 Task: Find connections with filter location Corbeil-Essonnes with filter topic #interviewwith filter profile language French with filter current company Prime Video & Amazon Studios with filter school Jorhat Engineering College with filter industry Meat Products Manufacturing with filter service category Financial Accounting with filter keywords title Customer Service
Action: Mouse moved to (690, 100)
Screenshot: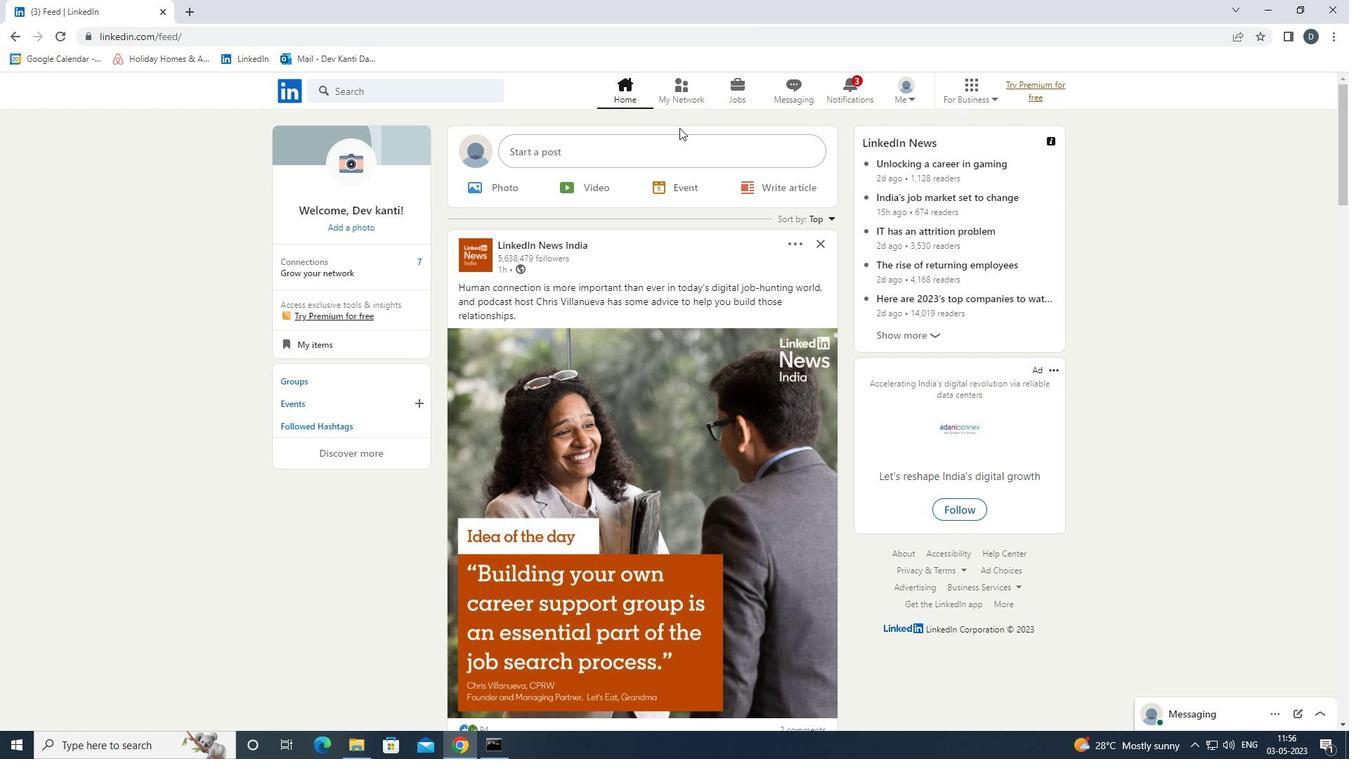 
Action: Mouse pressed left at (690, 100)
Screenshot: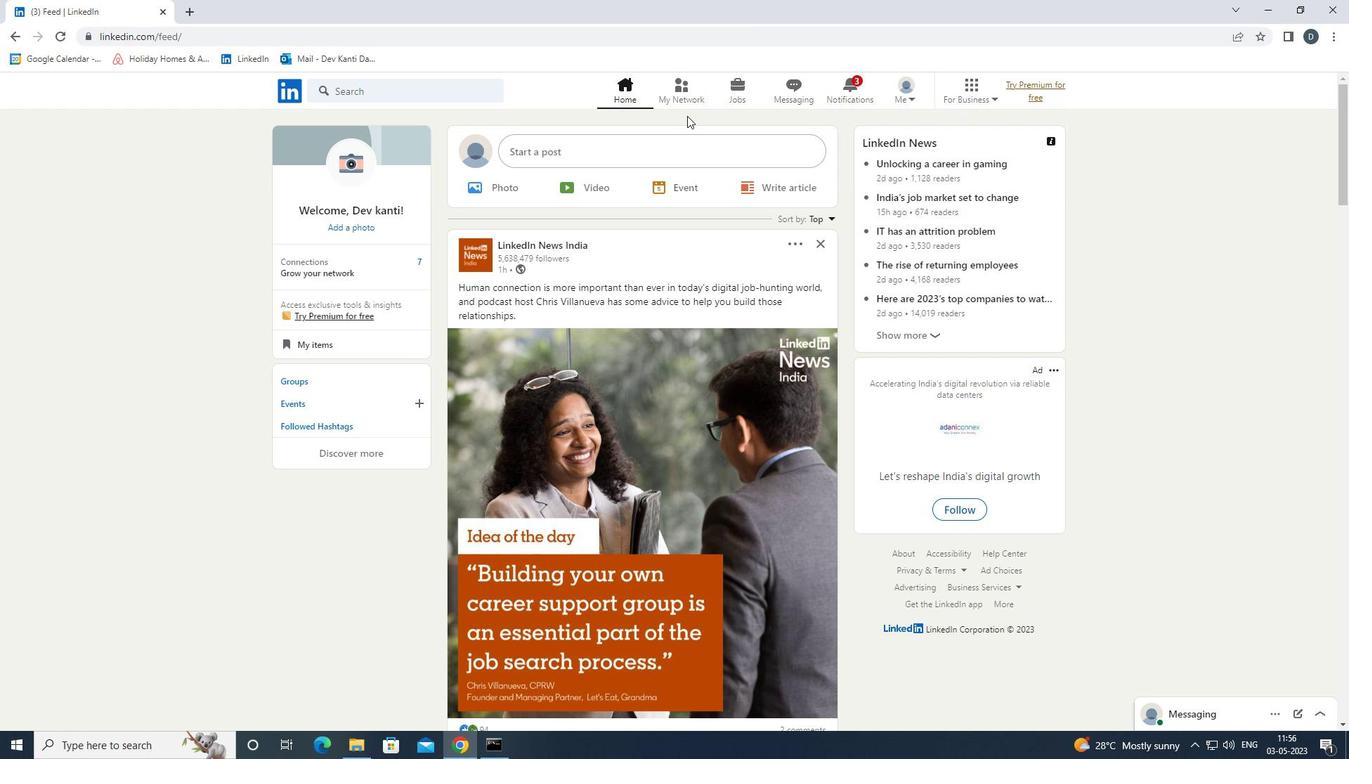 
Action: Mouse moved to (462, 163)
Screenshot: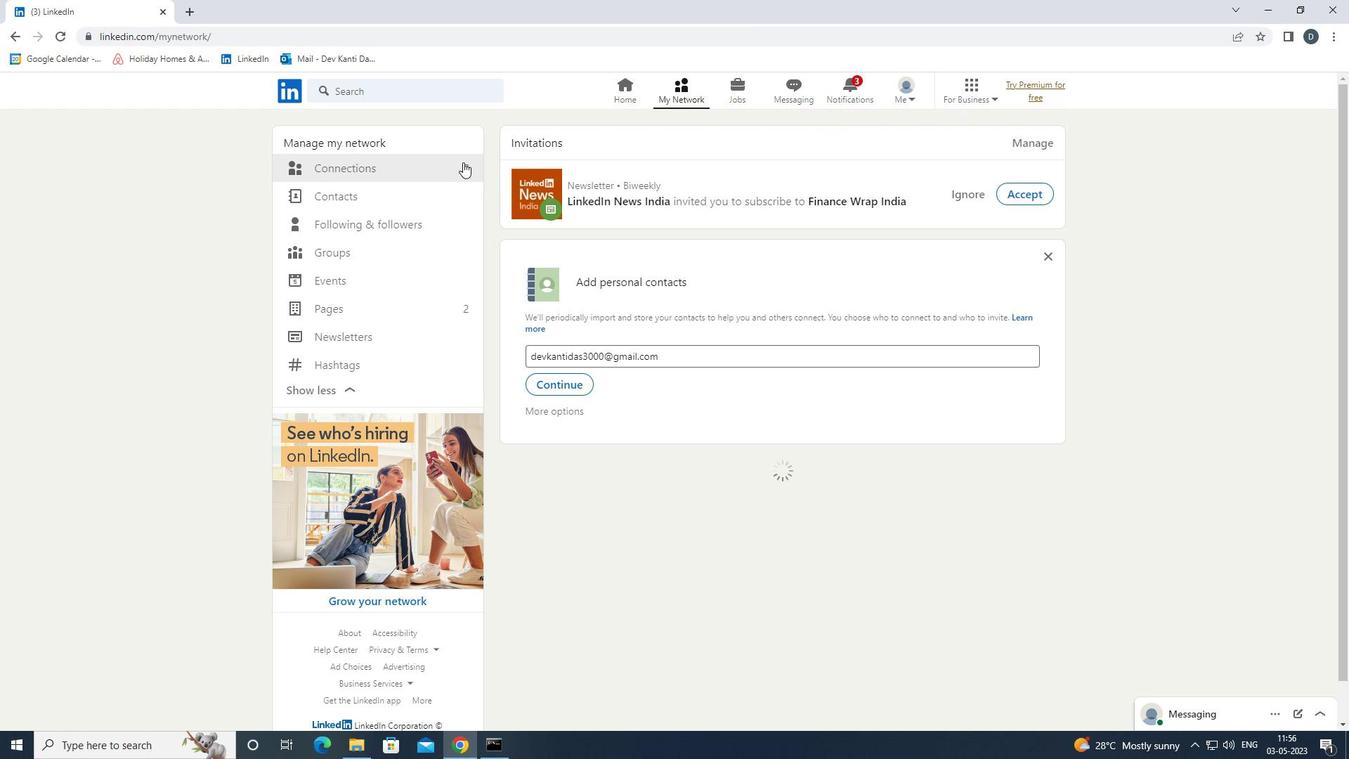 
Action: Mouse pressed left at (462, 163)
Screenshot: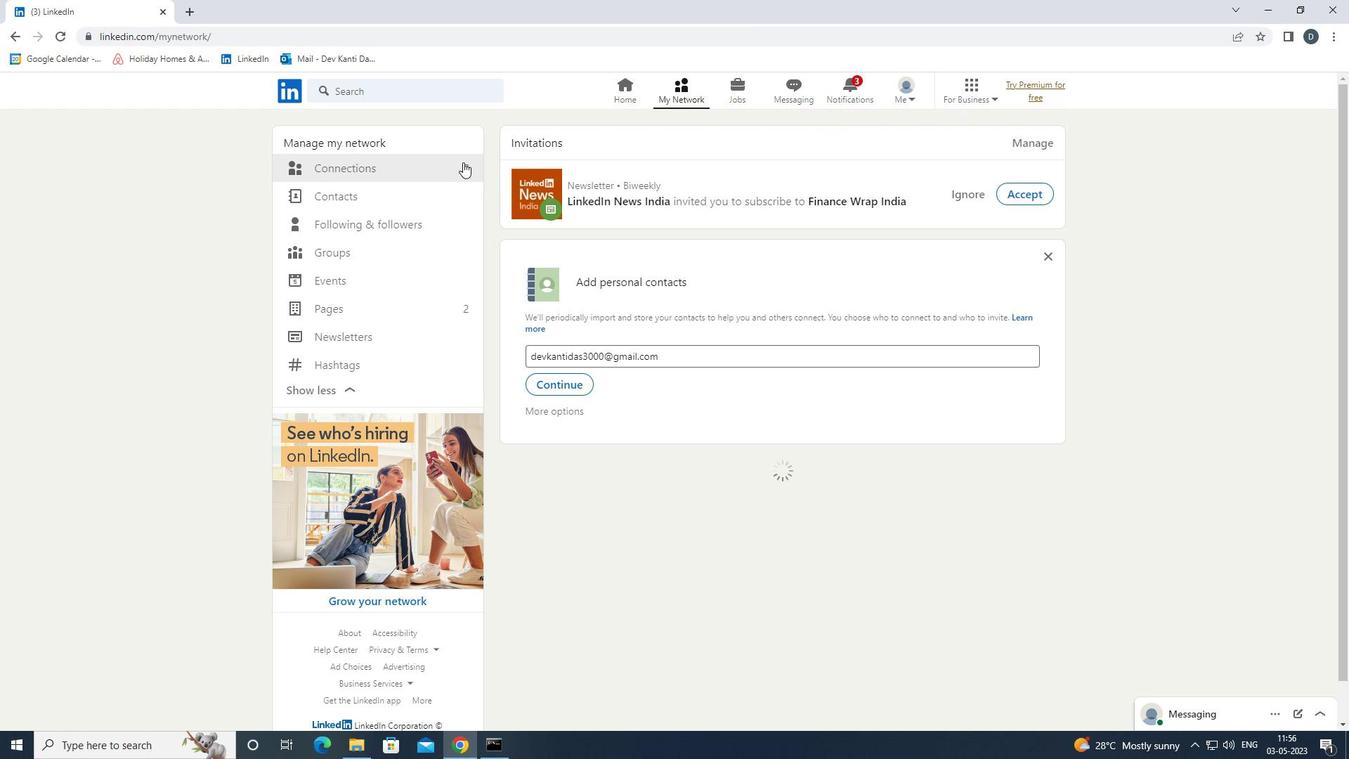 
Action: Mouse moved to (788, 163)
Screenshot: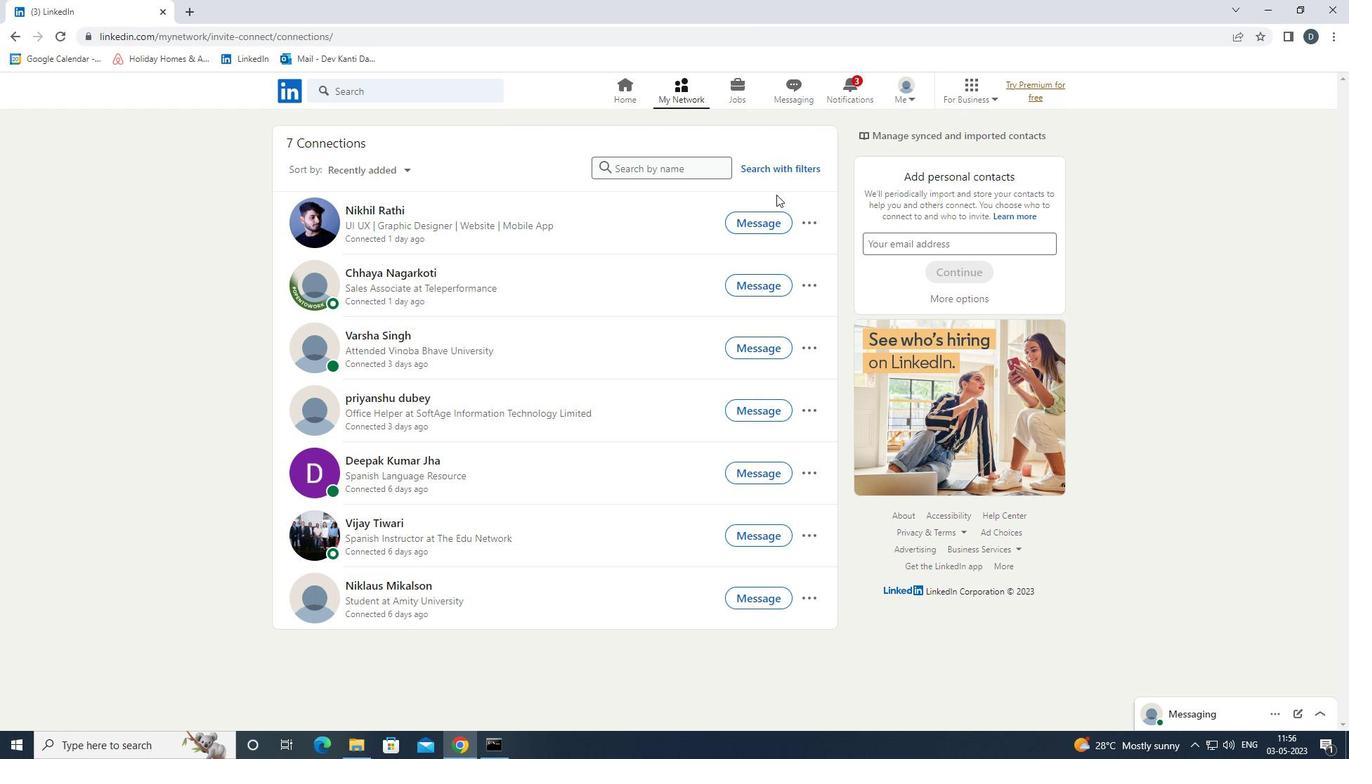 
Action: Mouse pressed left at (788, 163)
Screenshot: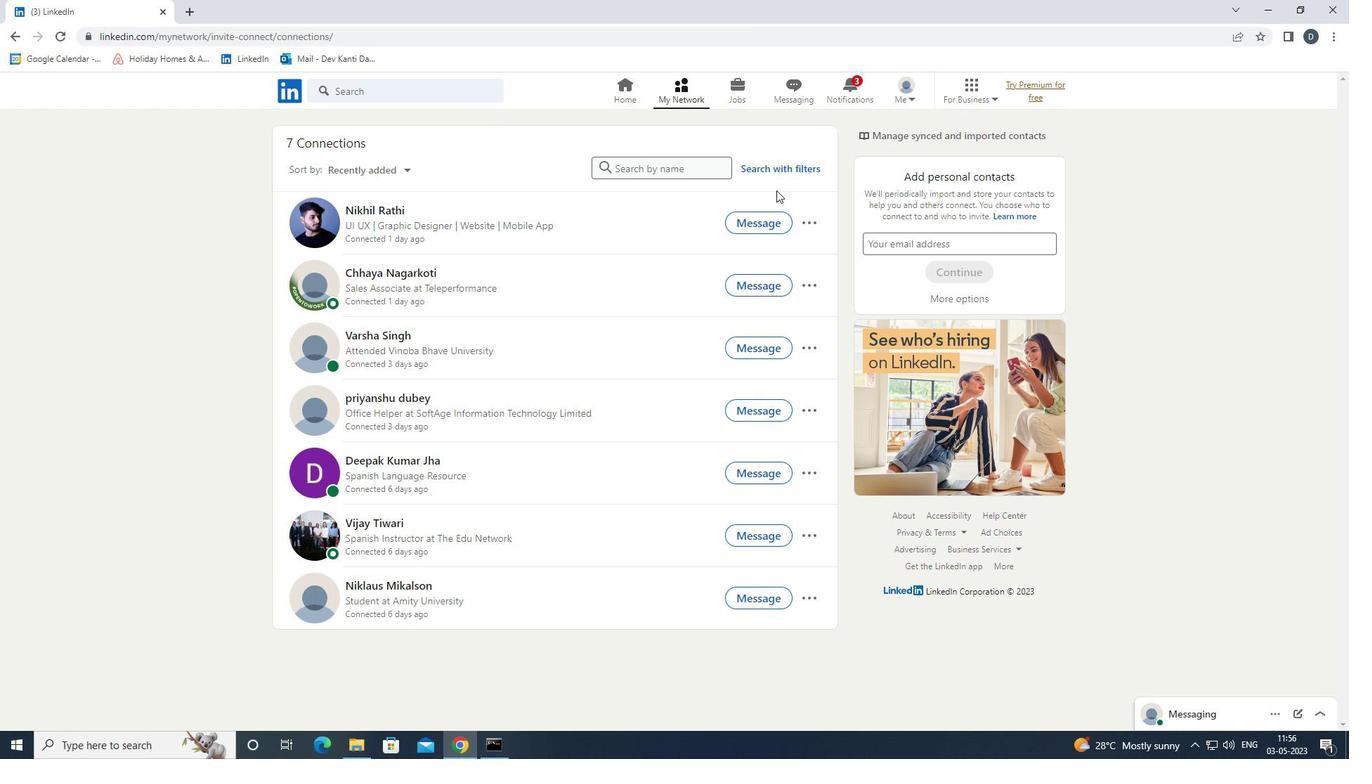 
Action: Mouse moved to (718, 128)
Screenshot: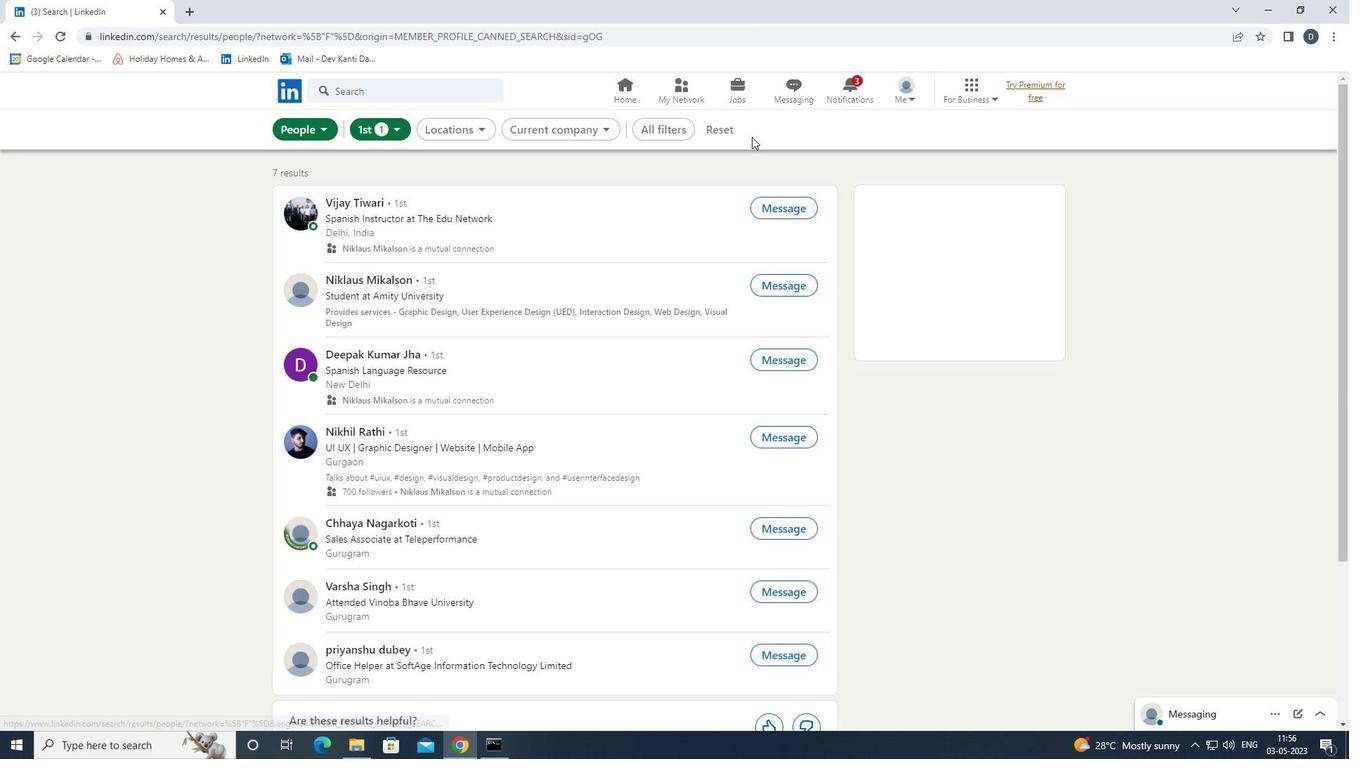 
Action: Mouse pressed left at (718, 128)
Screenshot: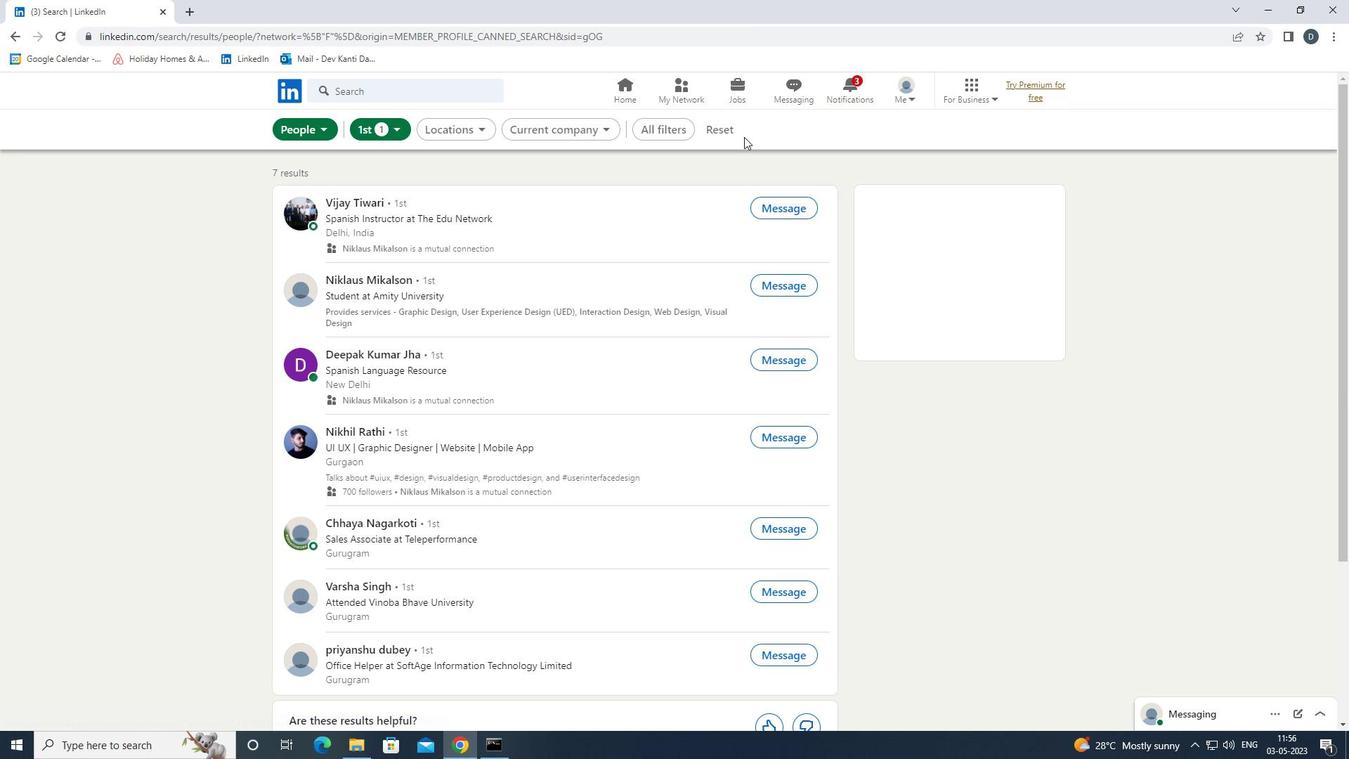 
Action: Mouse moved to (705, 124)
Screenshot: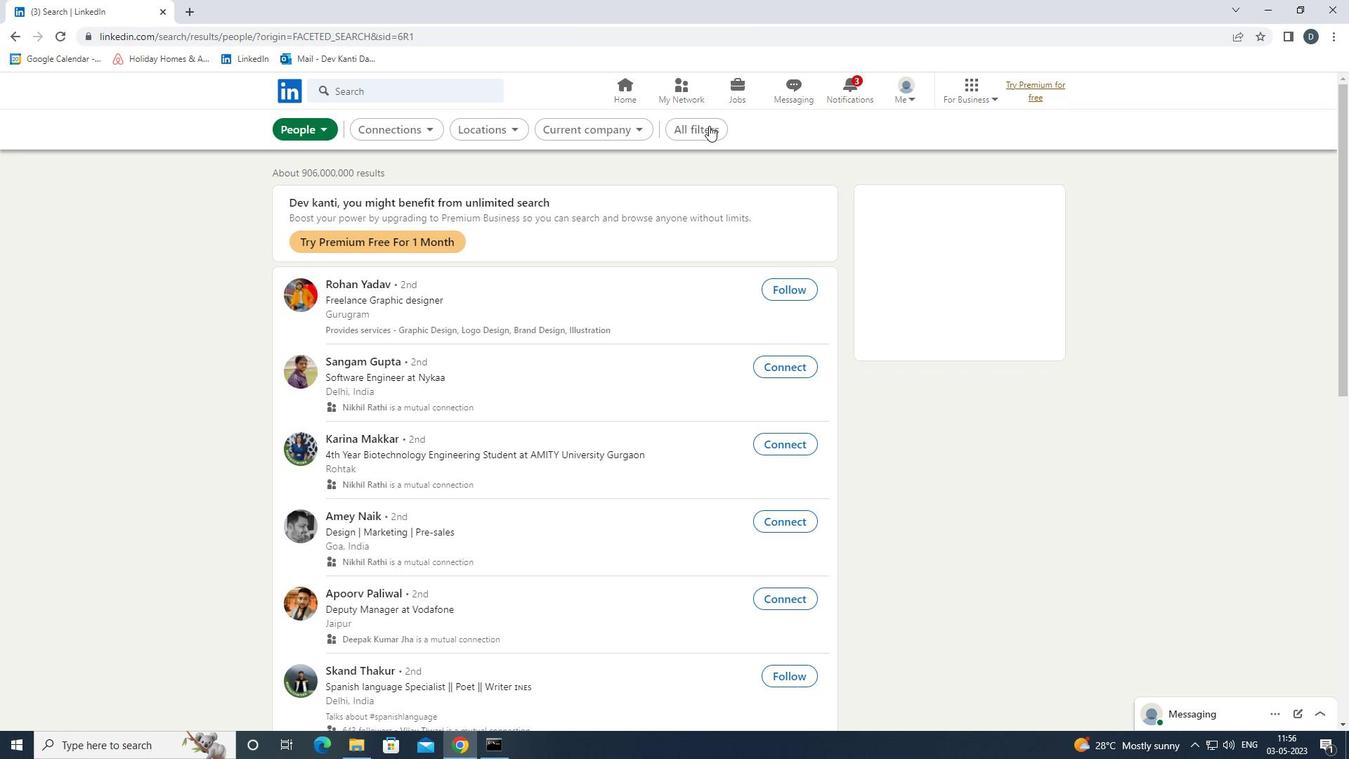 
Action: Mouse pressed left at (705, 124)
Screenshot: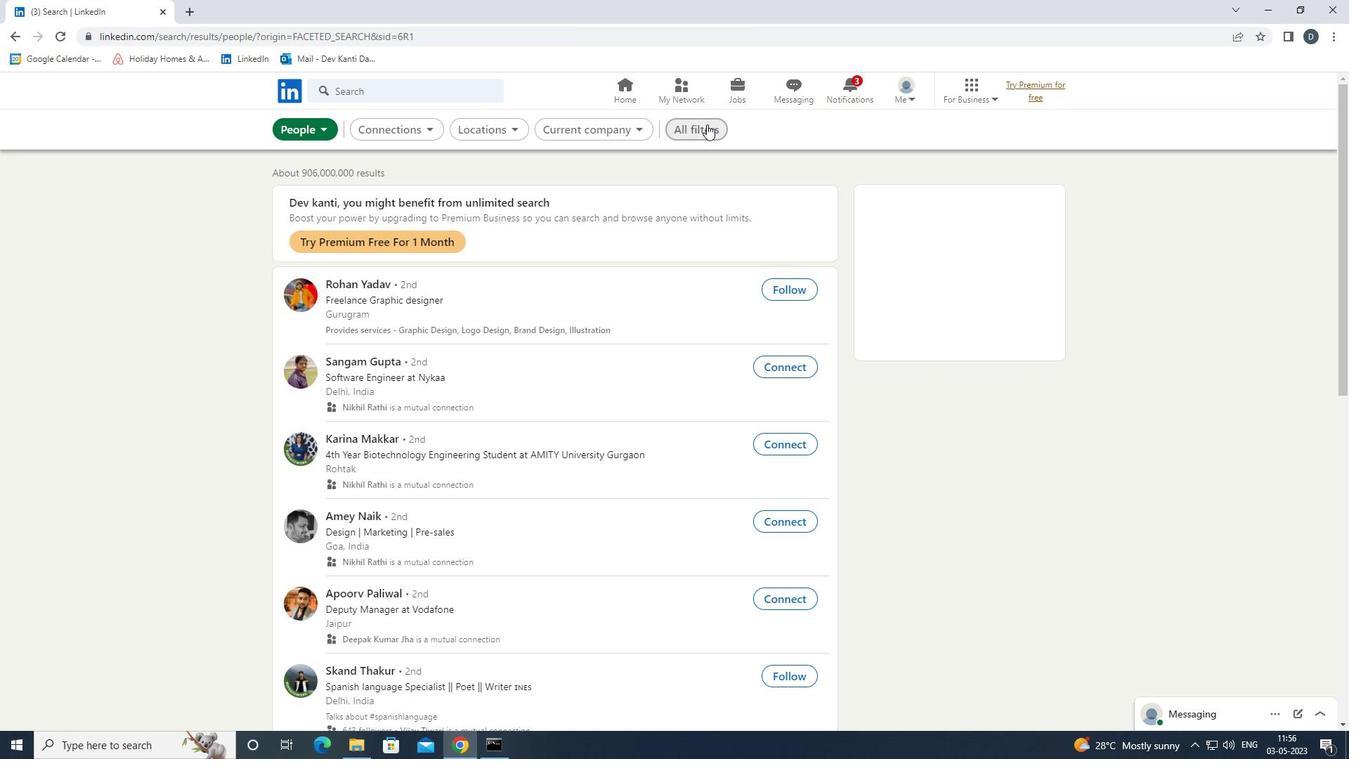 
Action: Mouse moved to (1089, 428)
Screenshot: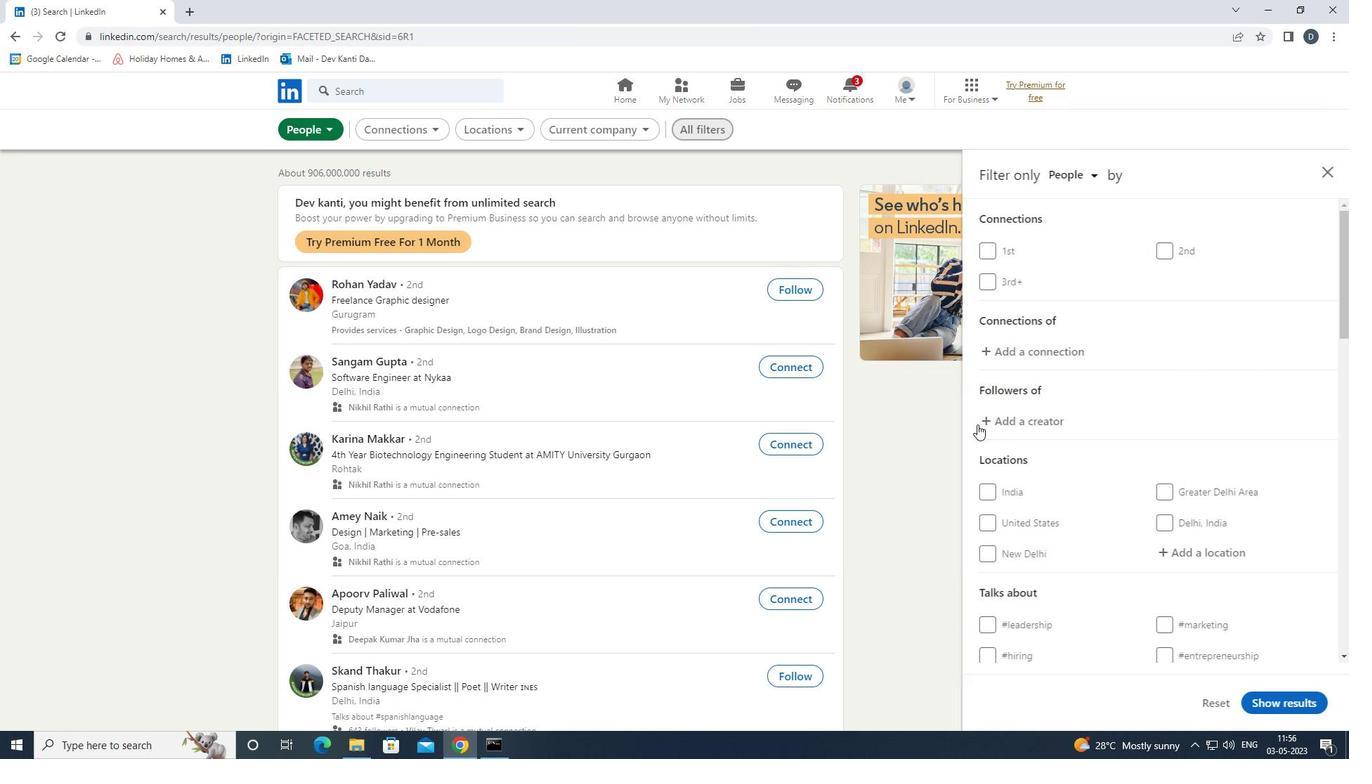 
Action: Mouse scrolled (1089, 427) with delta (0, 0)
Screenshot: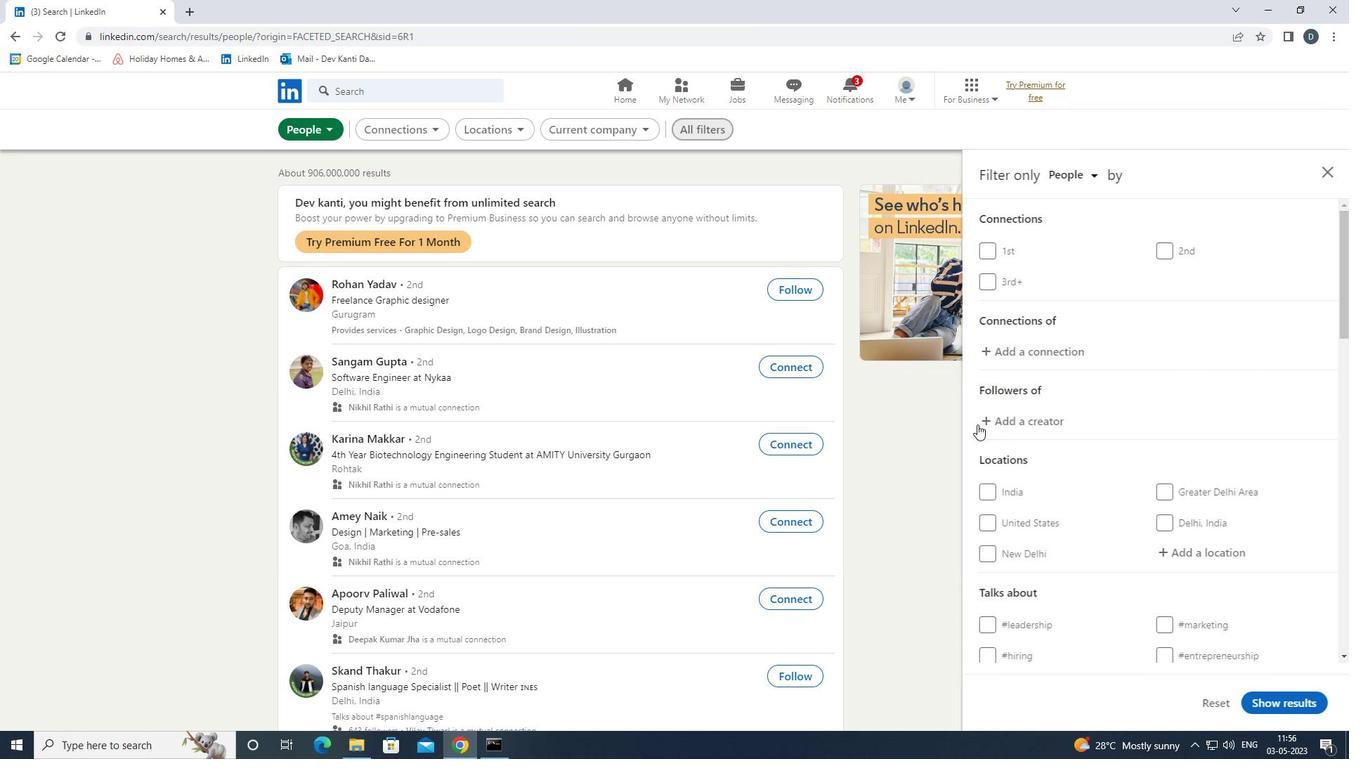 
Action: Mouse scrolled (1089, 427) with delta (0, 0)
Screenshot: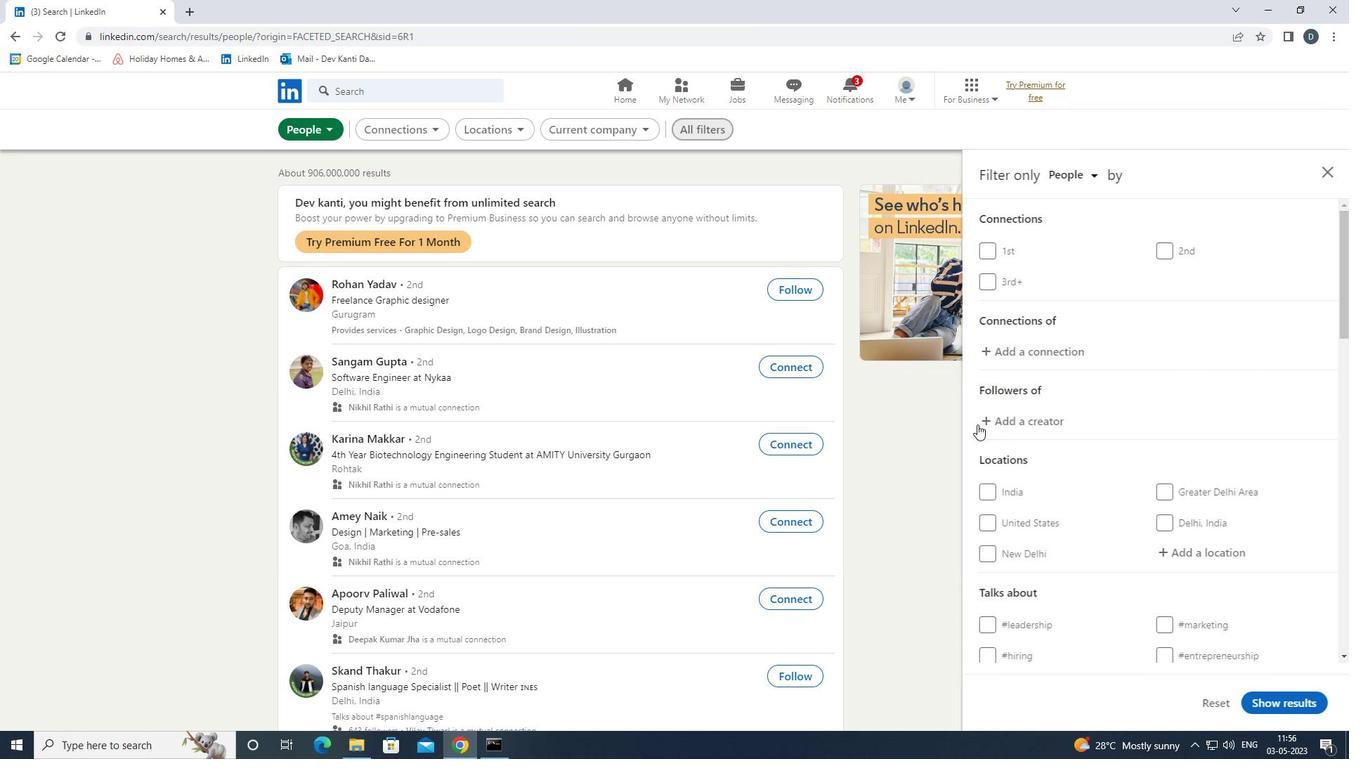 
Action: Mouse moved to (1089, 428)
Screenshot: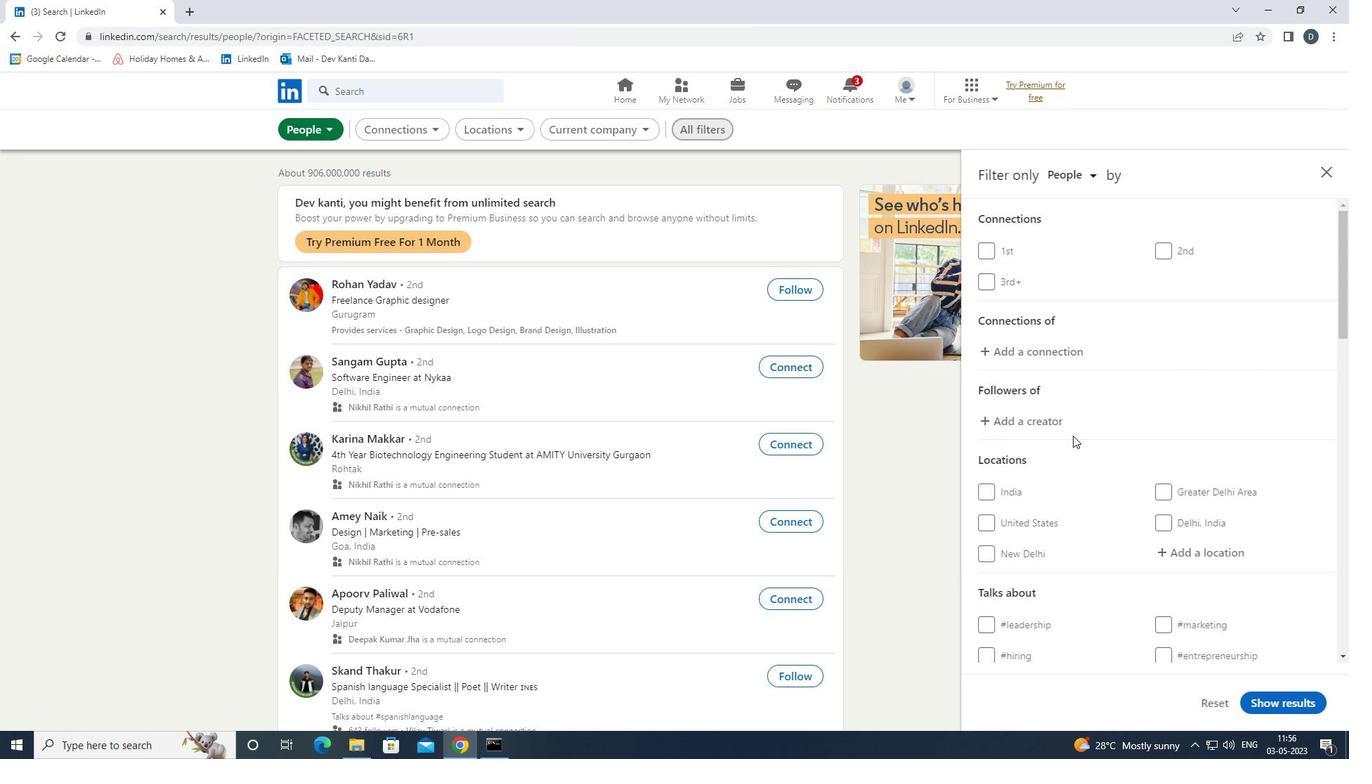 
Action: Mouse scrolled (1089, 427) with delta (0, 0)
Screenshot: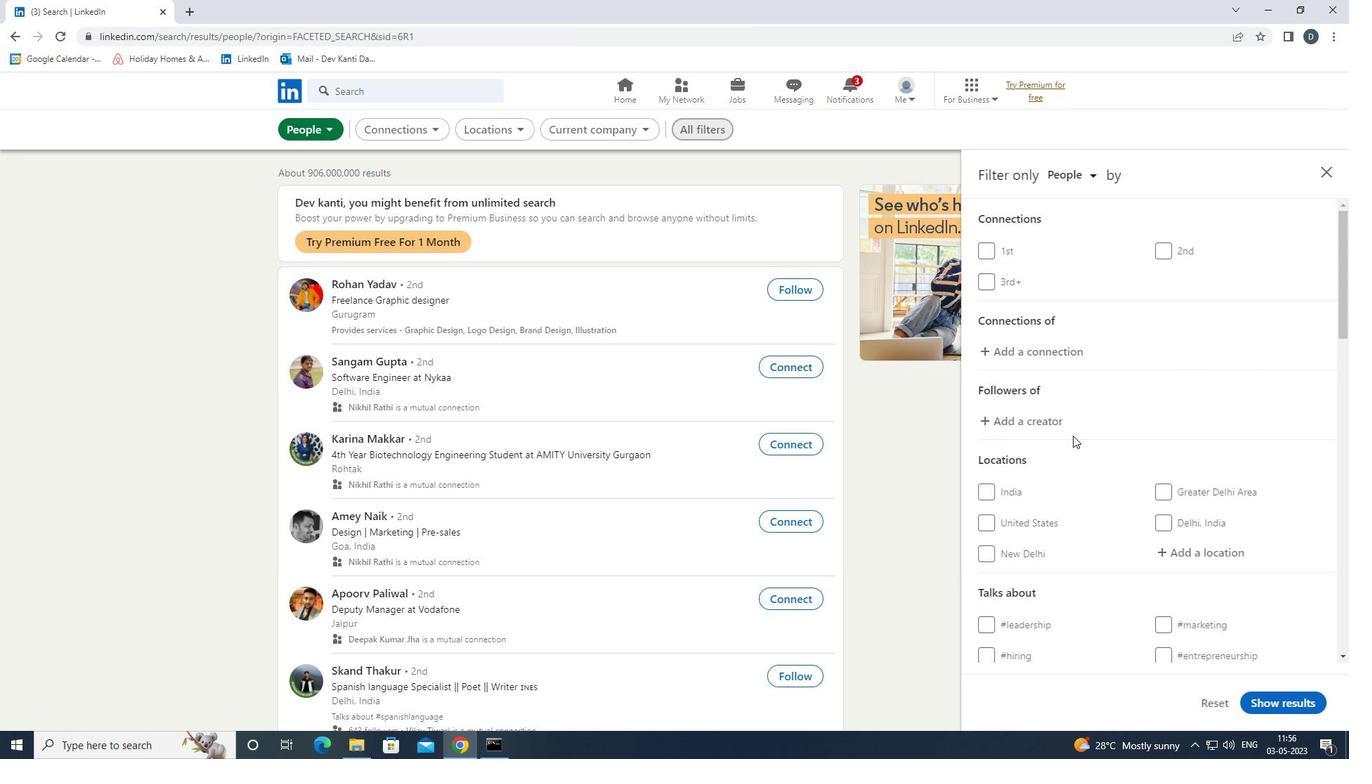 
Action: Mouse moved to (1205, 342)
Screenshot: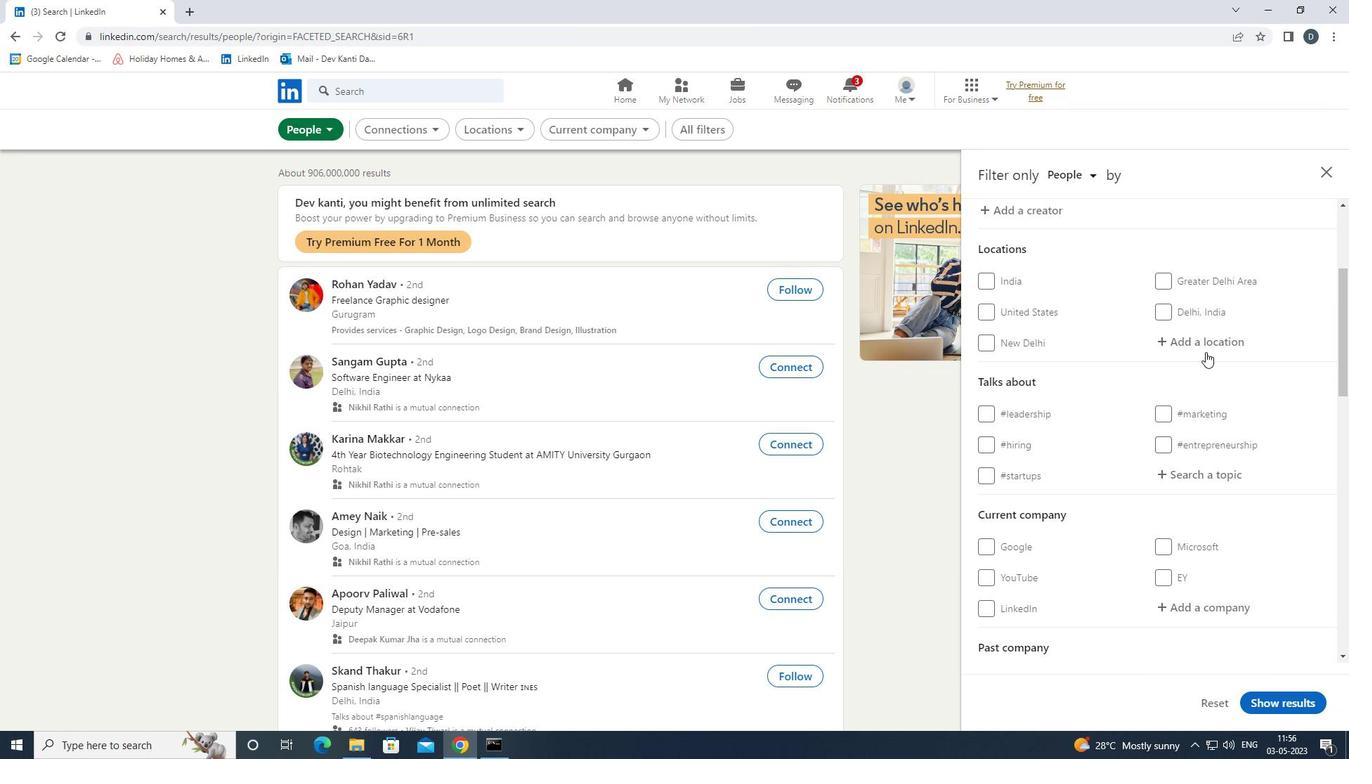 
Action: Mouse pressed left at (1205, 342)
Screenshot: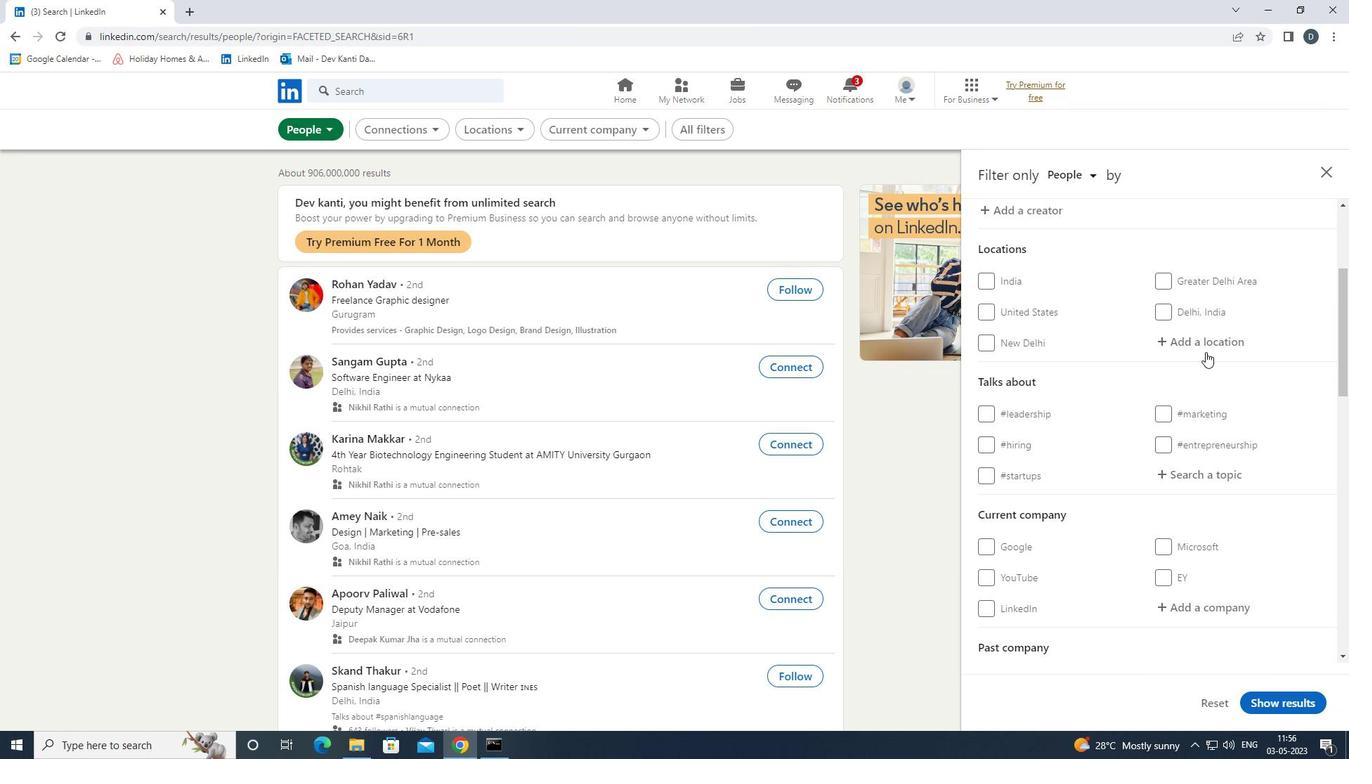 
Action: Key pressed <Key.shift>CORBEIL<Key.down><Key.enter>
Screenshot: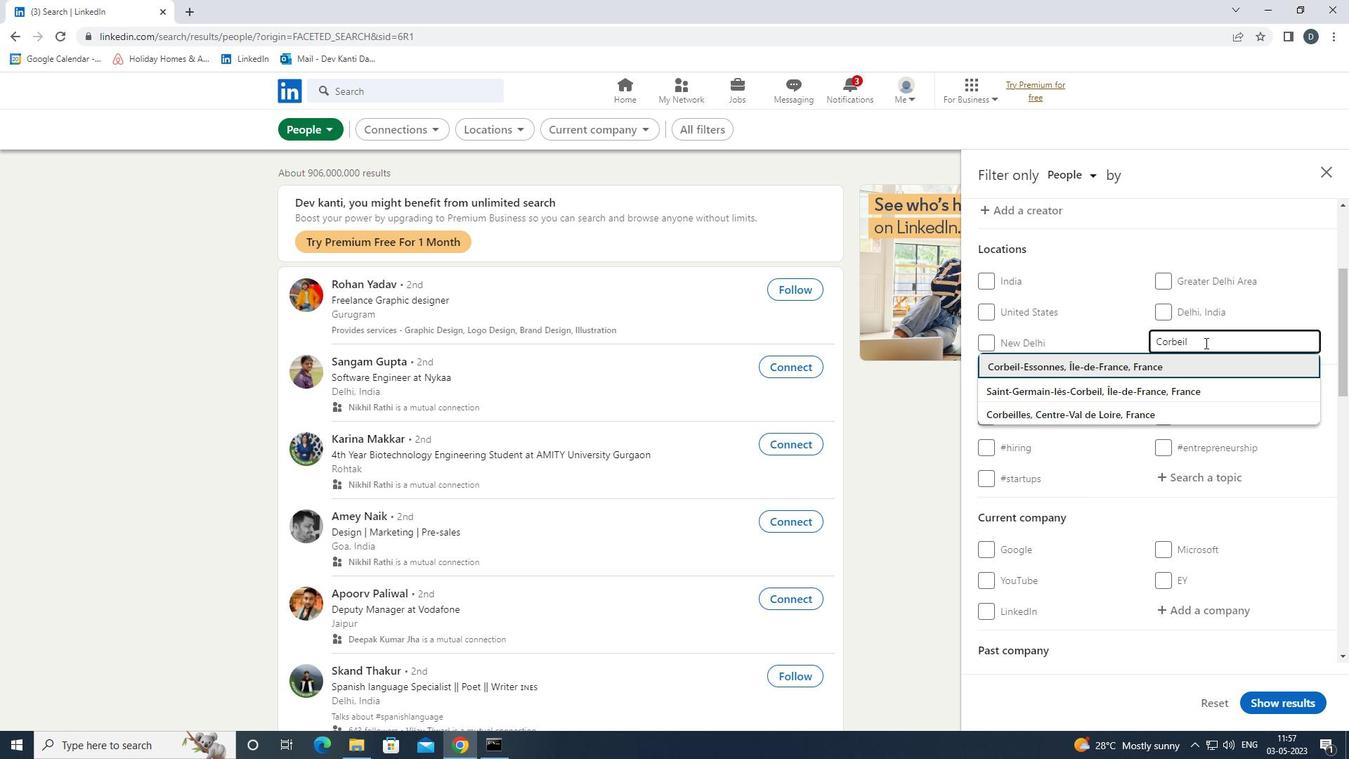 
Action: Mouse moved to (1210, 343)
Screenshot: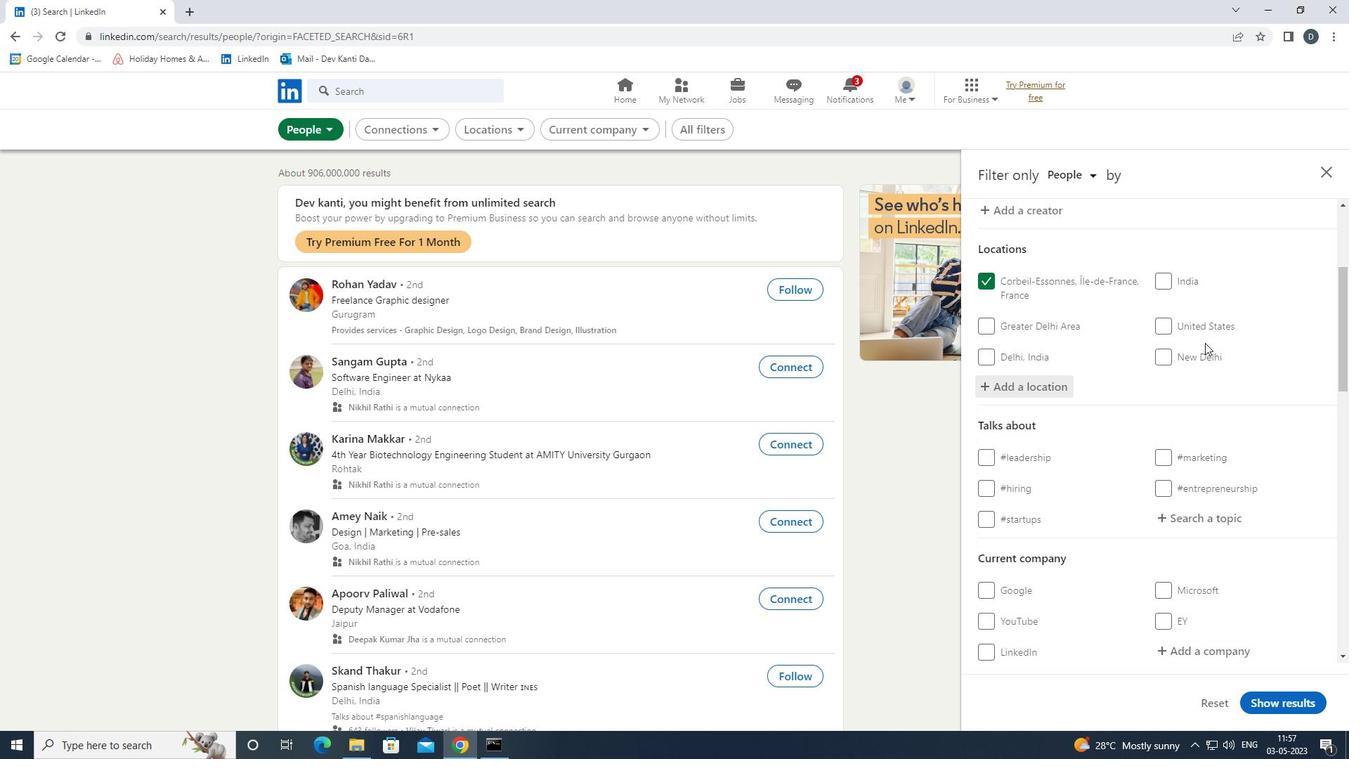 
Action: Mouse scrolled (1210, 342) with delta (0, 0)
Screenshot: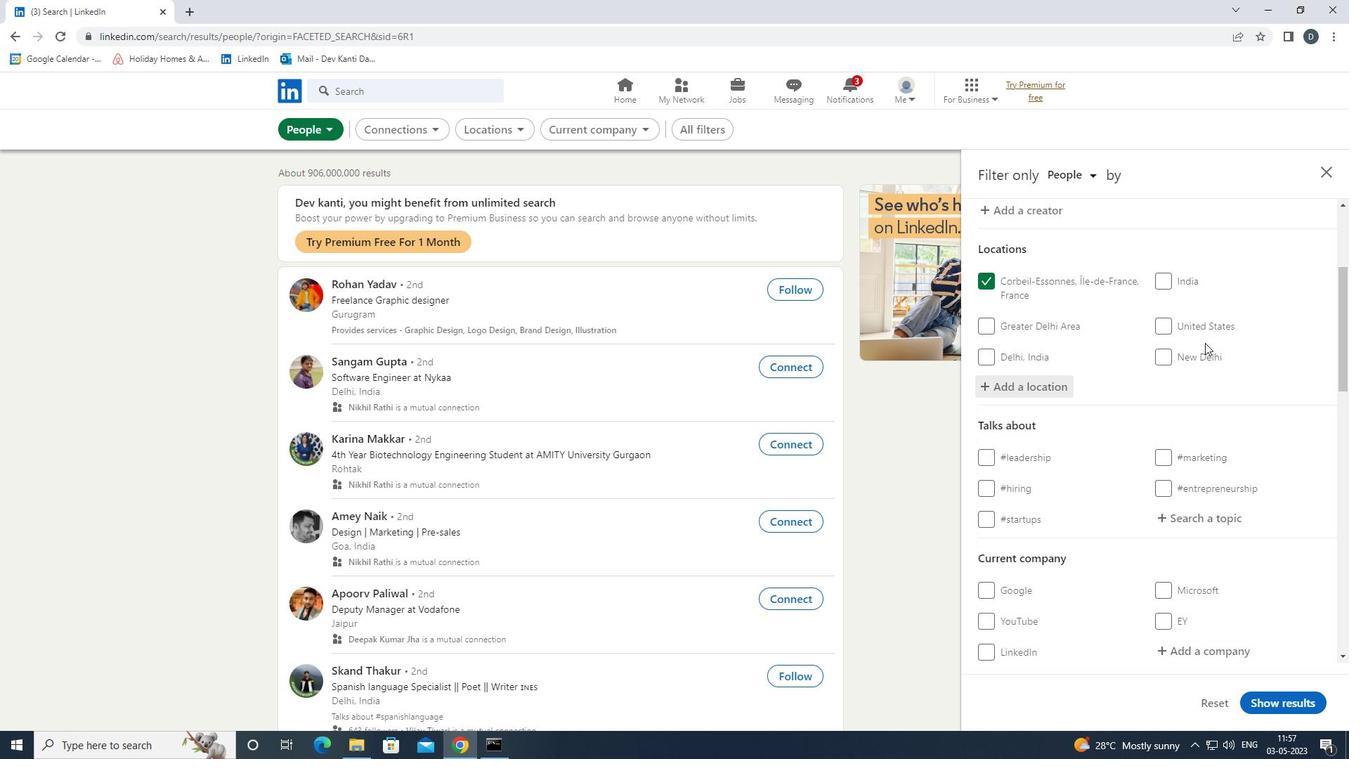 
Action: Mouse moved to (1210, 344)
Screenshot: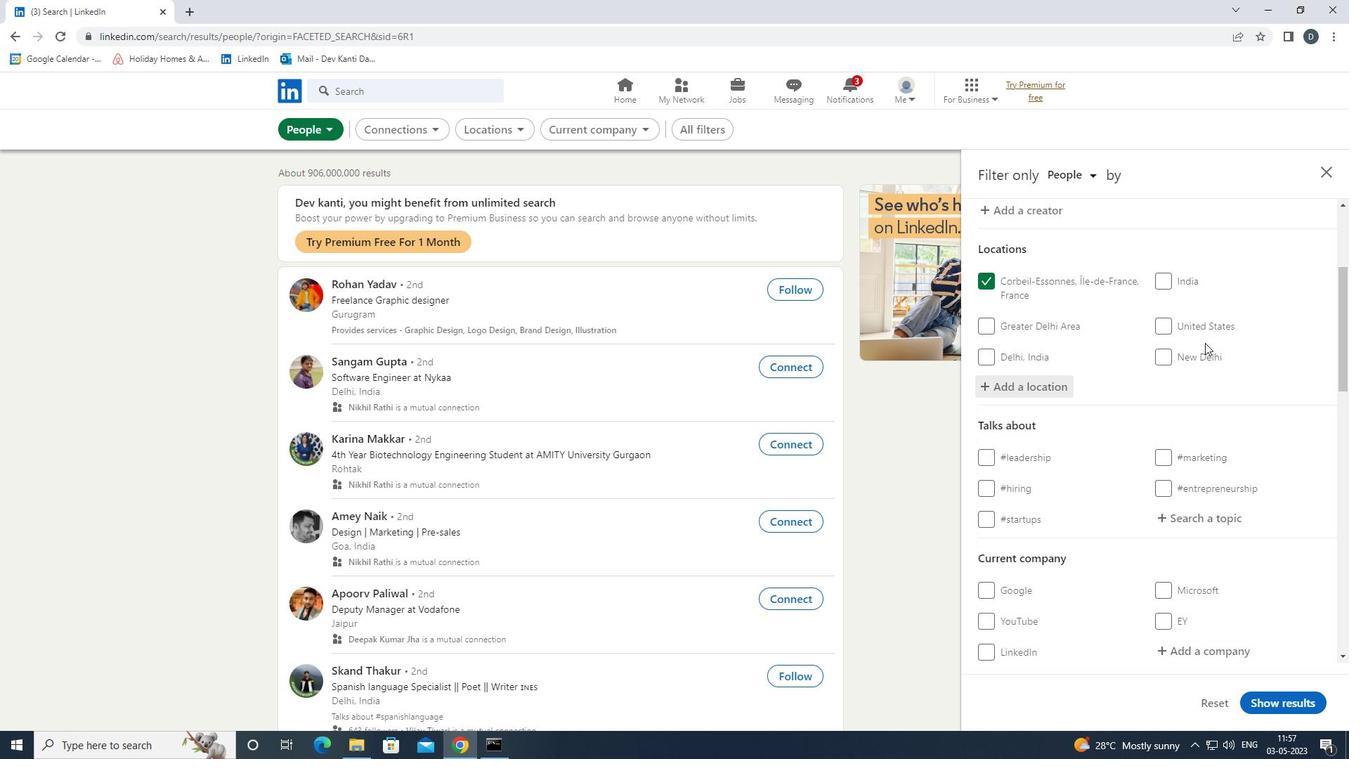 
Action: Mouse scrolled (1210, 343) with delta (0, 0)
Screenshot: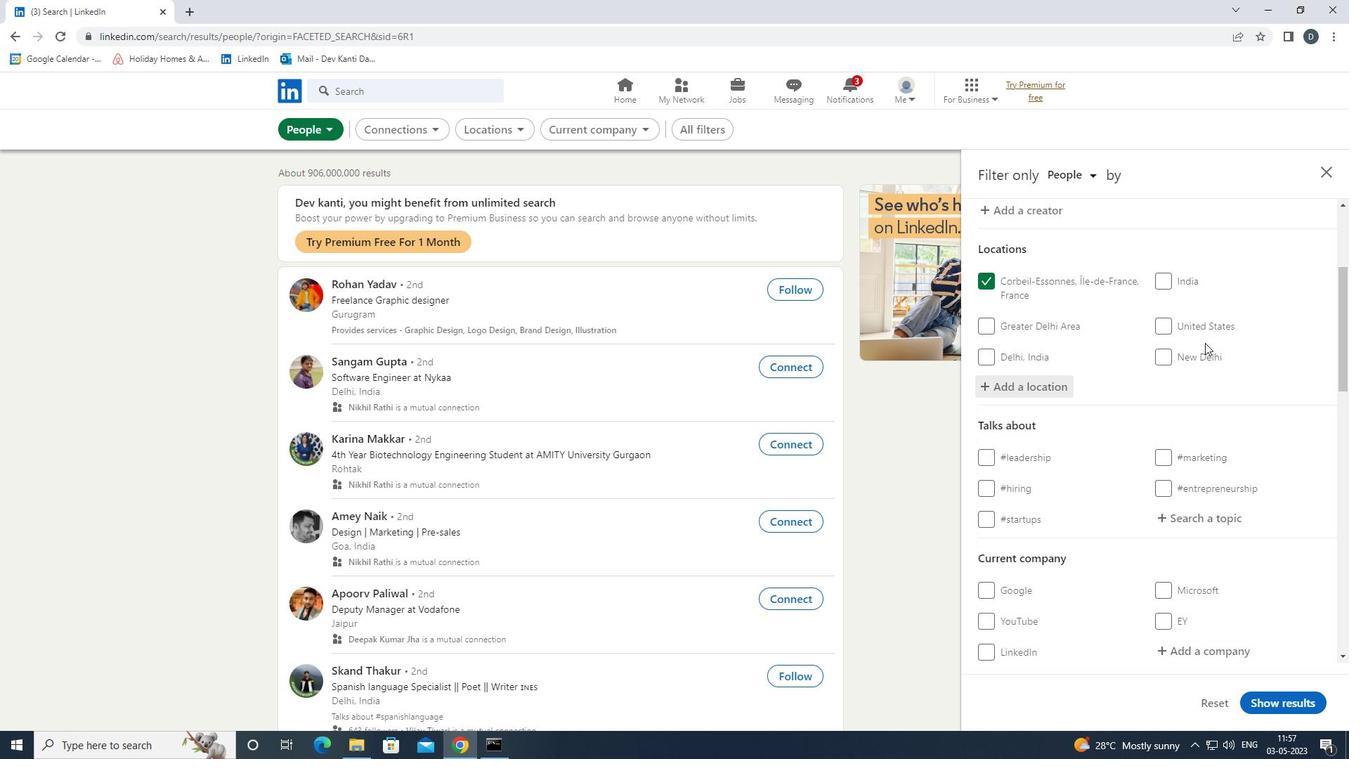 
Action: Mouse moved to (1206, 382)
Screenshot: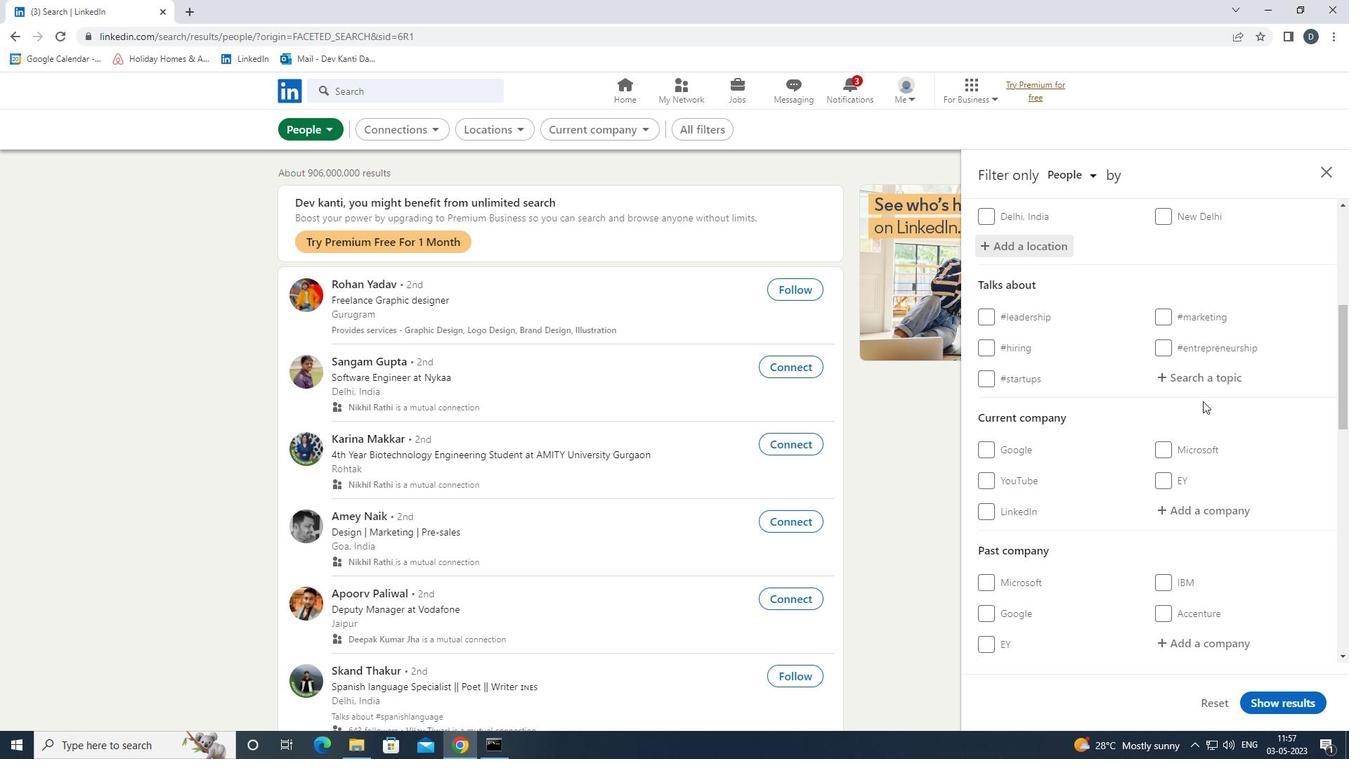 
Action: Mouse pressed left at (1206, 382)
Screenshot: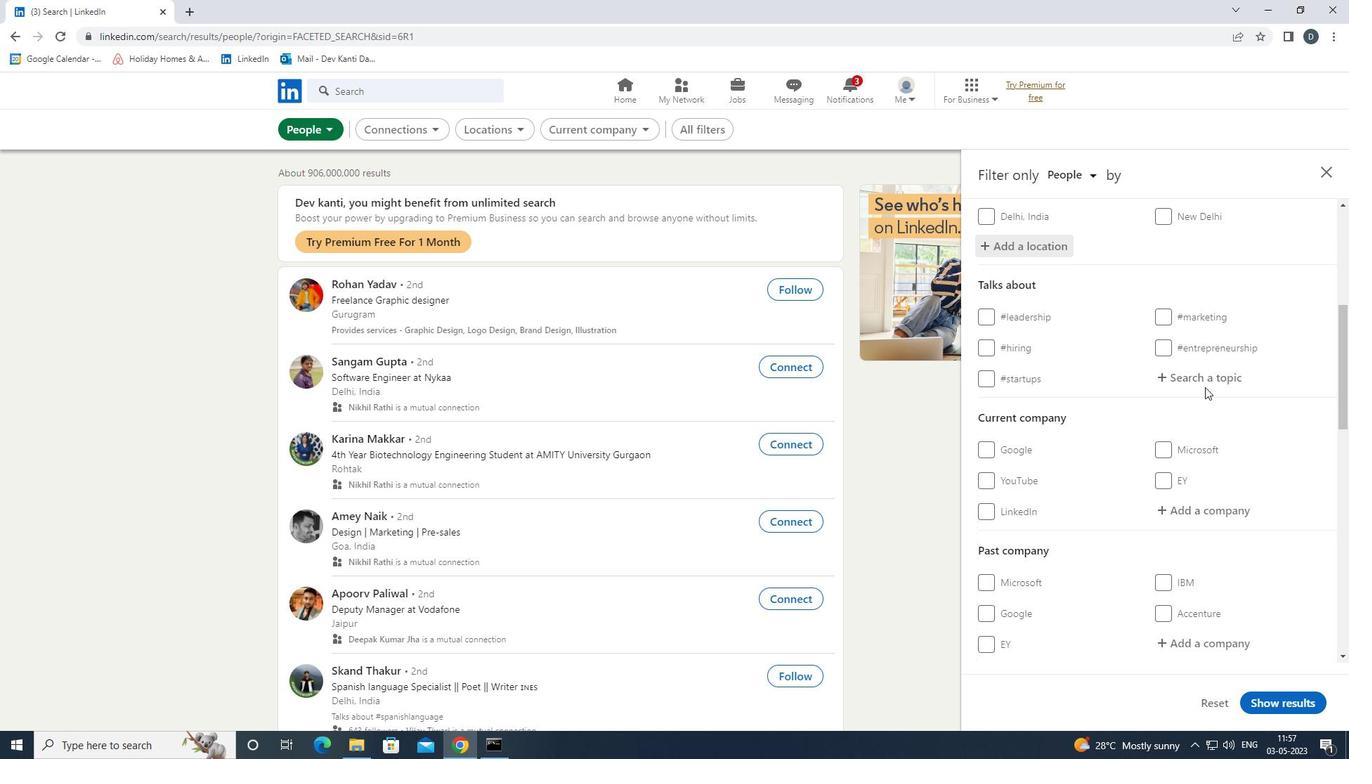 
Action: Key pressed INTERVIEW<Key.down><Key.enter>
Screenshot: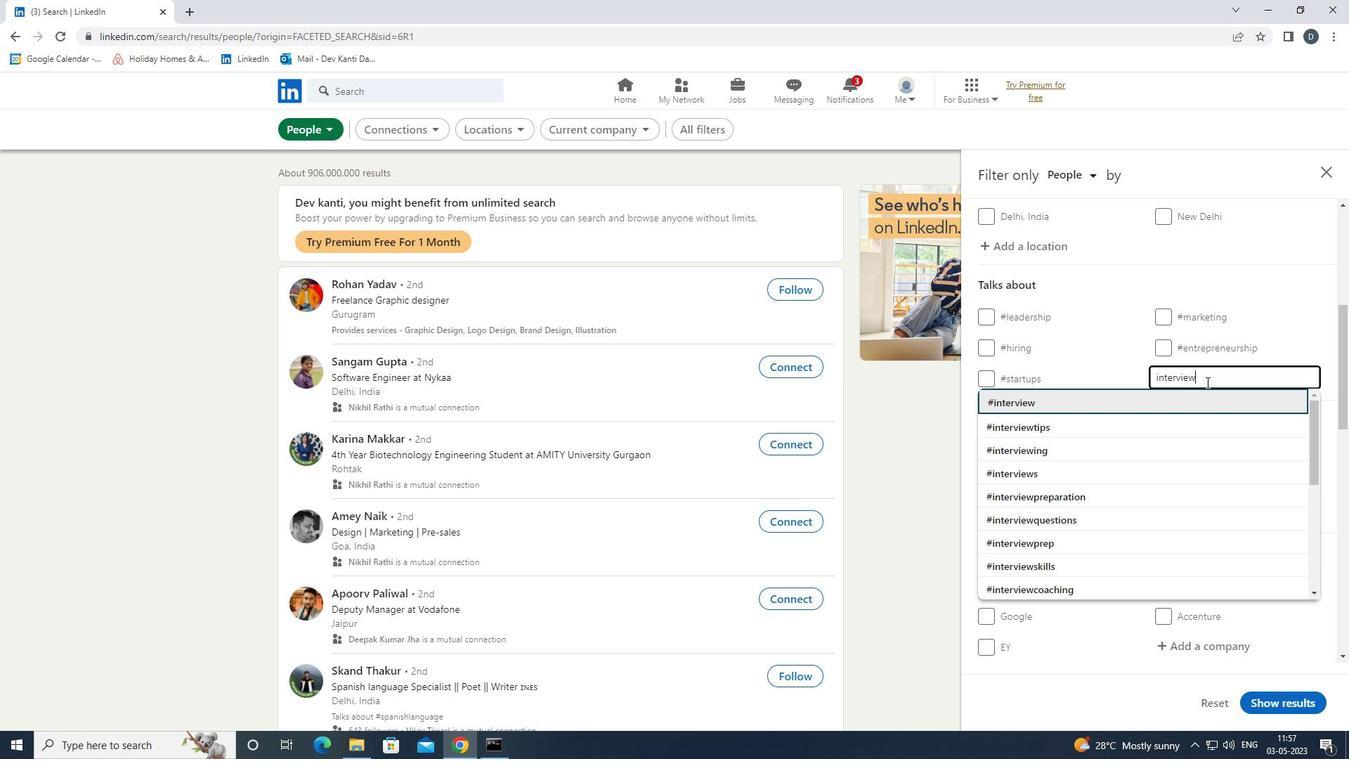 
Action: Mouse scrolled (1206, 381) with delta (0, 0)
Screenshot: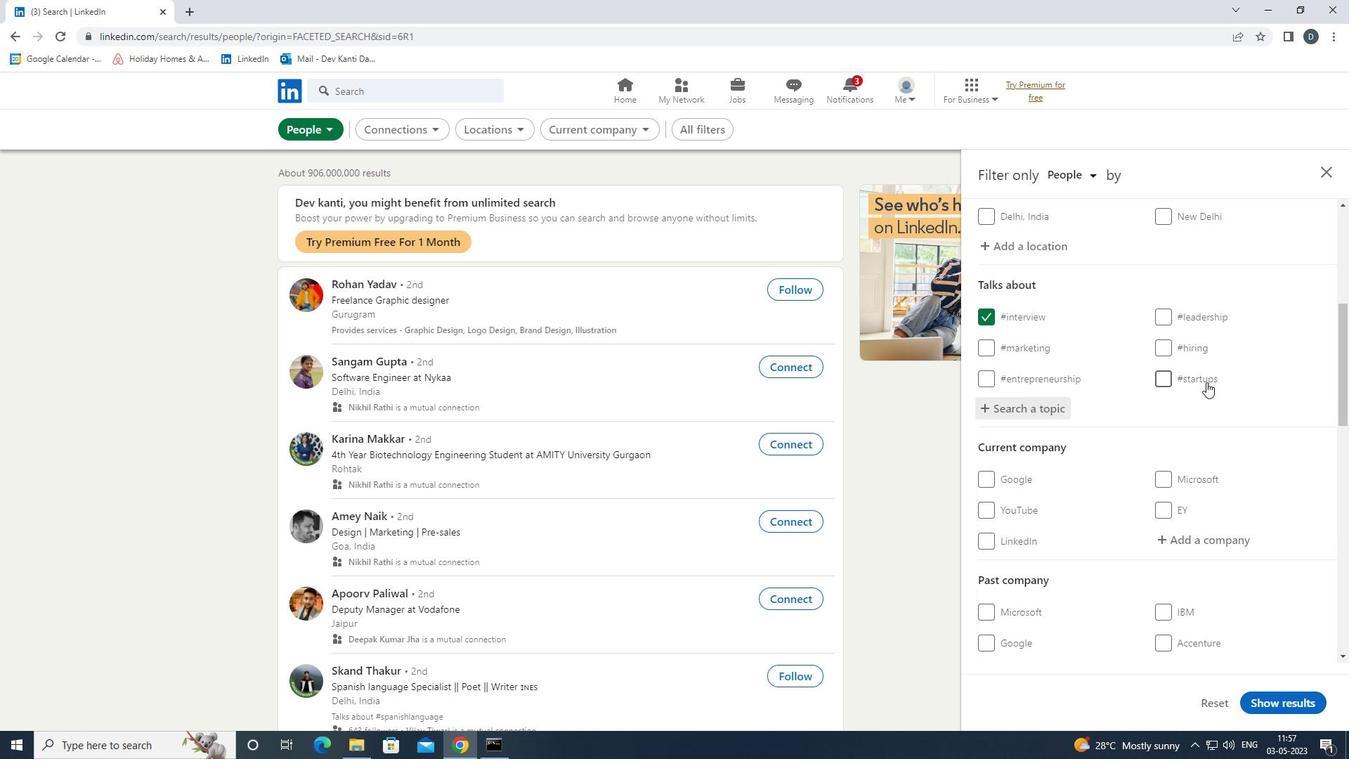 
Action: Mouse moved to (1209, 382)
Screenshot: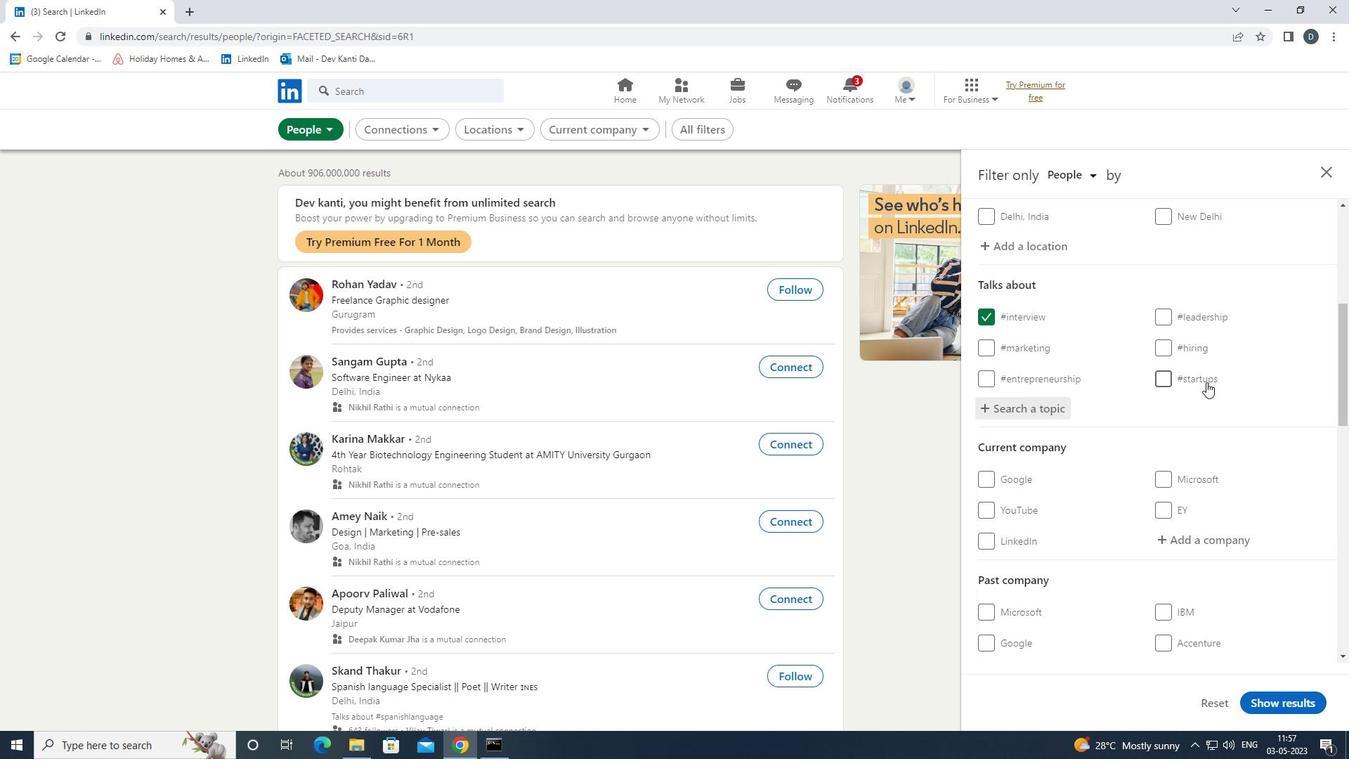 
Action: Mouse scrolled (1209, 381) with delta (0, 0)
Screenshot: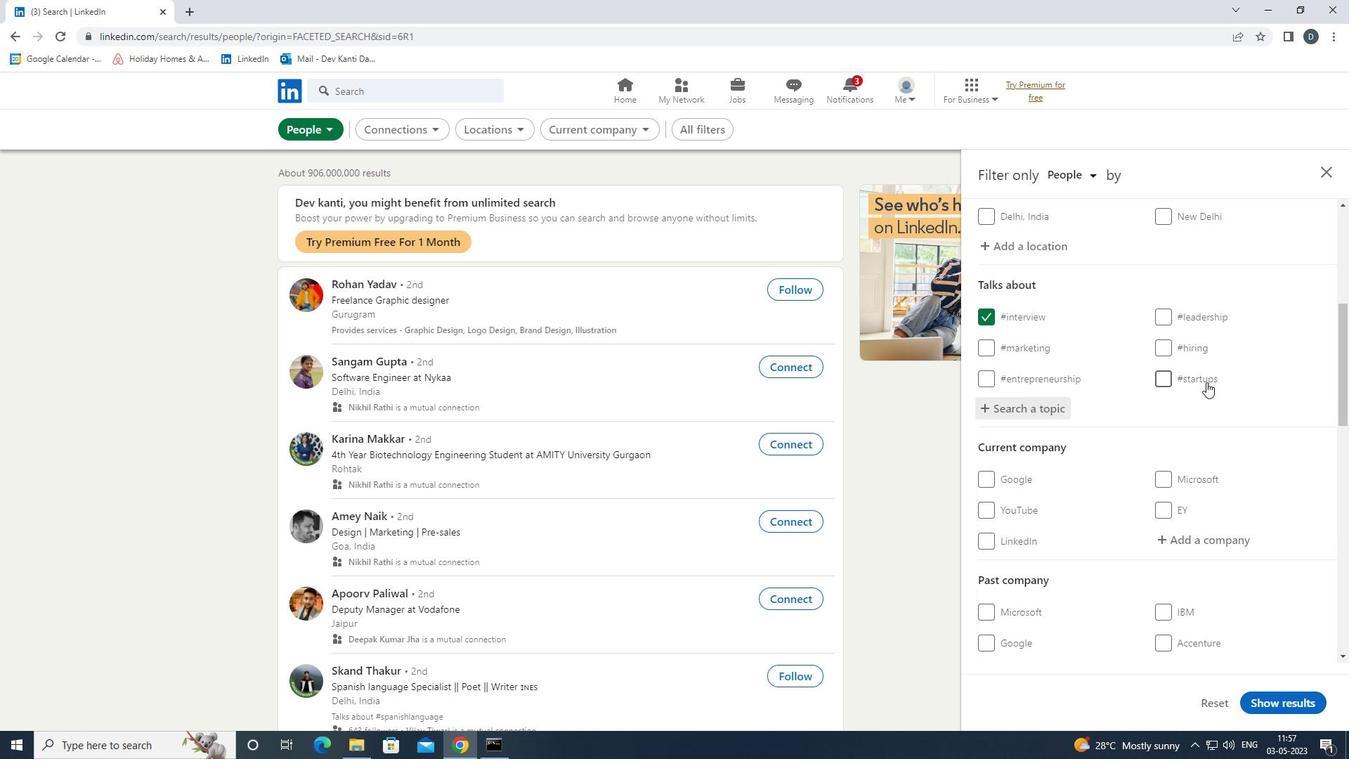 
Action: Mouse scrolled (1209, 381) with delta (0, 0)
Screenshot: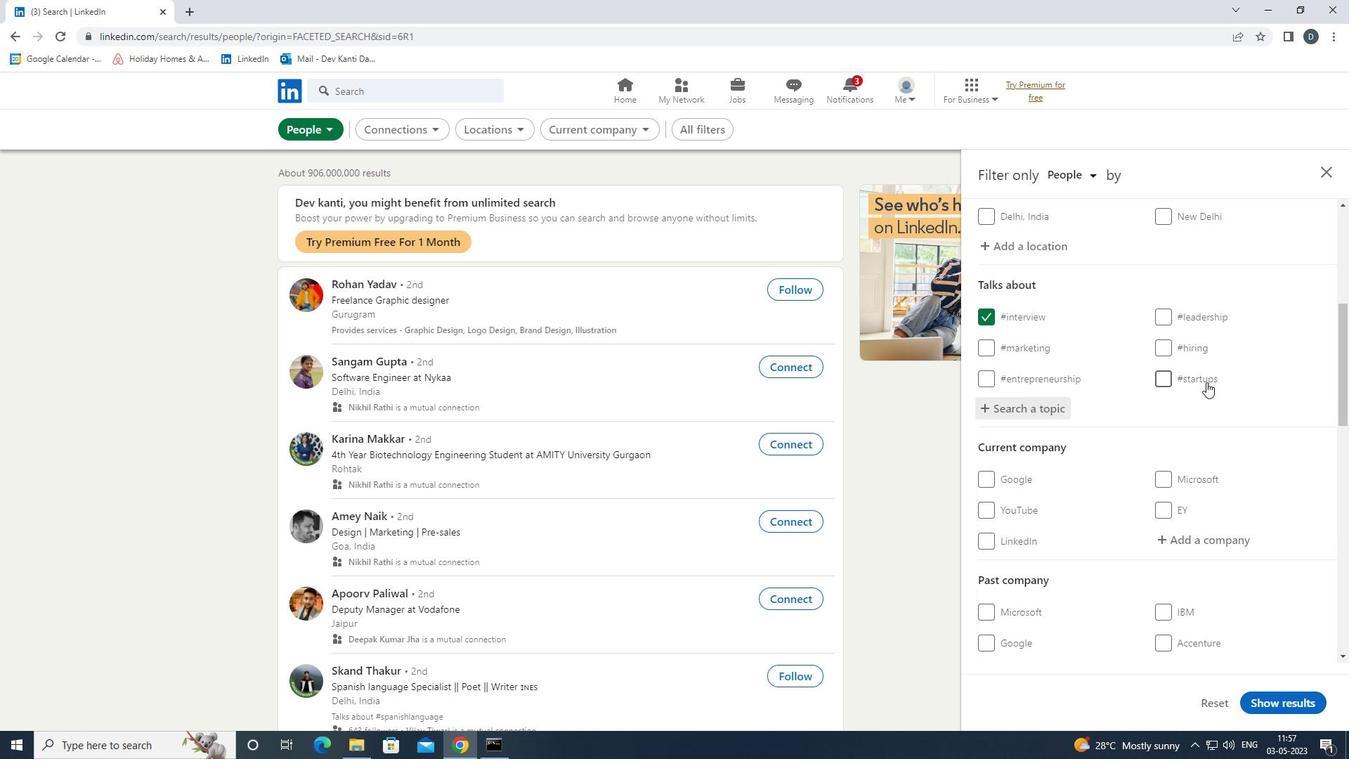 
Action: Mouse scrolled (1209, 381) with delta (0, 0)
Screenshot: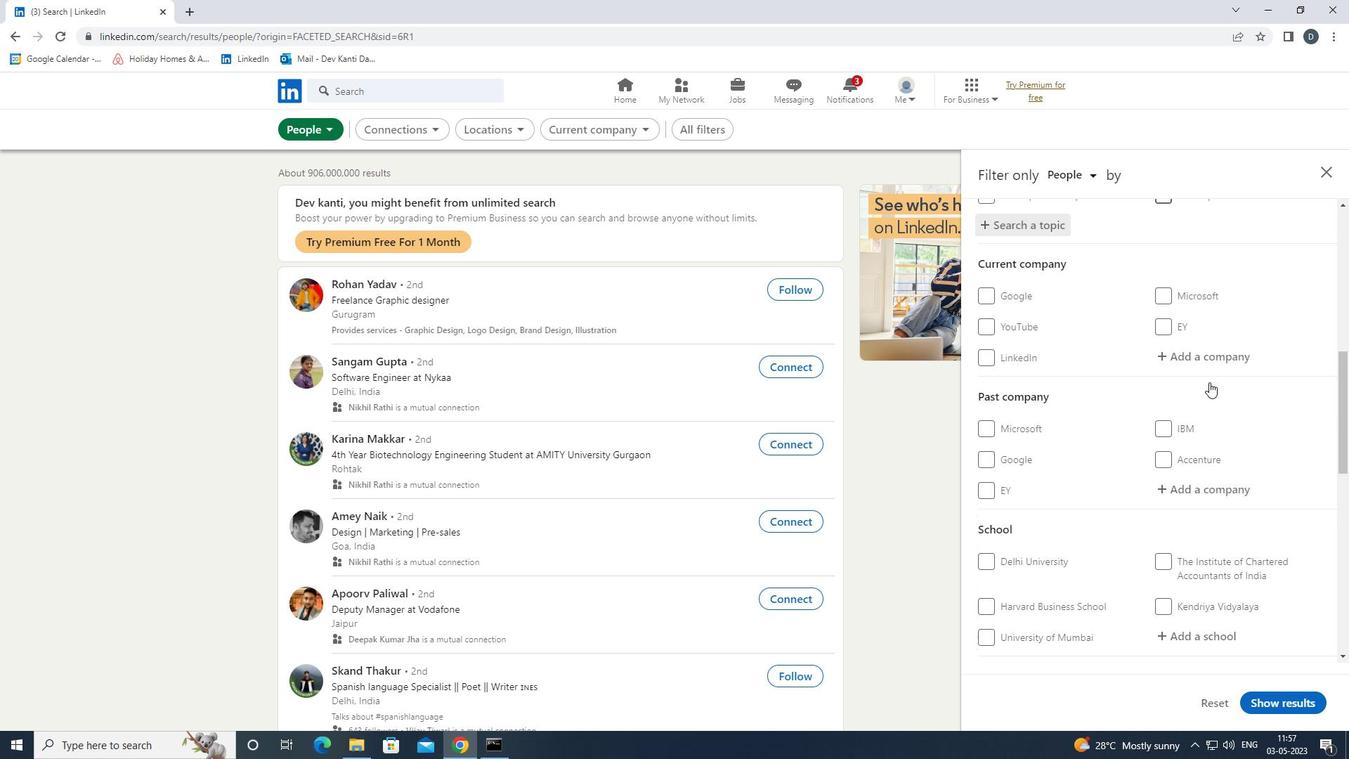 
Action: Mouse moved to (1201, 346)
Screenshot: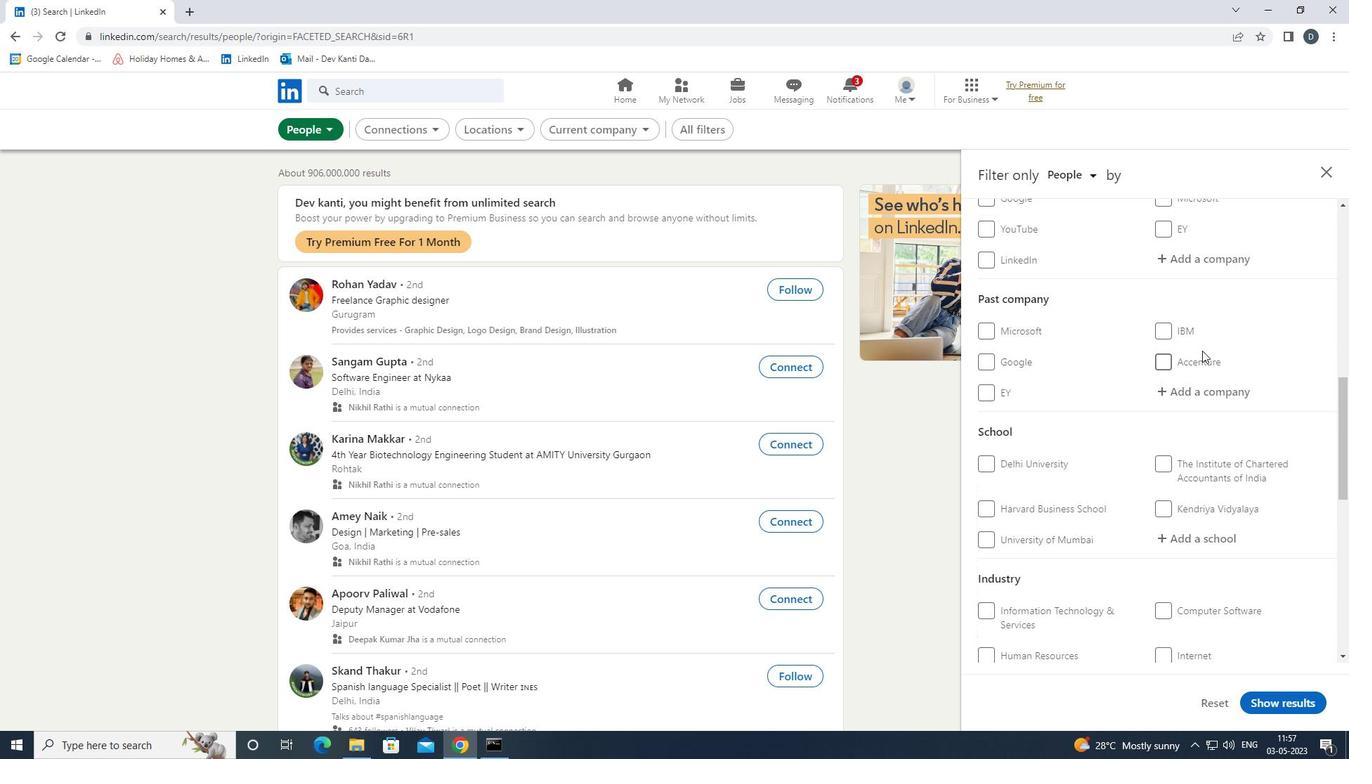 
Action: Mouse scrolled (1201, 345) with delta (0, 0)
Screenshot: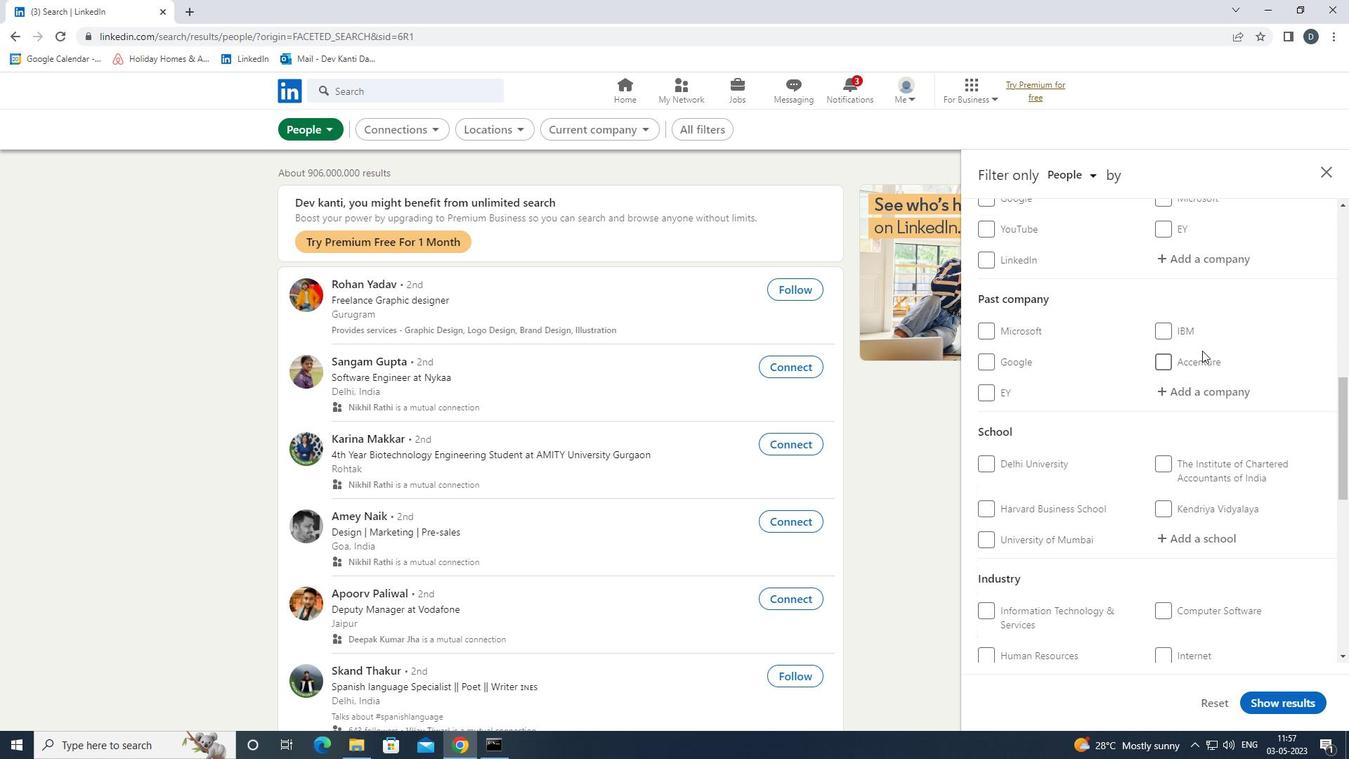 
Action: Mouse scrolled (1201, 345) with delta (0, 0)
Screenshot: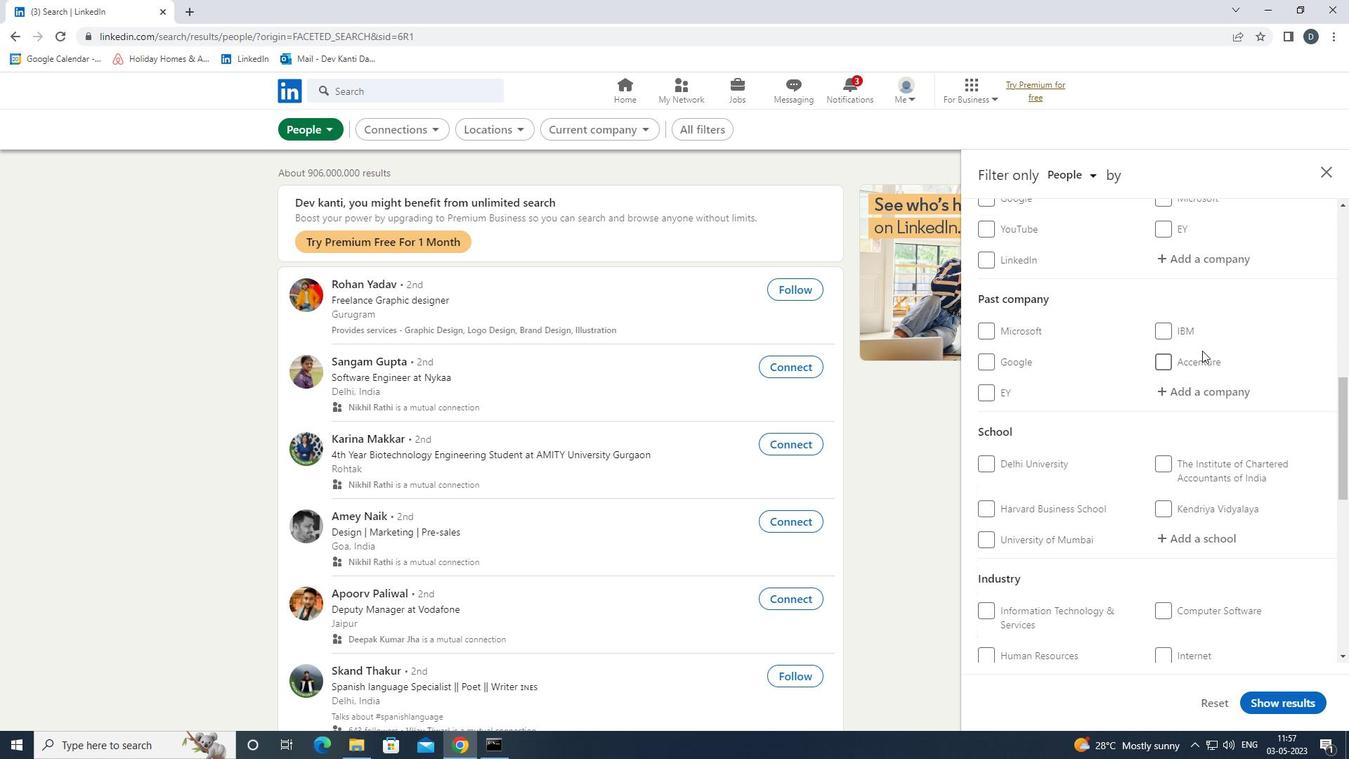 
Action: Mouse scrolled (1201, 345) with delta (0, 0)
Screenshot: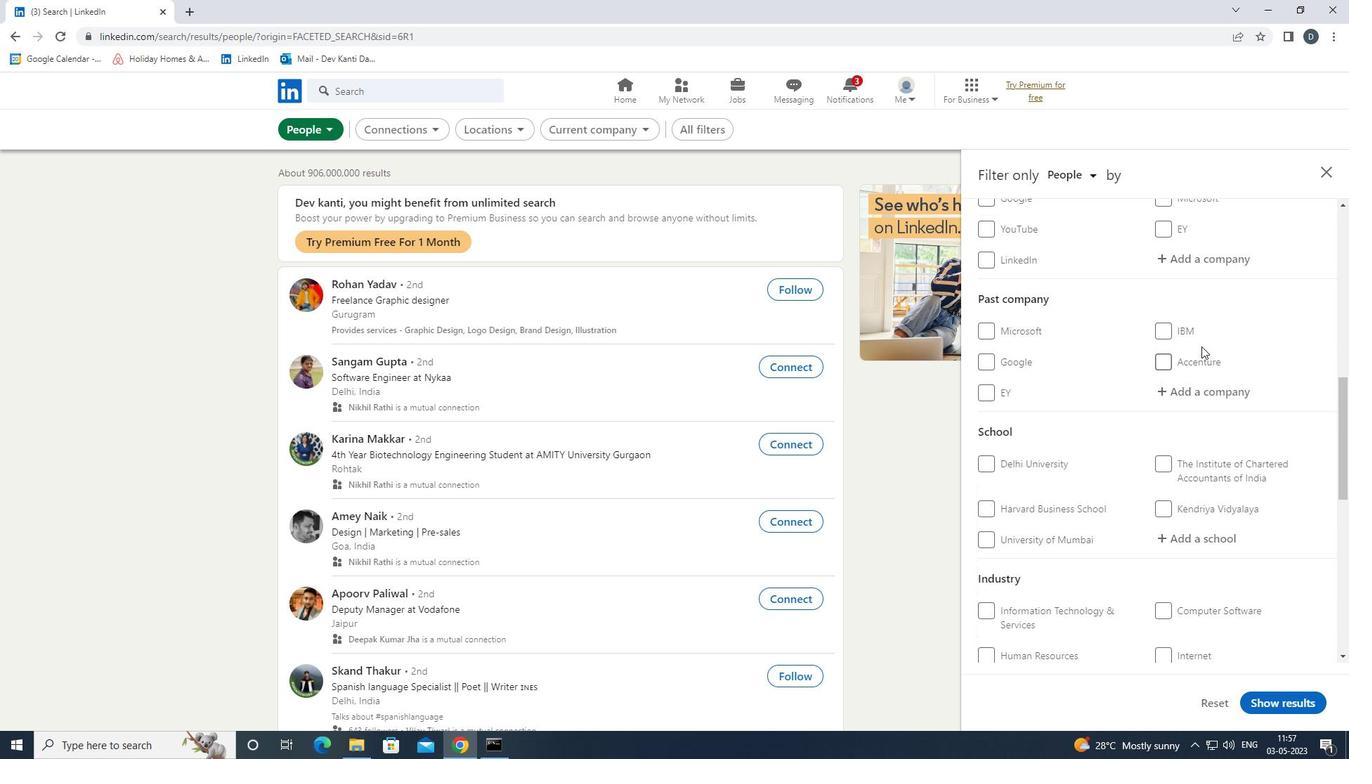 
Action: Mouse moved to (1183, 486)
Screenshot: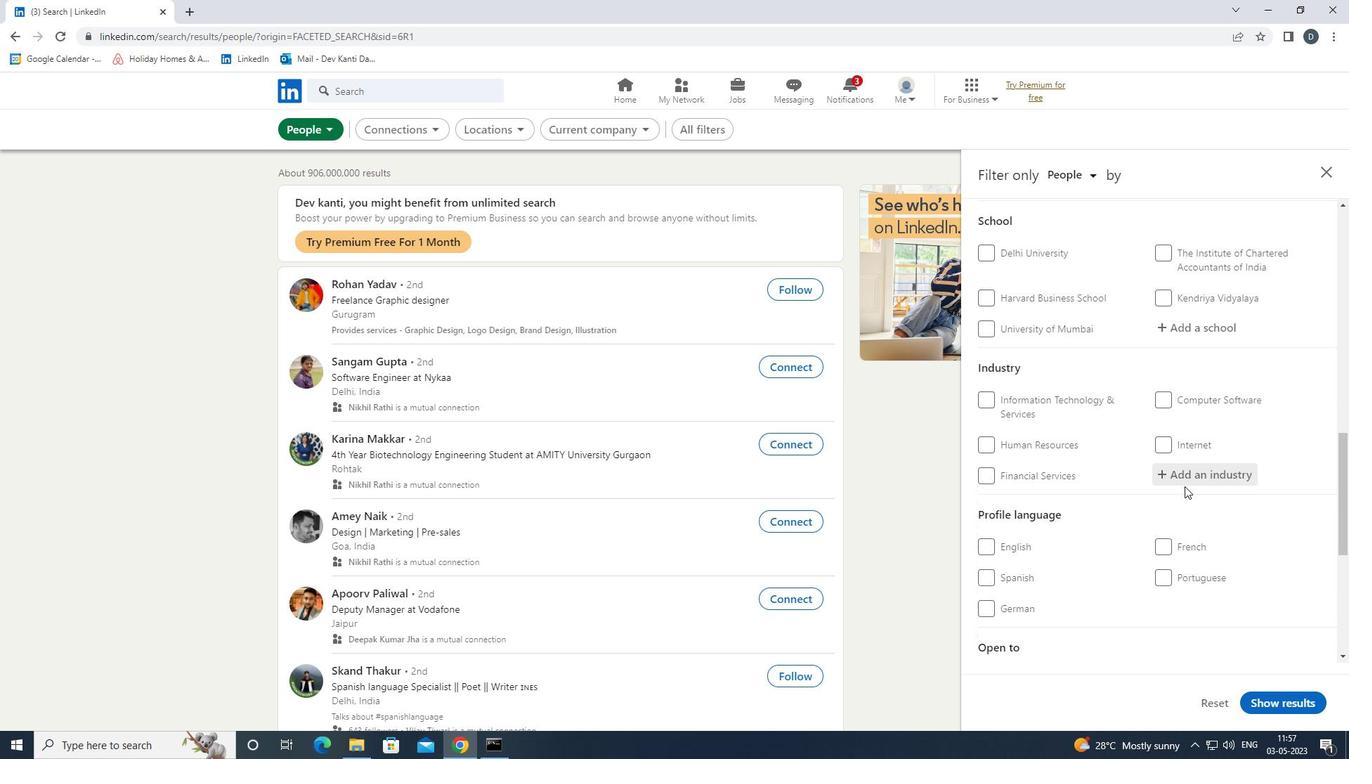 
Action: Mouse scrolled (1183, 485) with delta (0, 0)
Screenshot: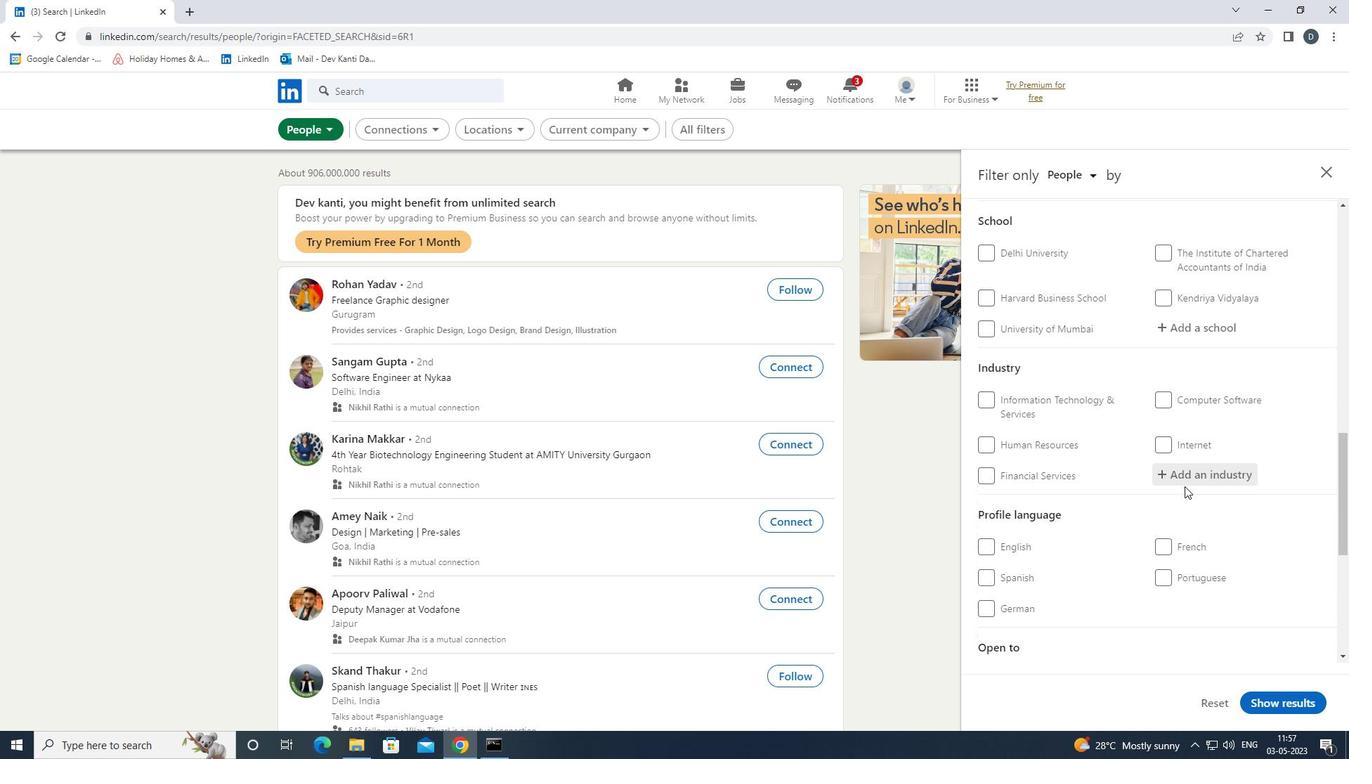 
Action: Mouse moved to (1194, 474)
Screenshot: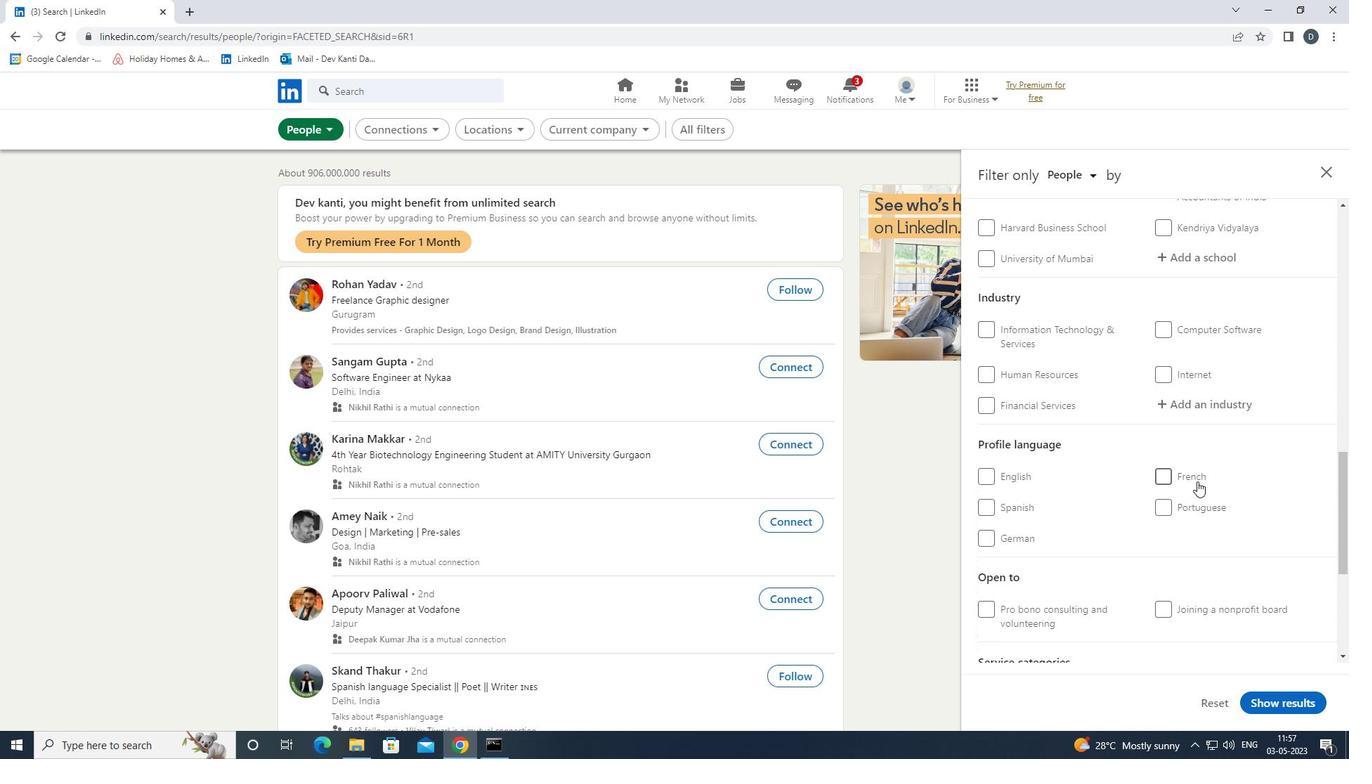 
Action: Mouse pressed left at (1194, 474)
Screenshot: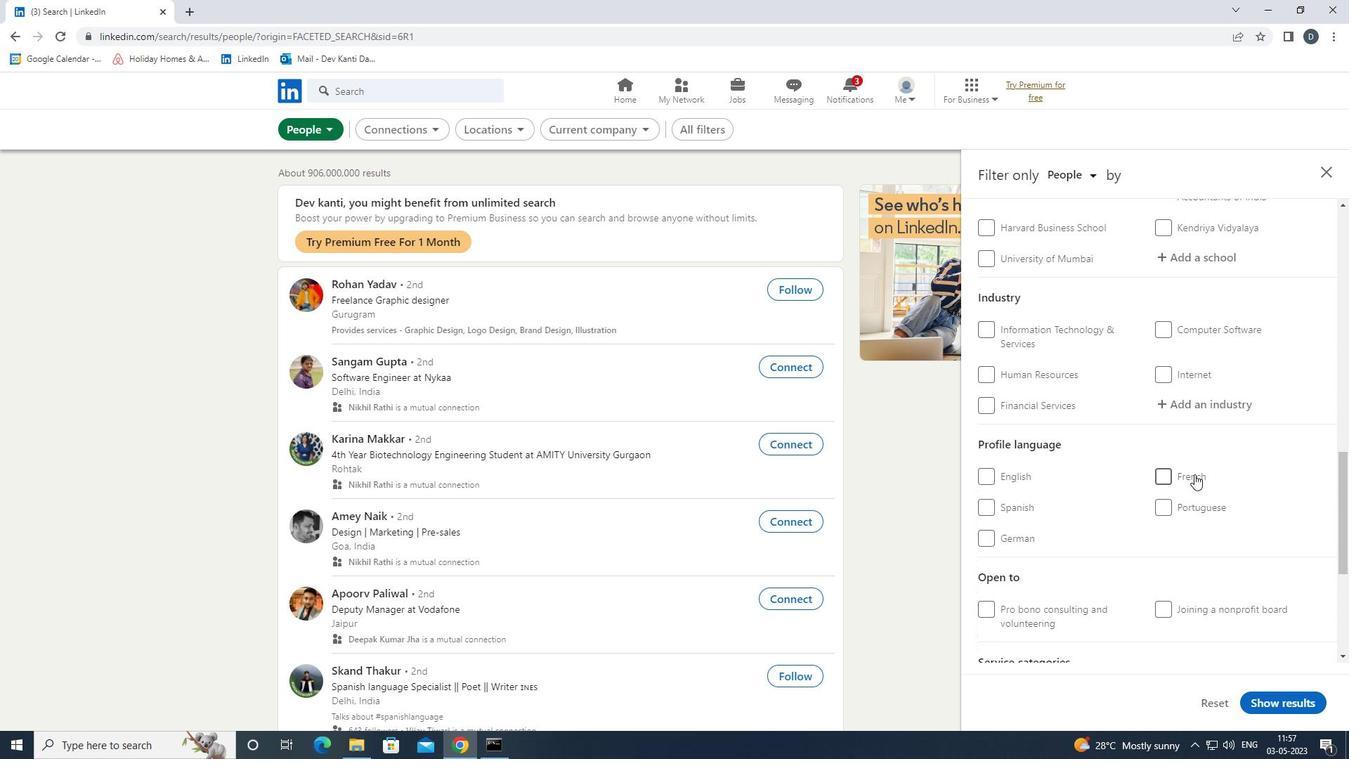 
Action: Mouse moved to (1194, 473)
Screenshot: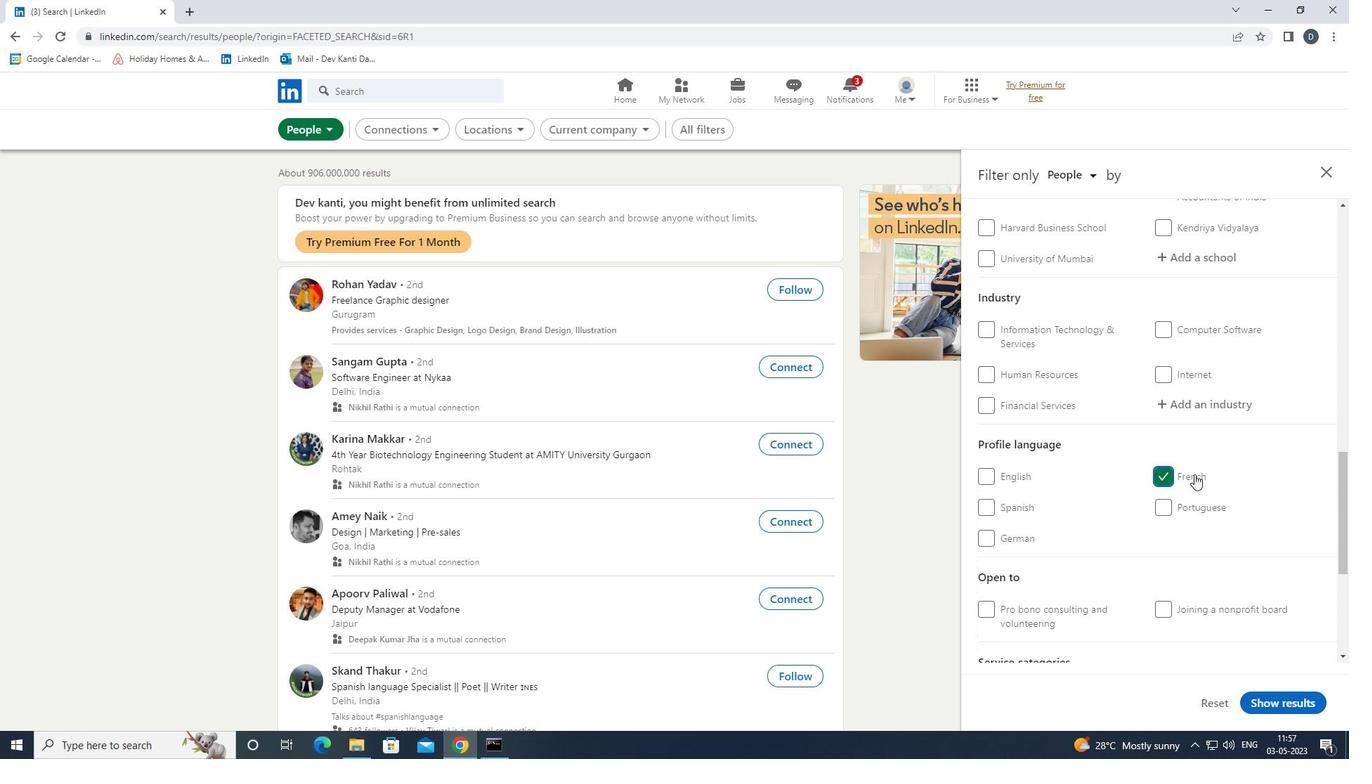 
Action: Mouse scrolled (1194, 474) with delta (0, 0)
Screenshot: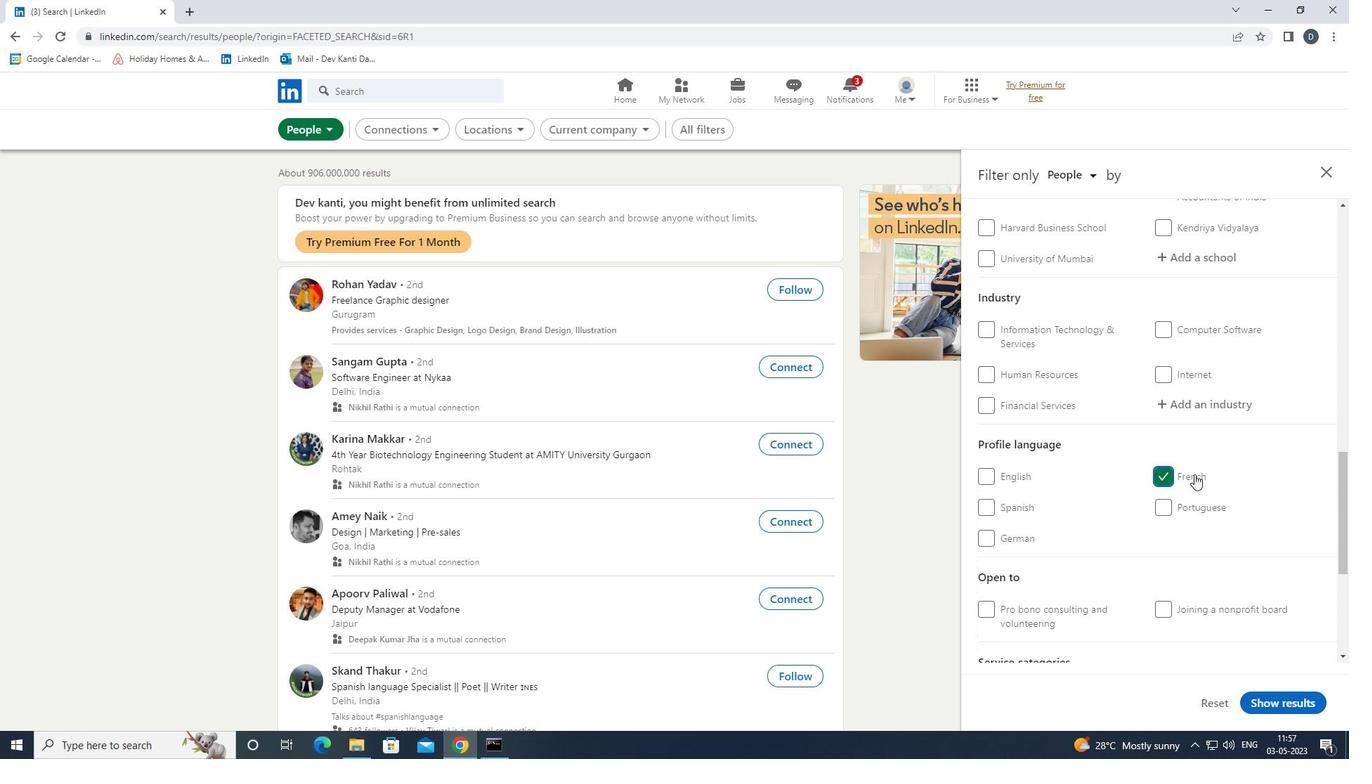 
Action: Mouse scrolled (1194, 474) with delta (0, 0)
Screenshot: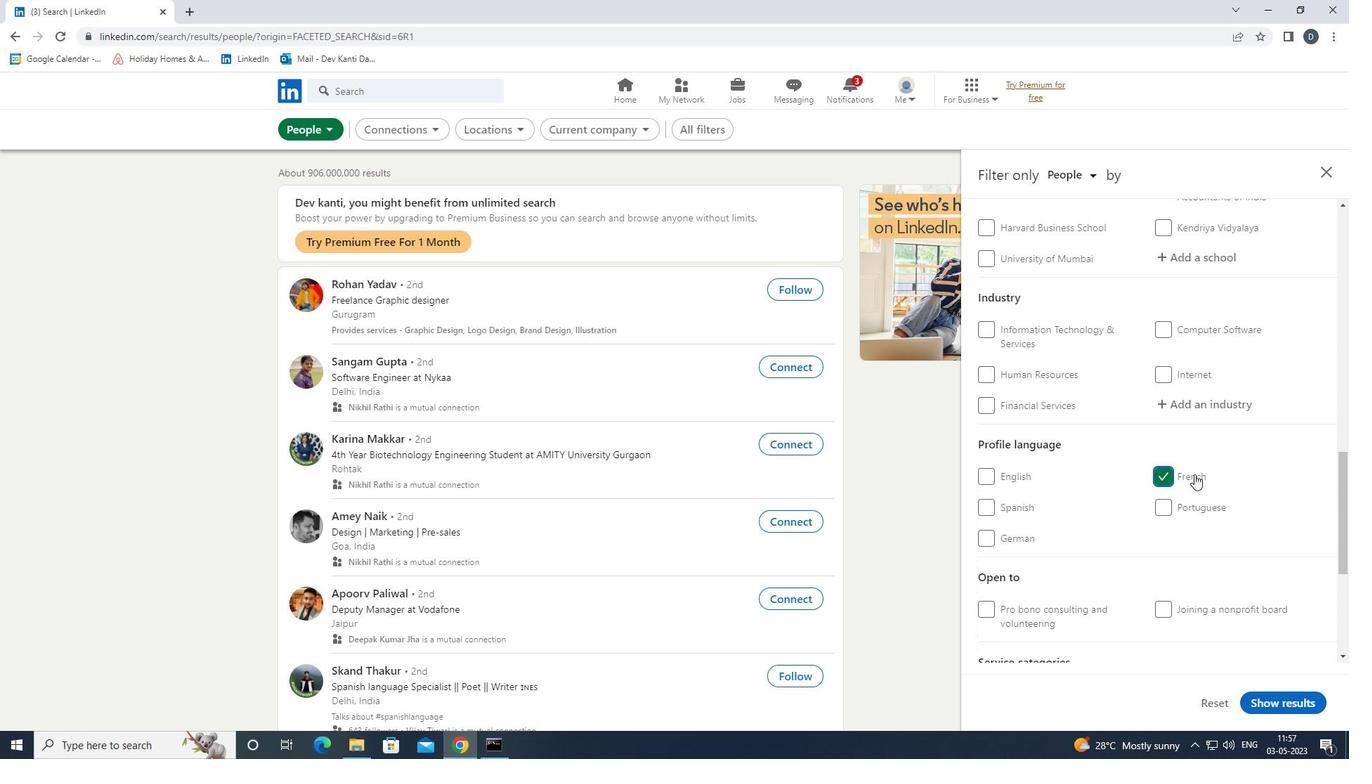 
Action: Mouse scrolled (1194, 474) with delta (0, 0)
Screenshot: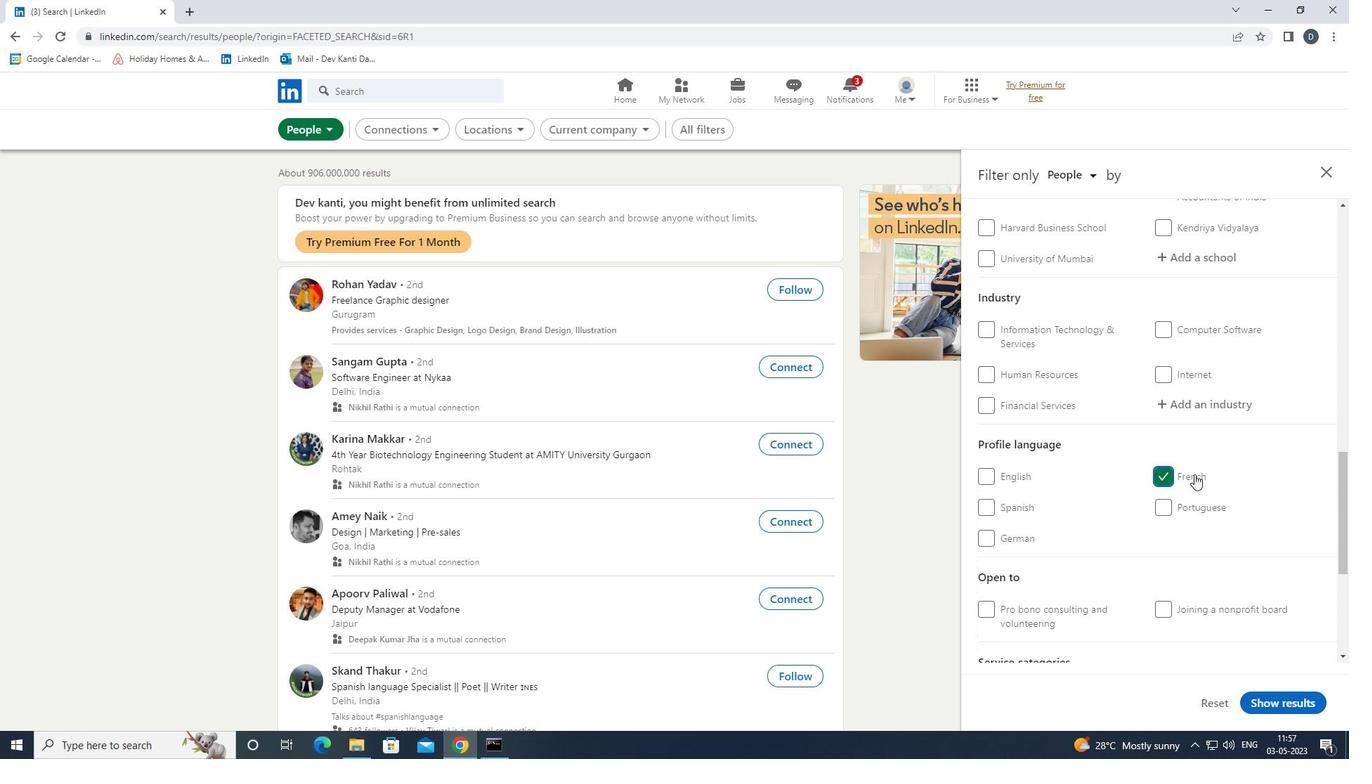 
Action: Mouse scrolled (1194, 474) with delta (0, 0)
Screenshot: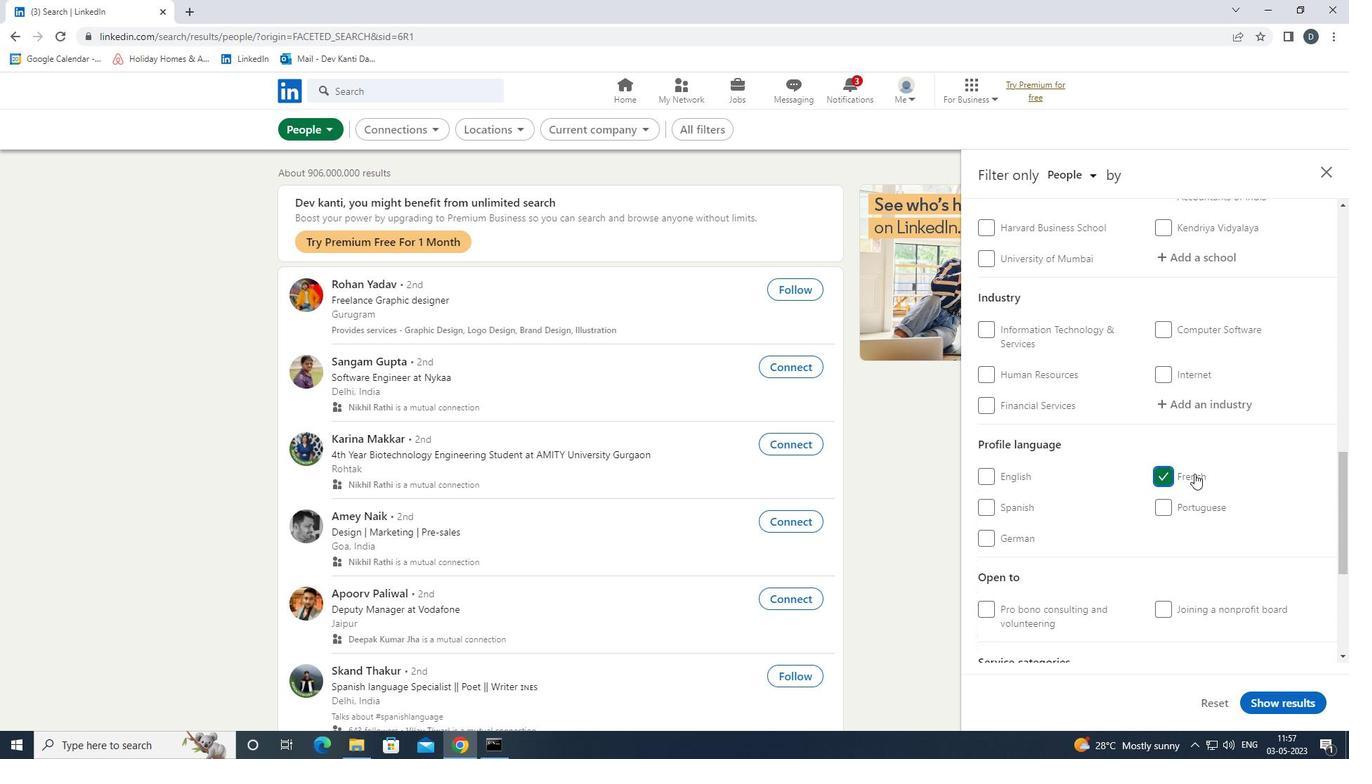 
Action: Mouse scrolled (1194, 474) with delta (0, 0)
Screenshot: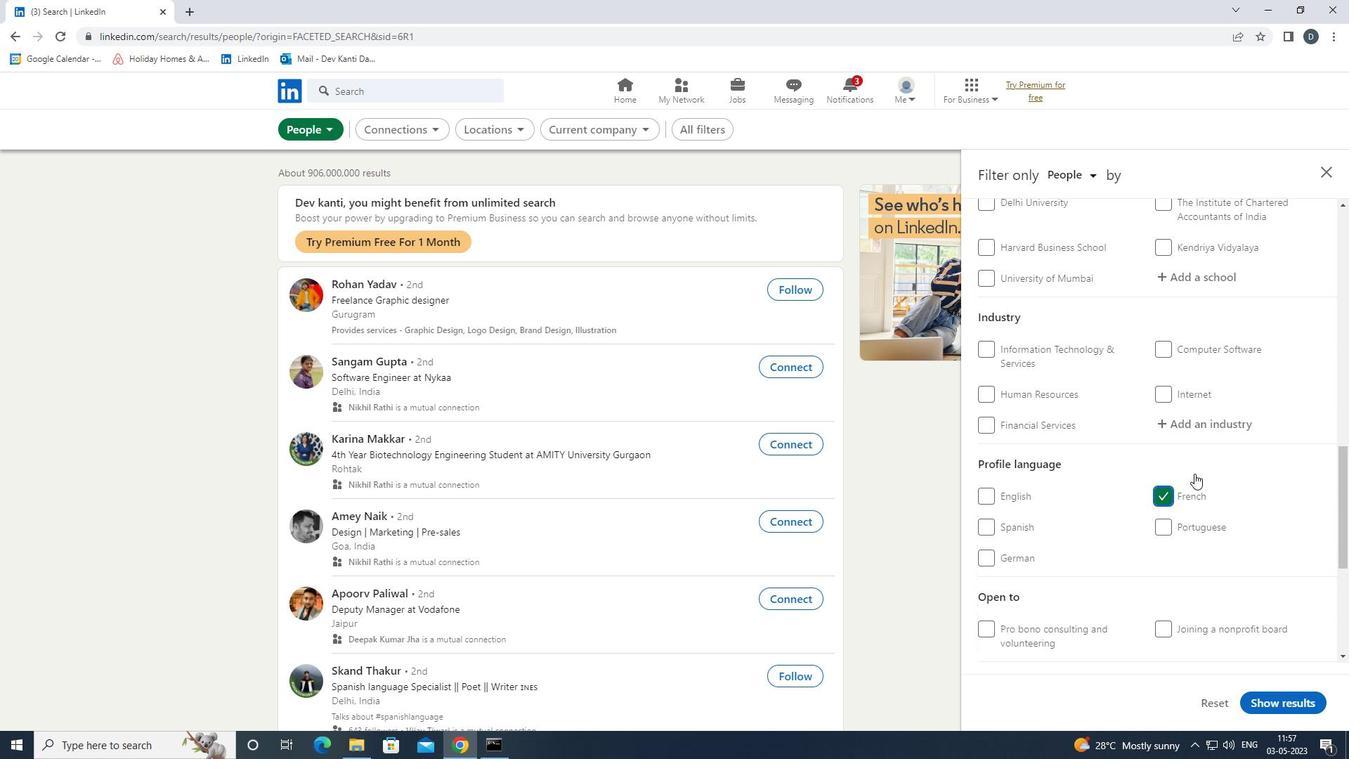 
Action: Mouse scrolled (1194, 474) with delta (0, 0)
Screenshot: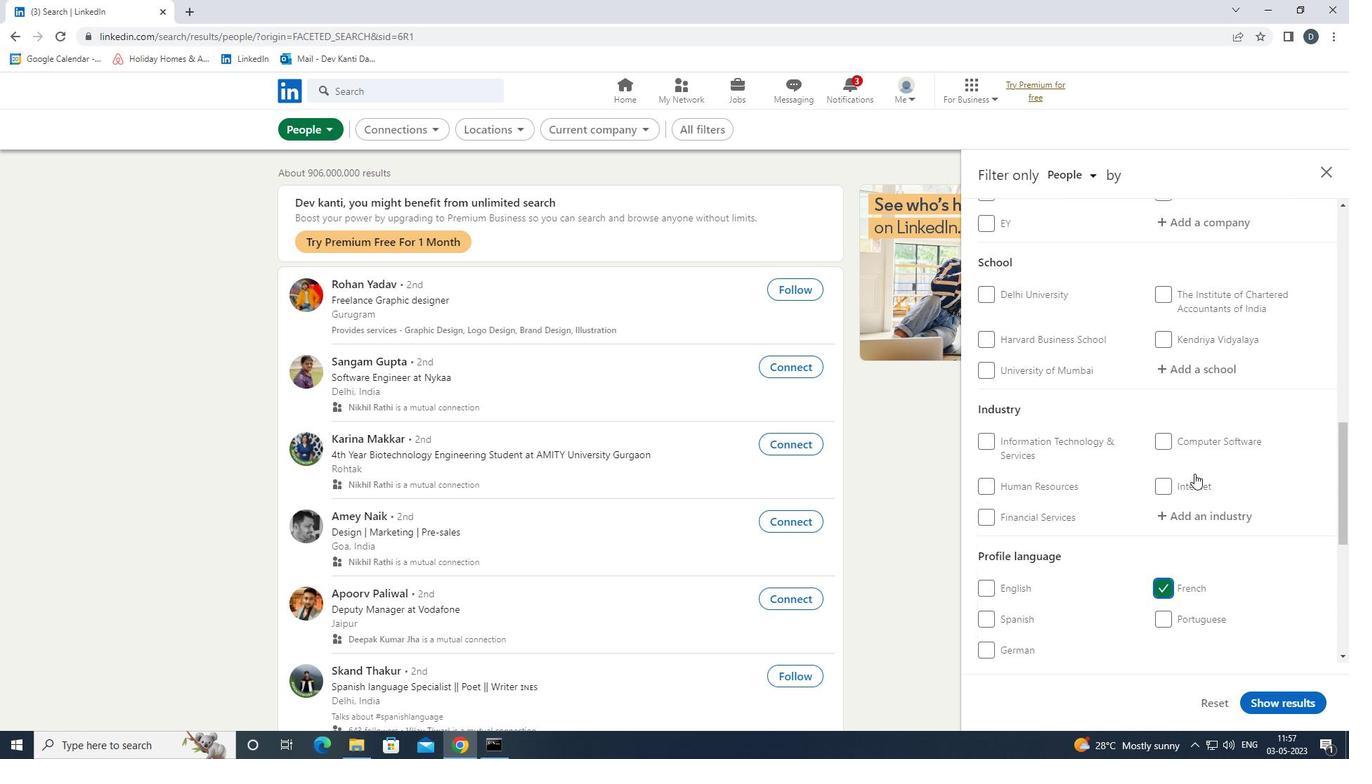 
Action: Mouse moved to (1203, 387)
Screenshot: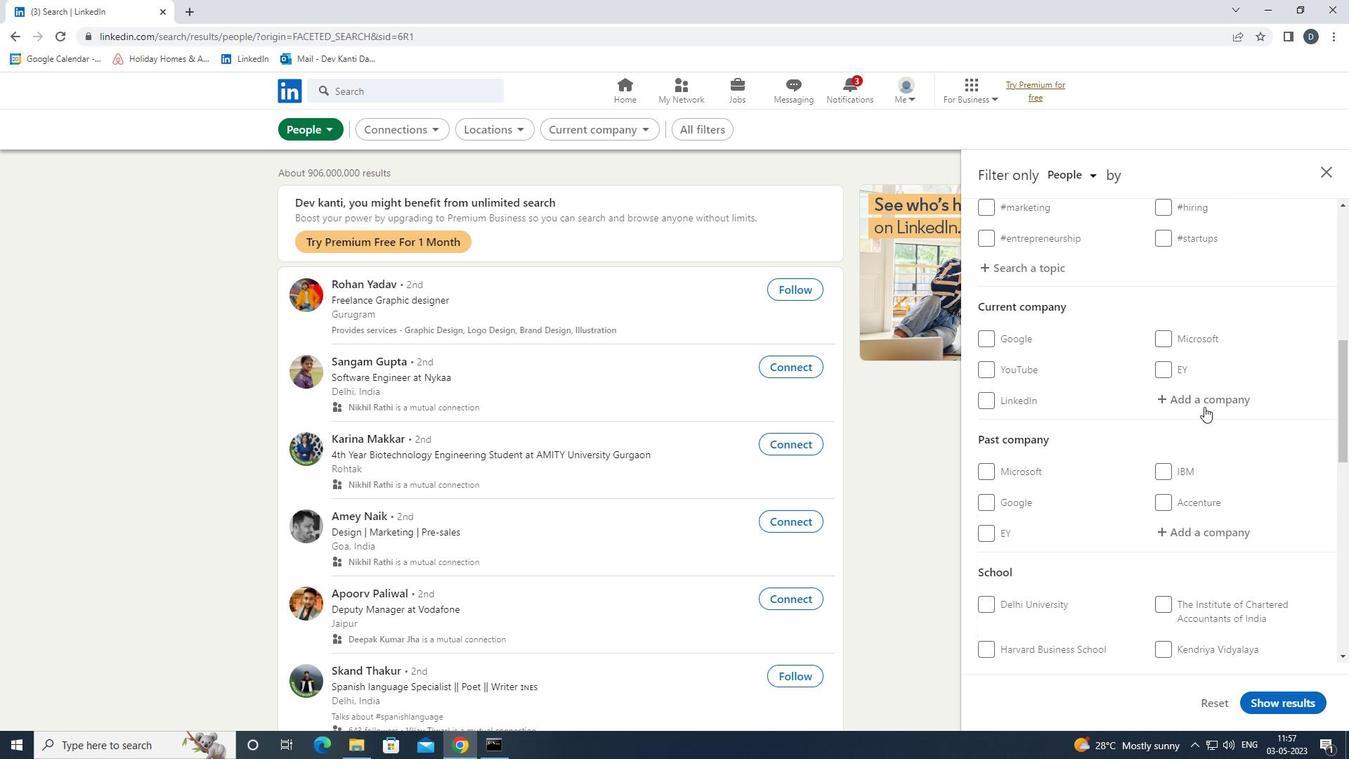 
Action: Mouse pressed left at (1203, 387)
Screenshot: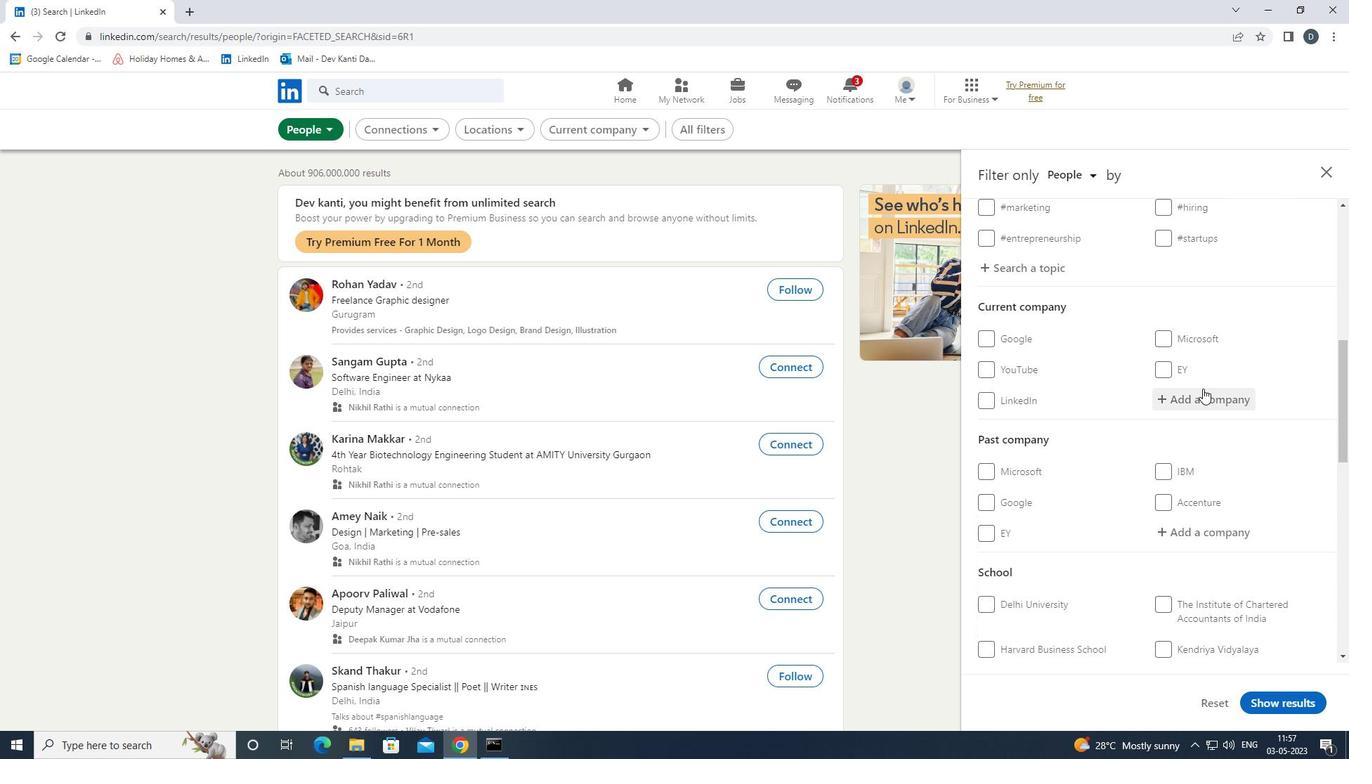 
Action: Key pressed <Key.shift><Key.shift><Key.shift><Key.shift><Key.shift>PRIME<Key.space><Key.shift>VIDEO<Key.down><Key.enter>
Screenshot: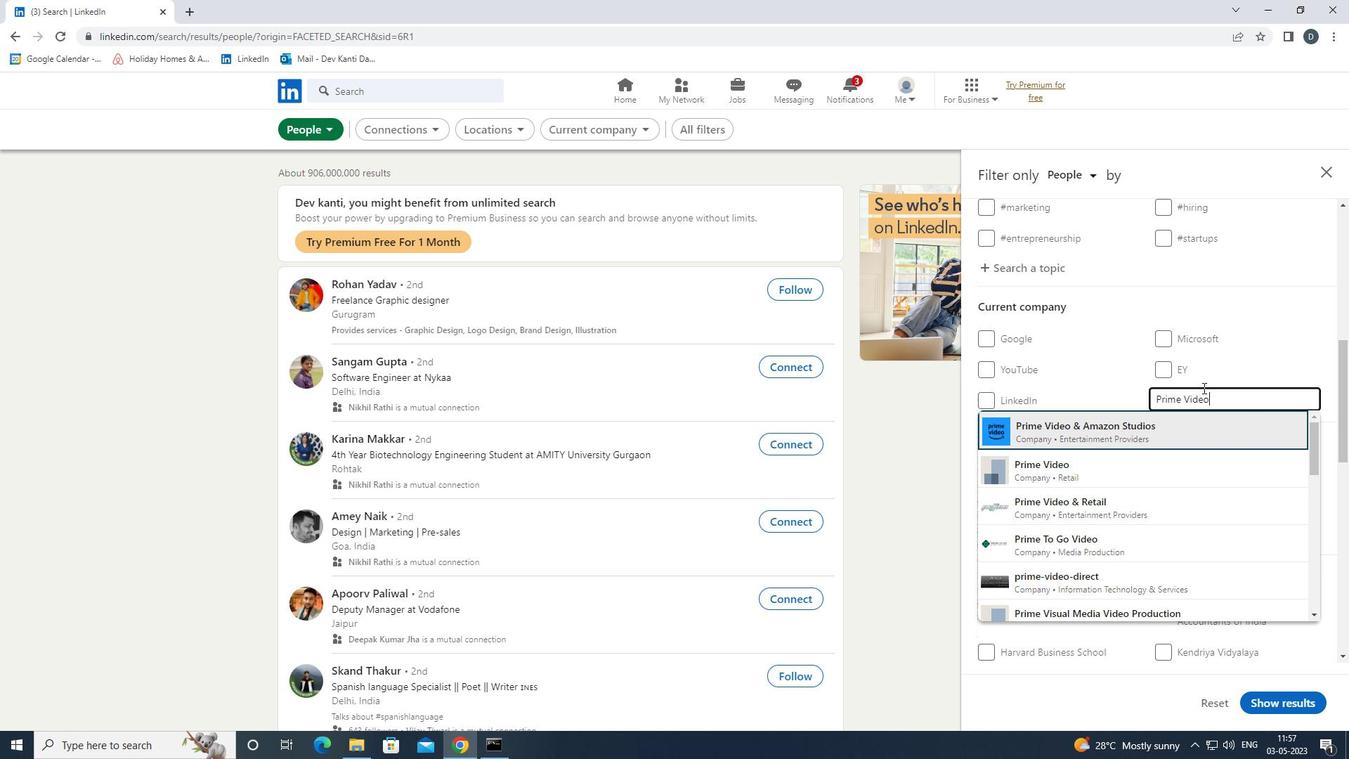 
Action: Mouse scrolled (1203, 387) with delta (0, 0)
Screenshot: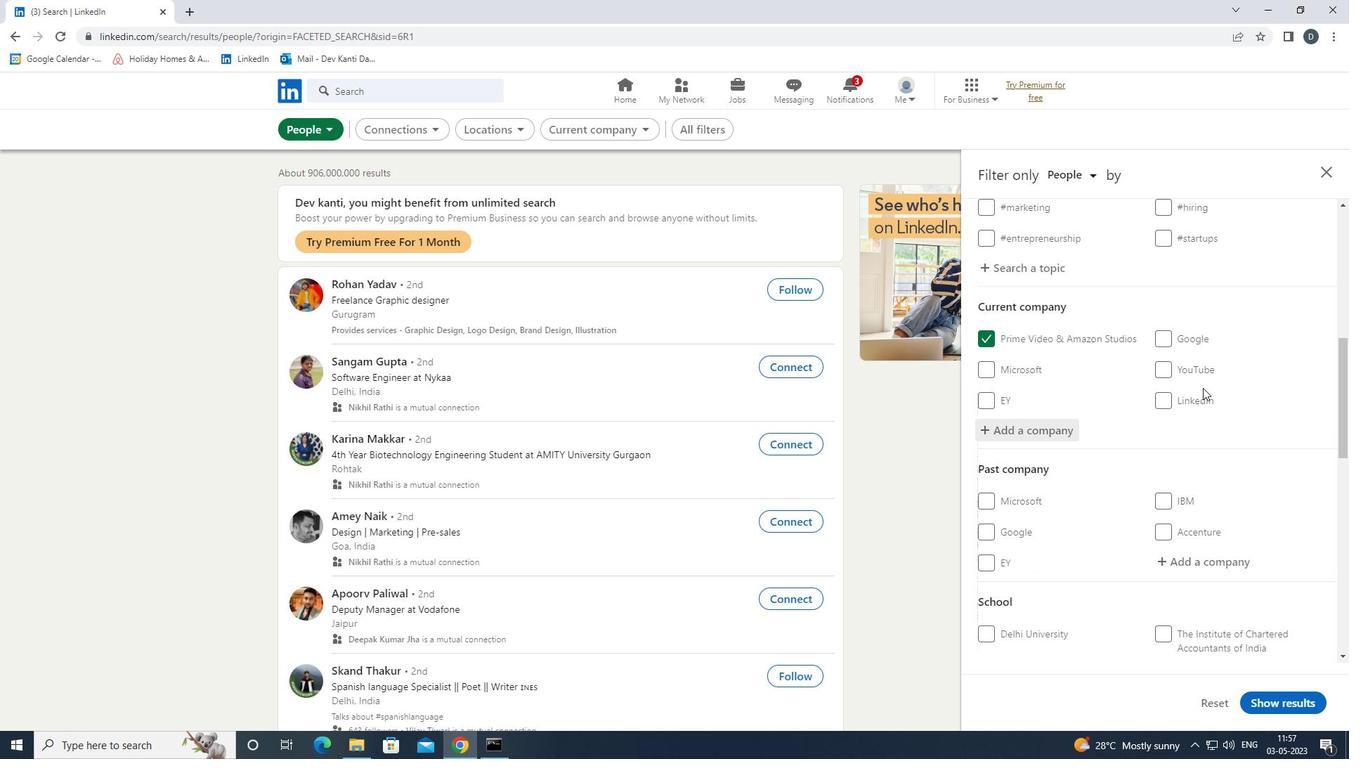 
Action: Mouse scrolled (1203, 387) with delta (0, 0)
Screenshot: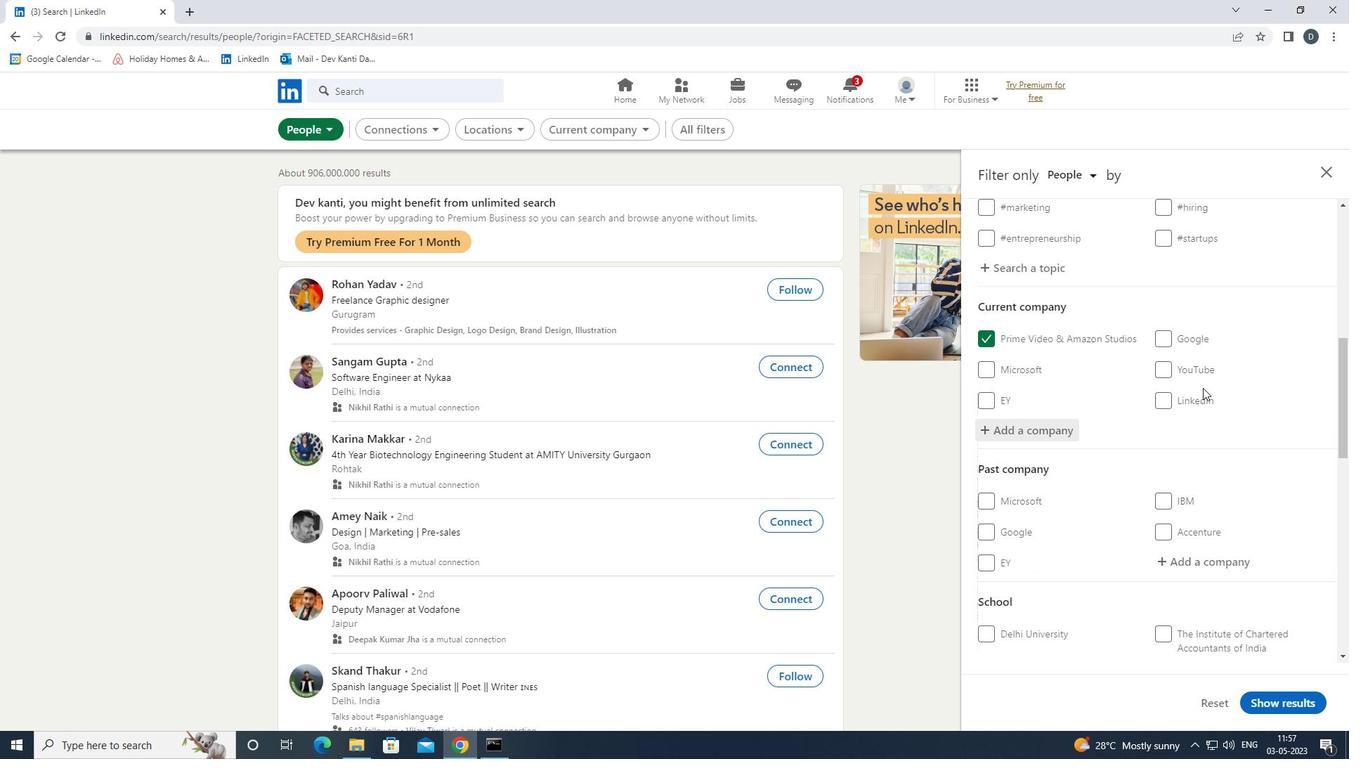 
Action: Mouse moved to (1195, 377)
Screenshot: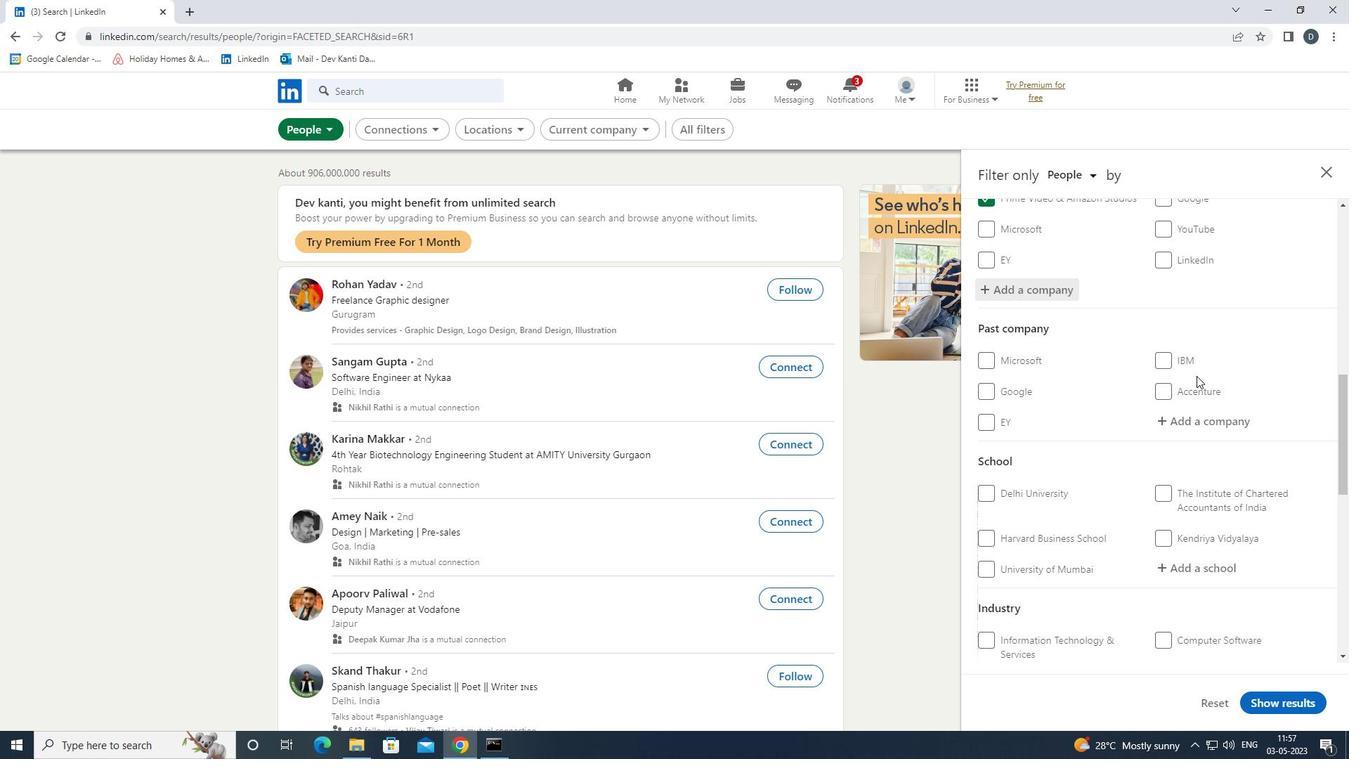 
Action: Mouse scrolled (1195, 376) with delta (0, 0)
Screenshot: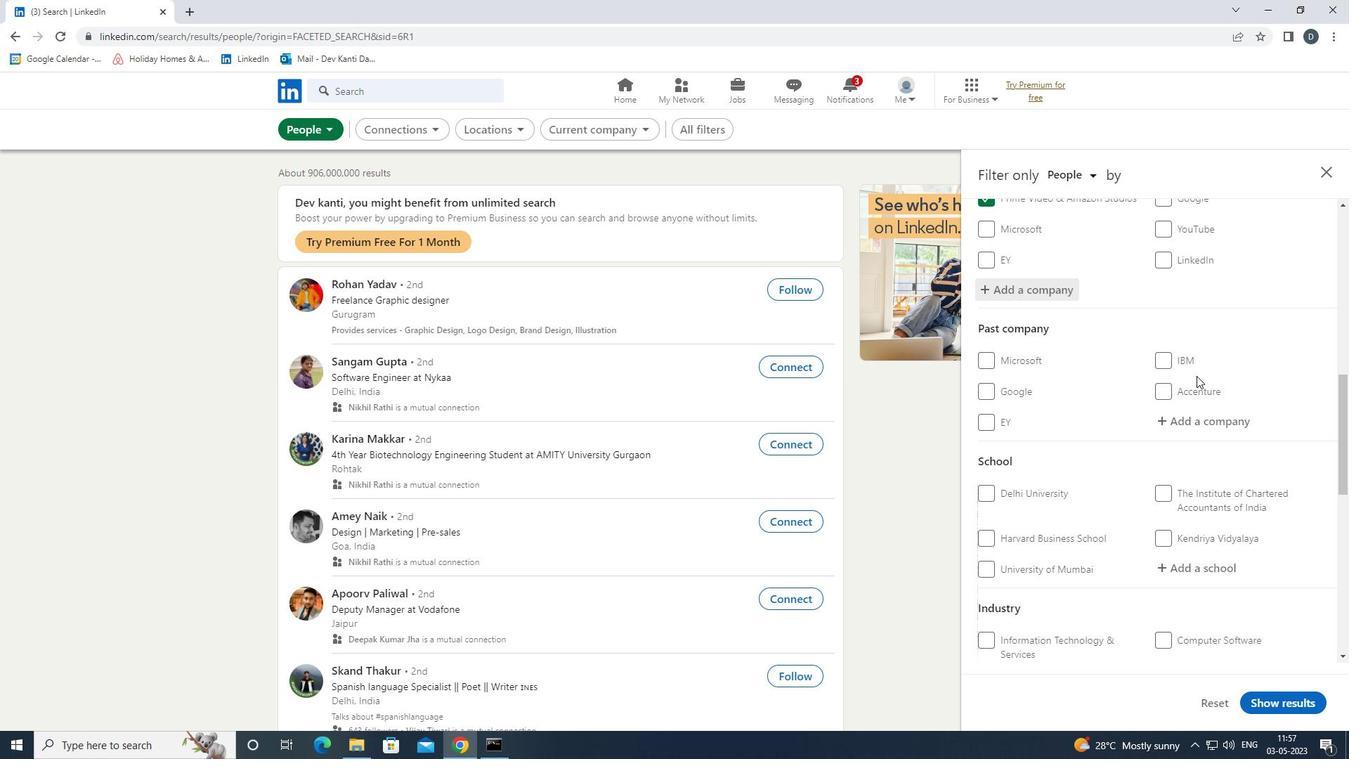 
Action: Mouse moved to (1194, 378)
Screenshot: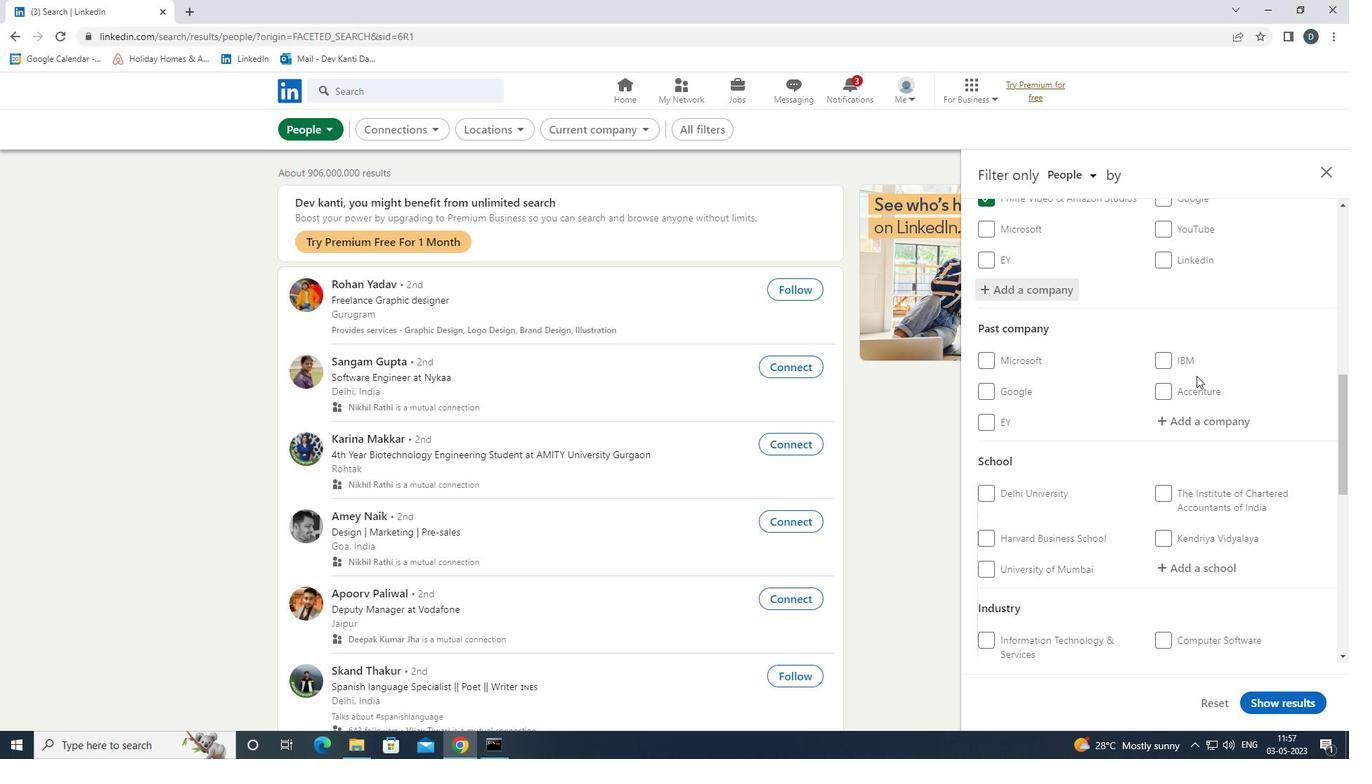 
Action: Mouse scrolled (1194, 377) with delta (0, 0)
Screenshot: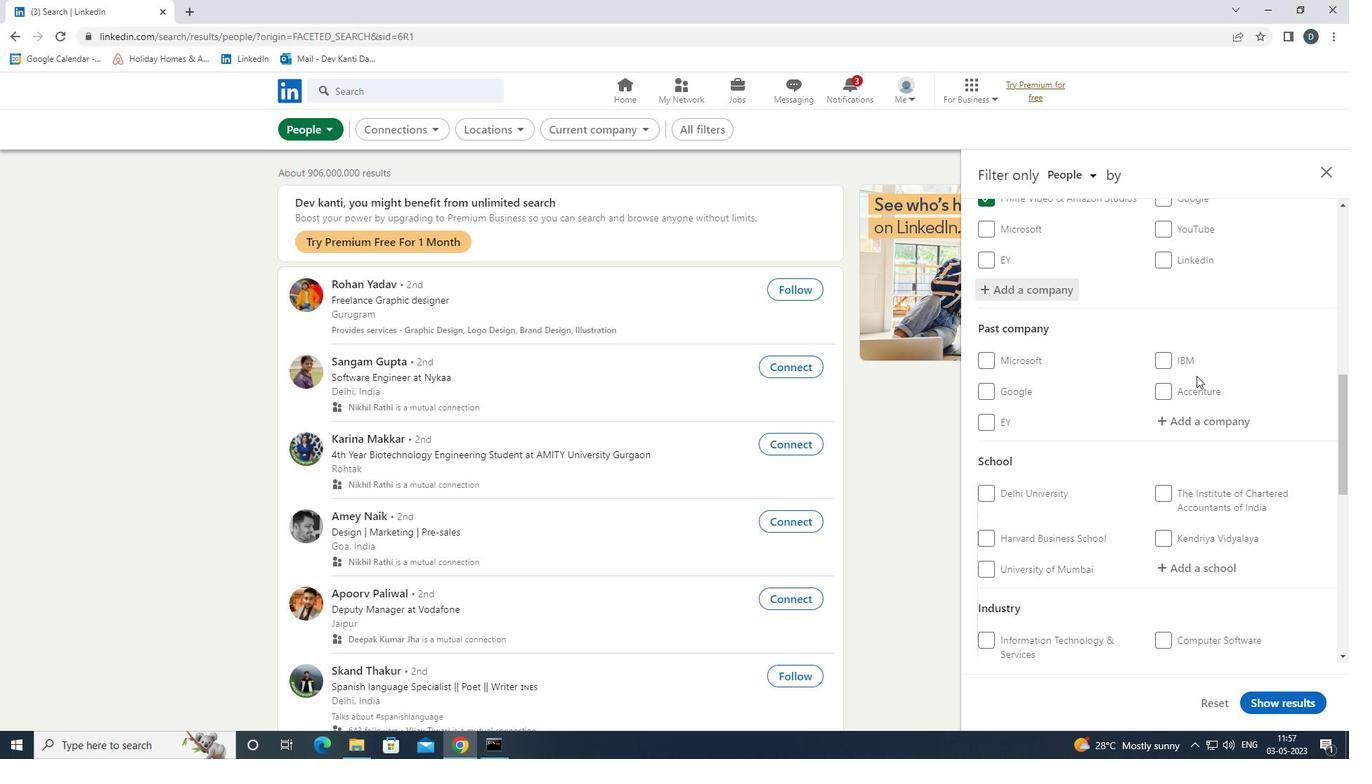 
Action: Mouse moved to (1204, 432)
Screenshot: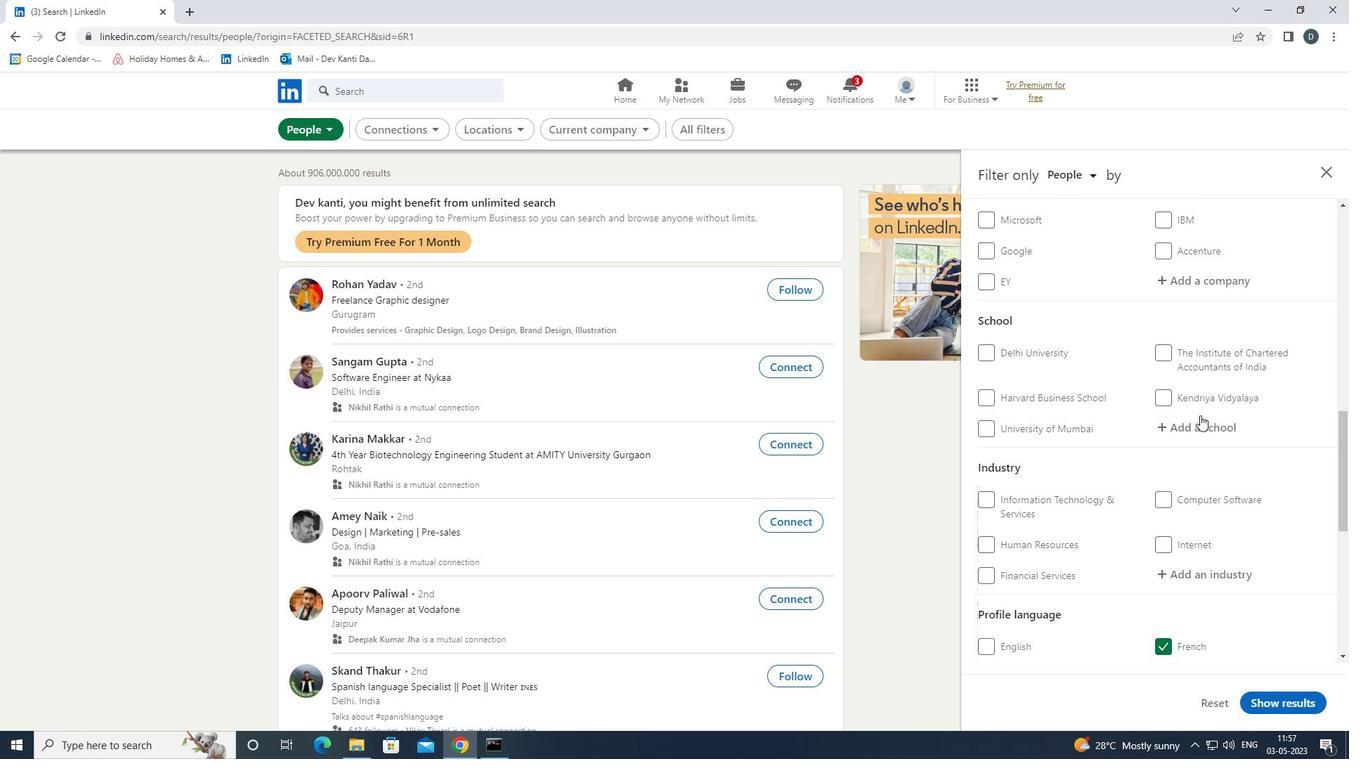 
Action: Mouse pressed left at (1204, 432)
Screenshot: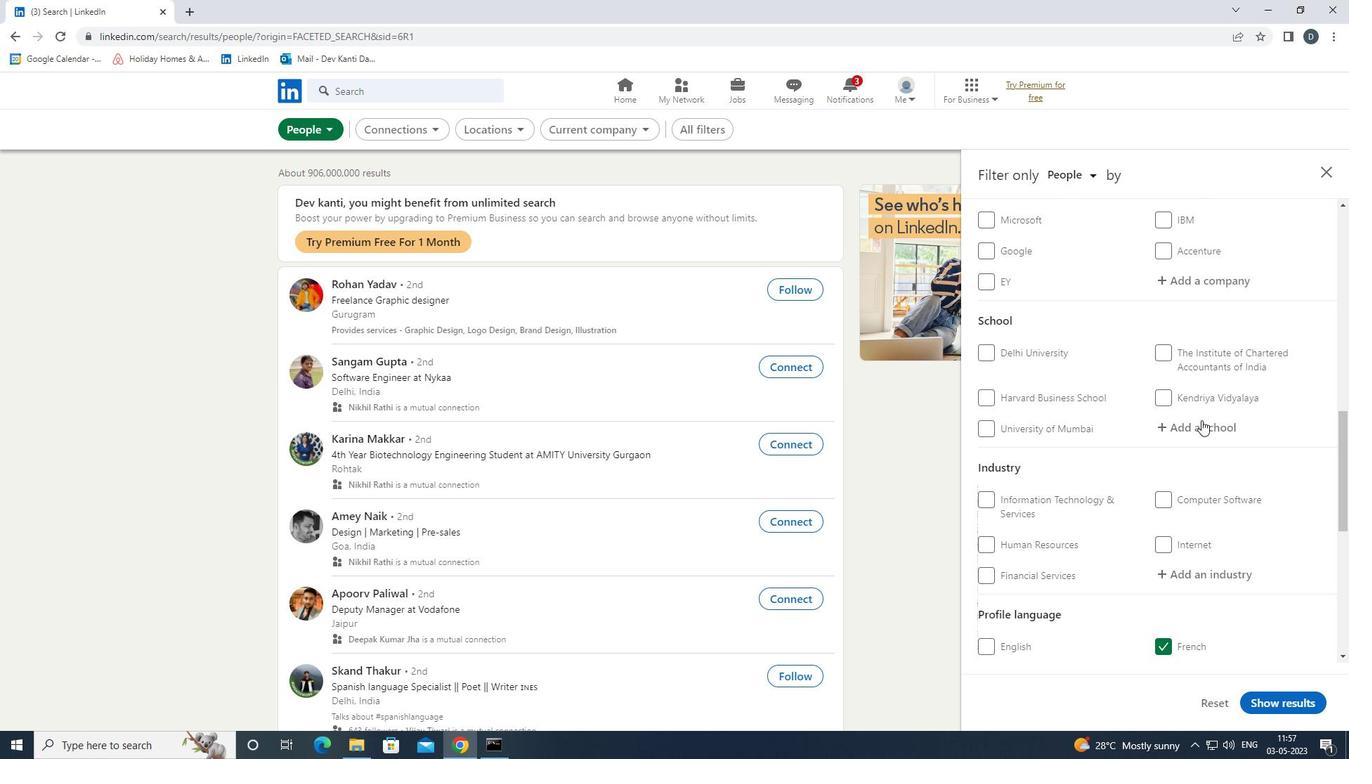 
Action: Mouse moved to (1201, 430)
Screenshot: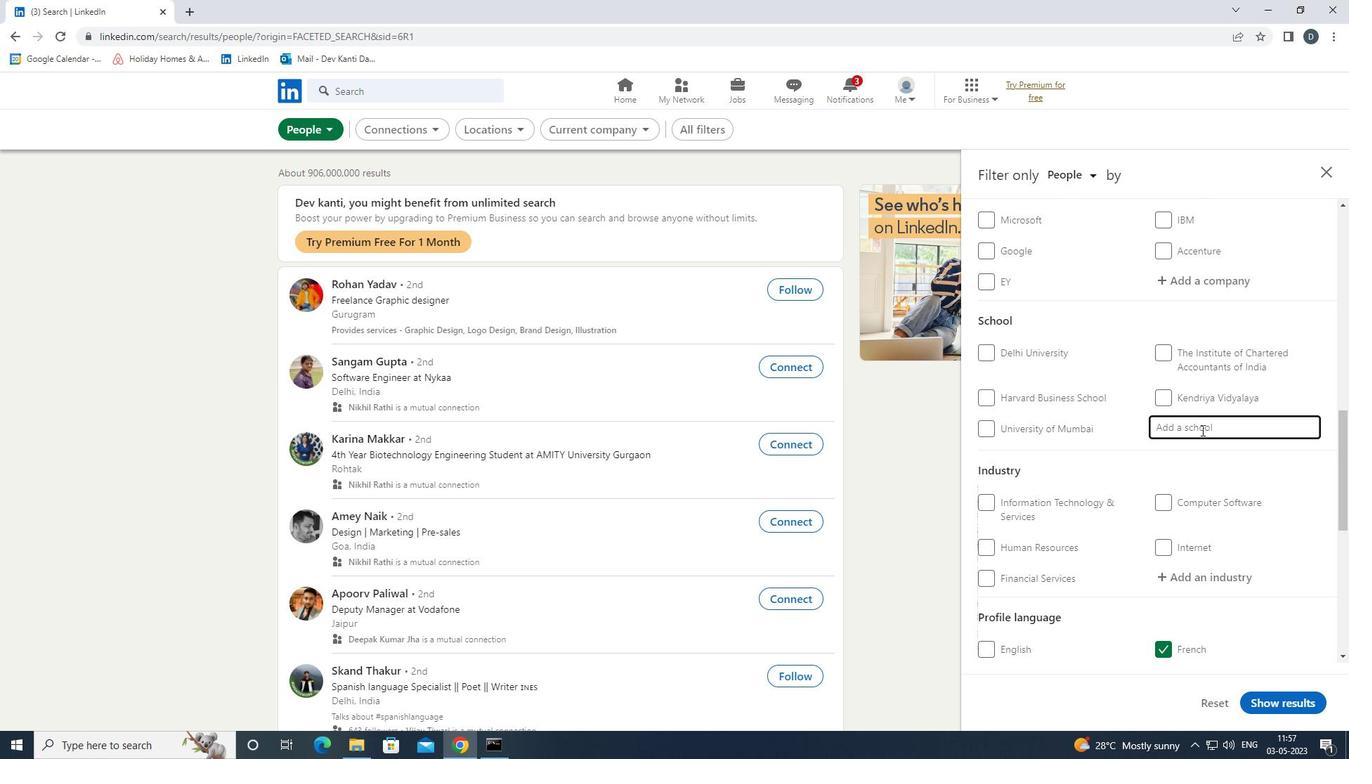 
Action: Key pressed <Key.shift>JORHAT<Key.down><Key.enter>
Screenshot: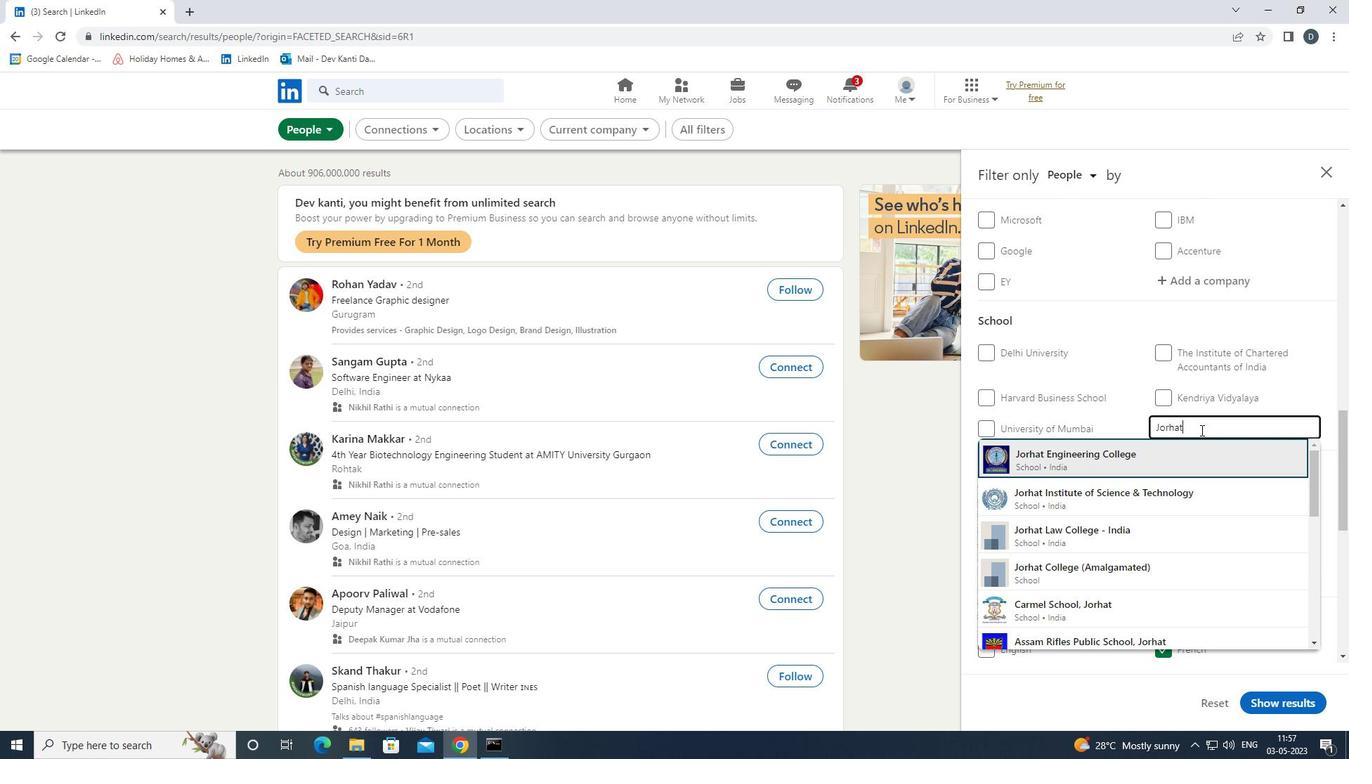 
Action: Mouse moved to (1201, 428)
Screenshot: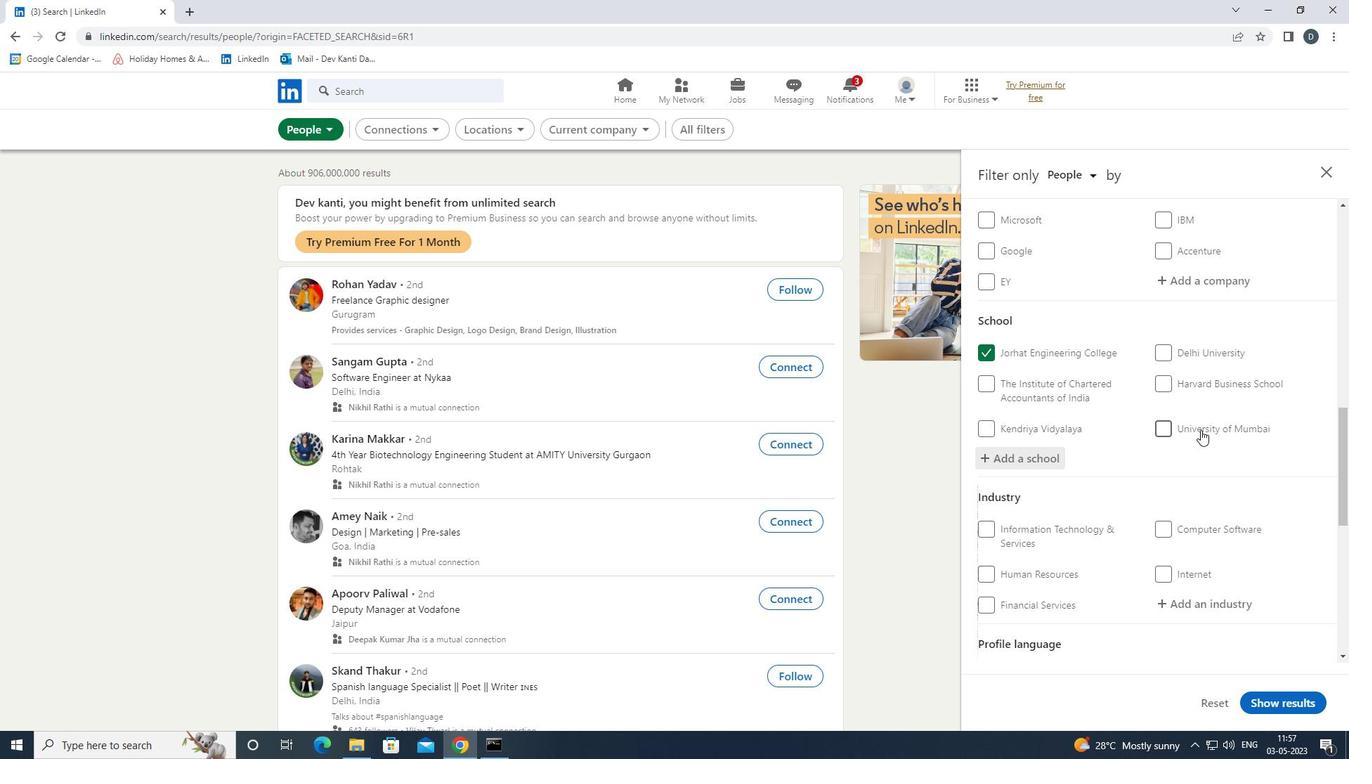 
Action: Mouse scrolled (1201, 428) with delta (0, 0)
Screenshot: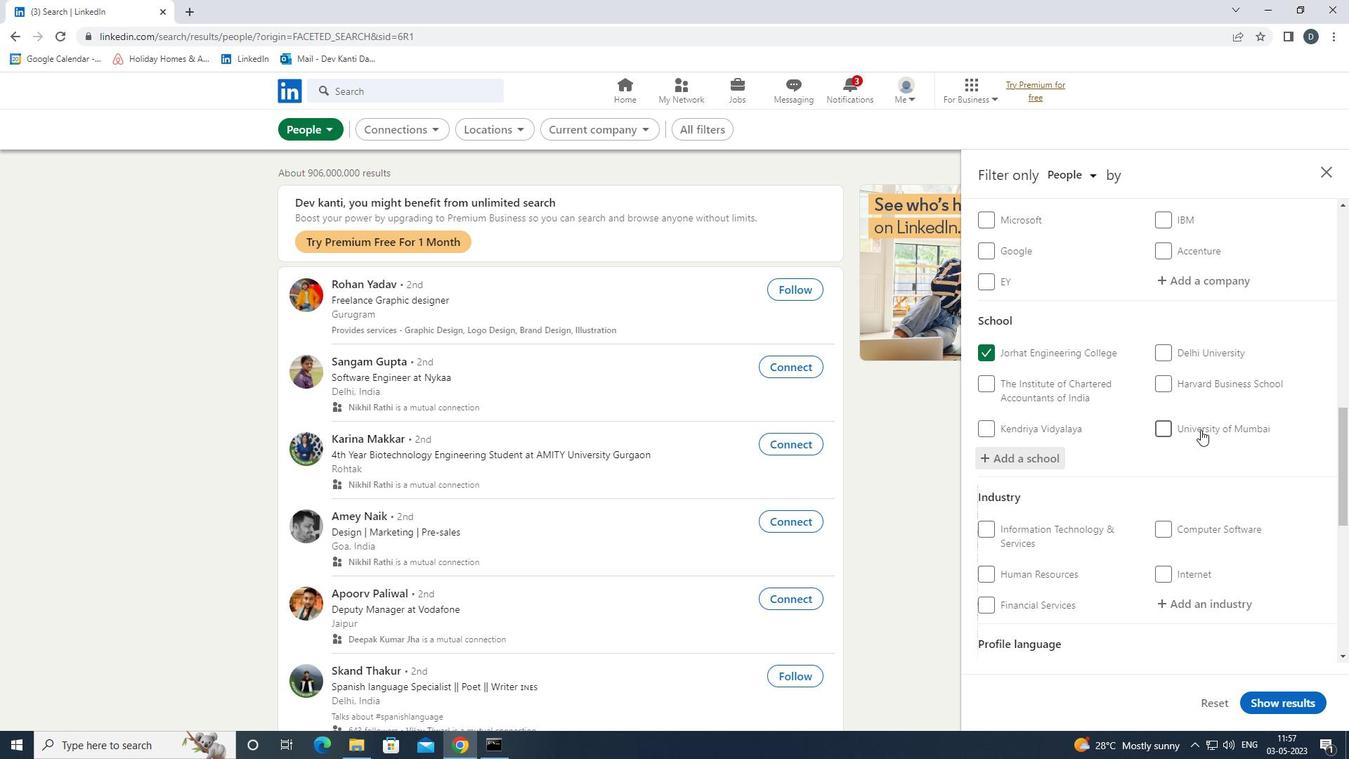 
Action: Mouse scrolled (1201, 428) with delta (0, 0)
Screenshot: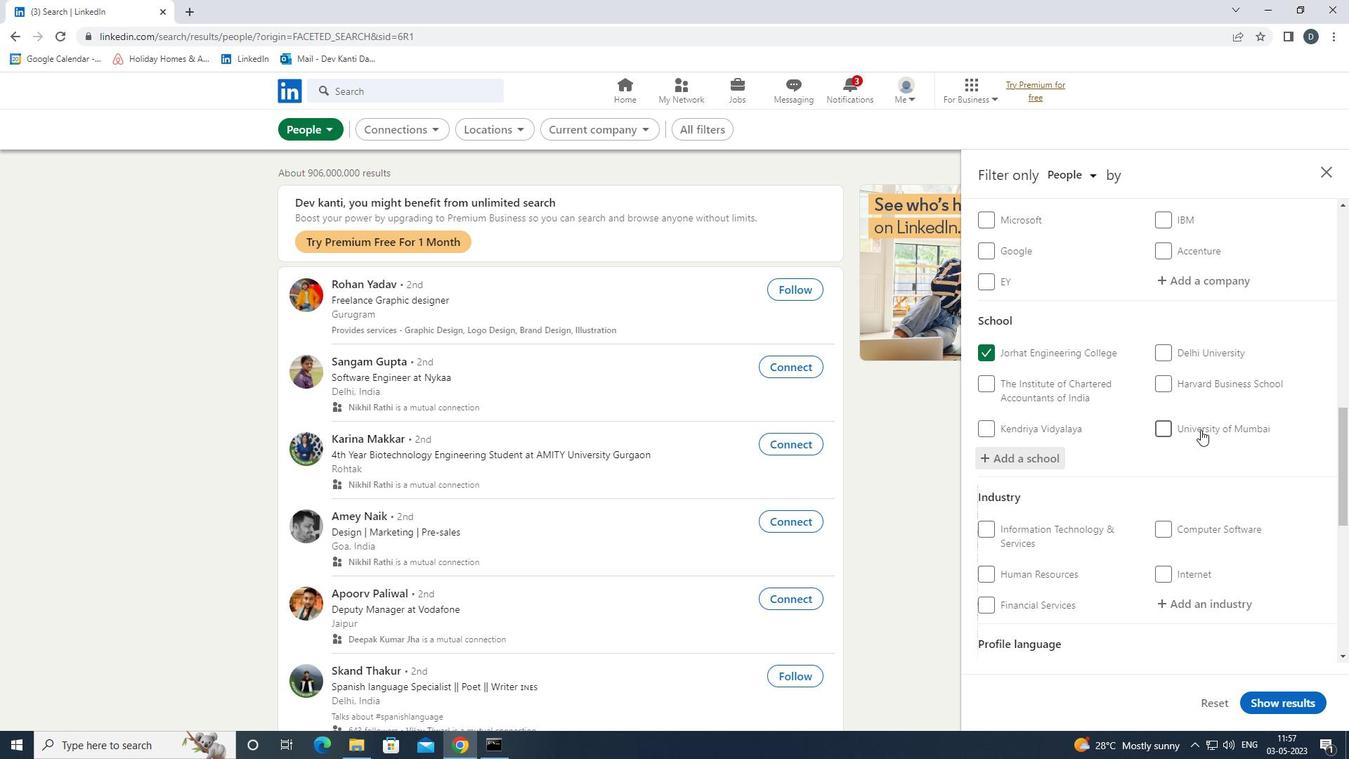 
Action: Mouse scrolled (1201, 428) with delta (0, 0)
Screenshot: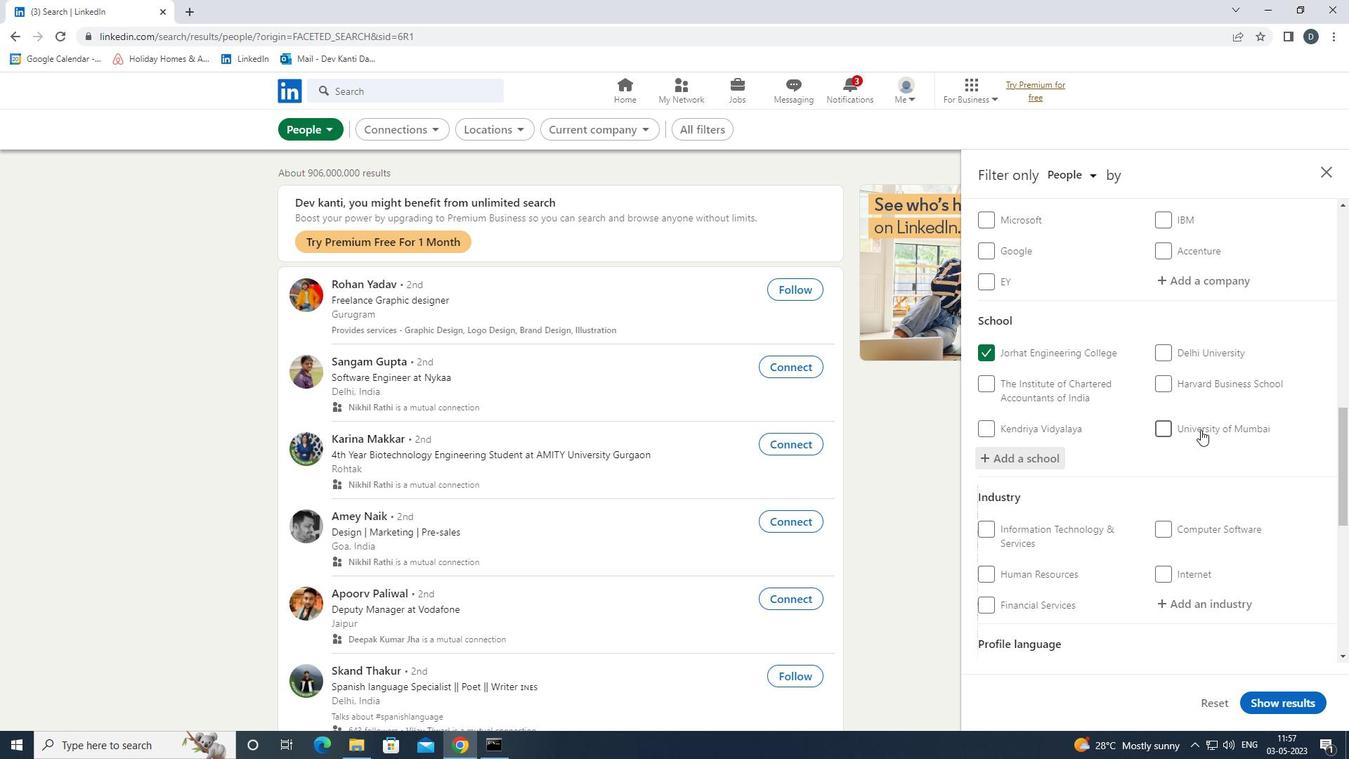 
Action: Mouse moved to (1210, 391)
Screenshot: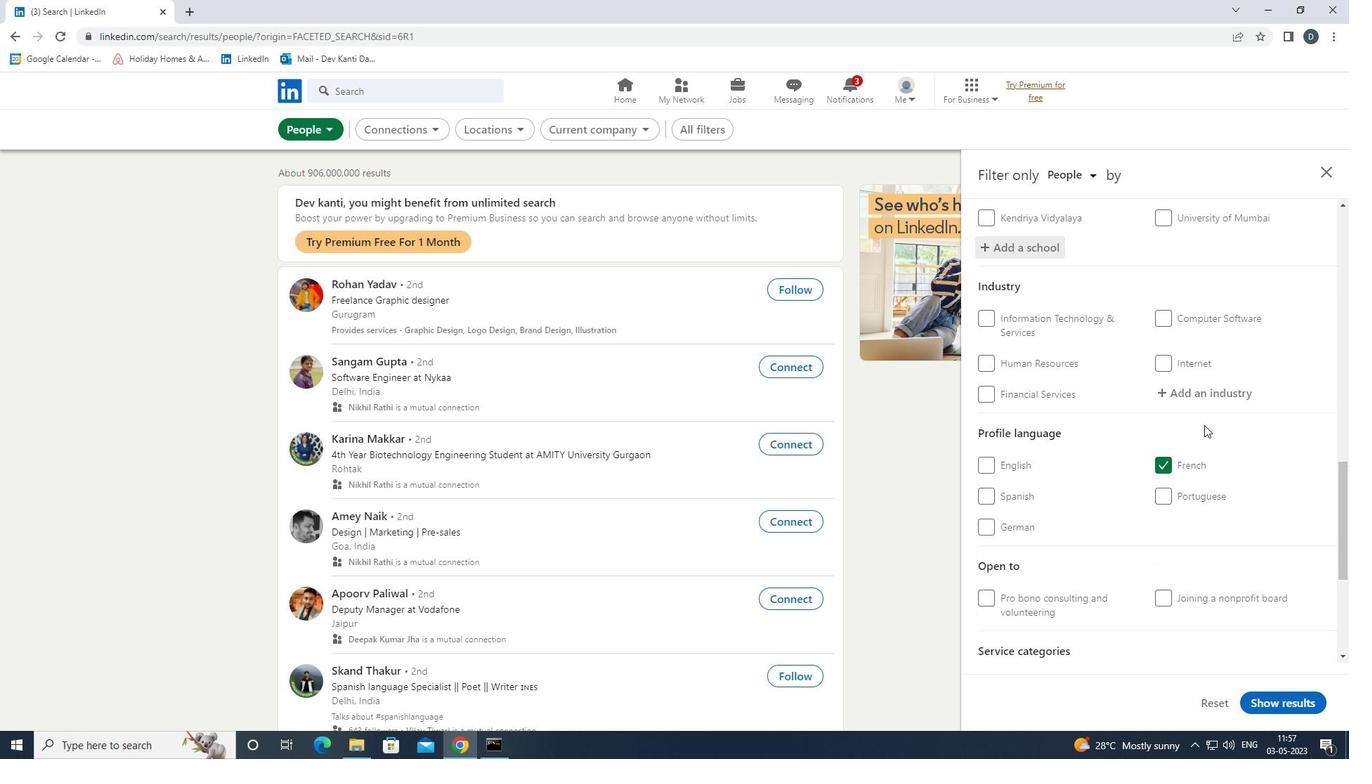 
Action: Mouse pressed left at (1210, 391)
Screenshot: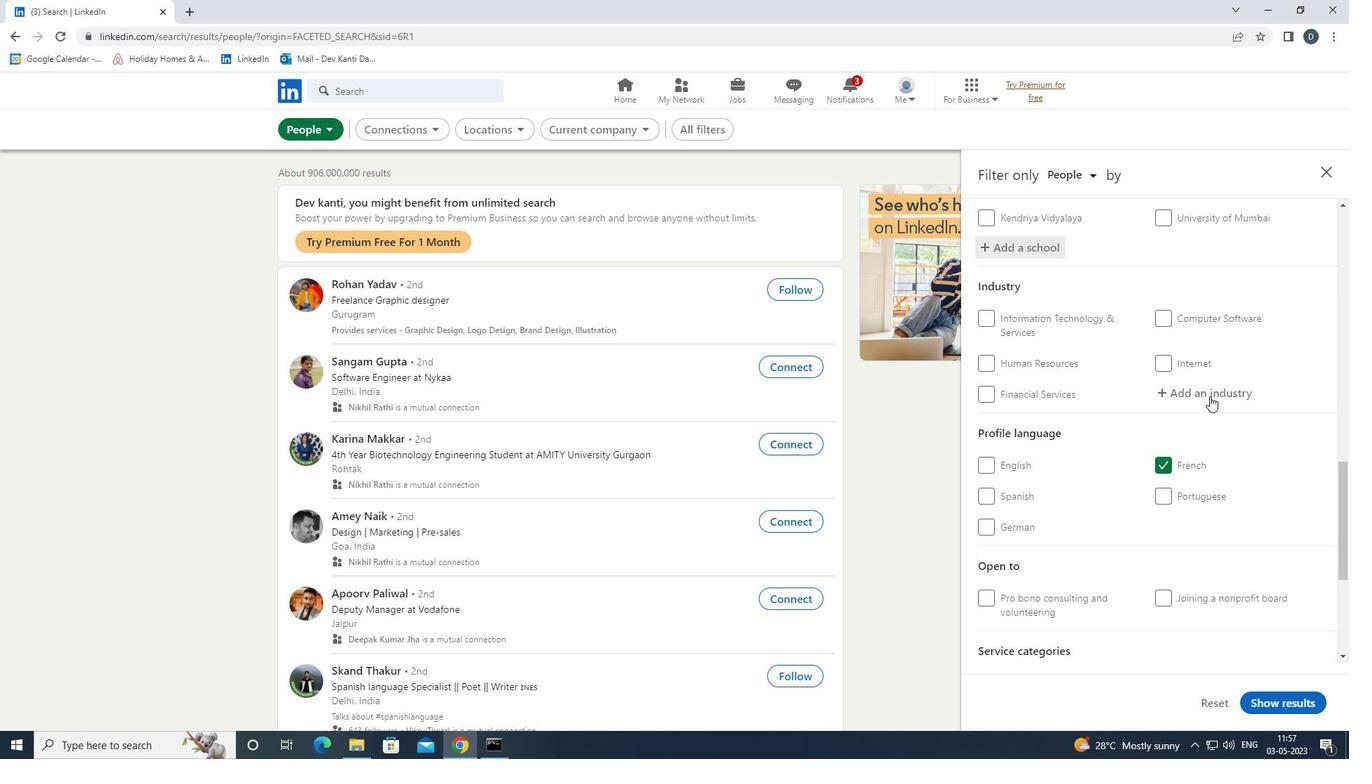 
Action: Mouse moved to (1210, 390)
Screenshot: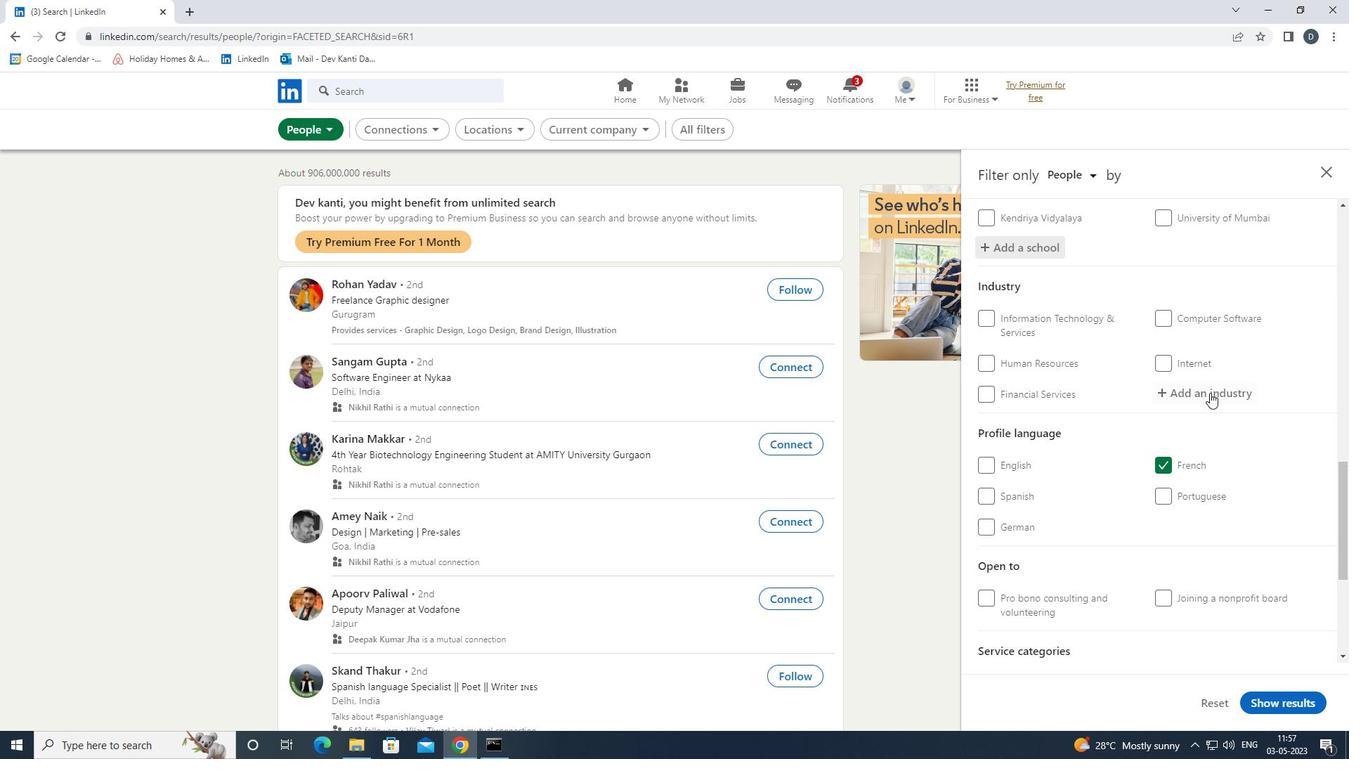 
Action: Key pressed <Key.shift>MEAT<Key.space><Key.shift>PRODUCT<Key.down><Key.down><Key.enter>
Screenshot: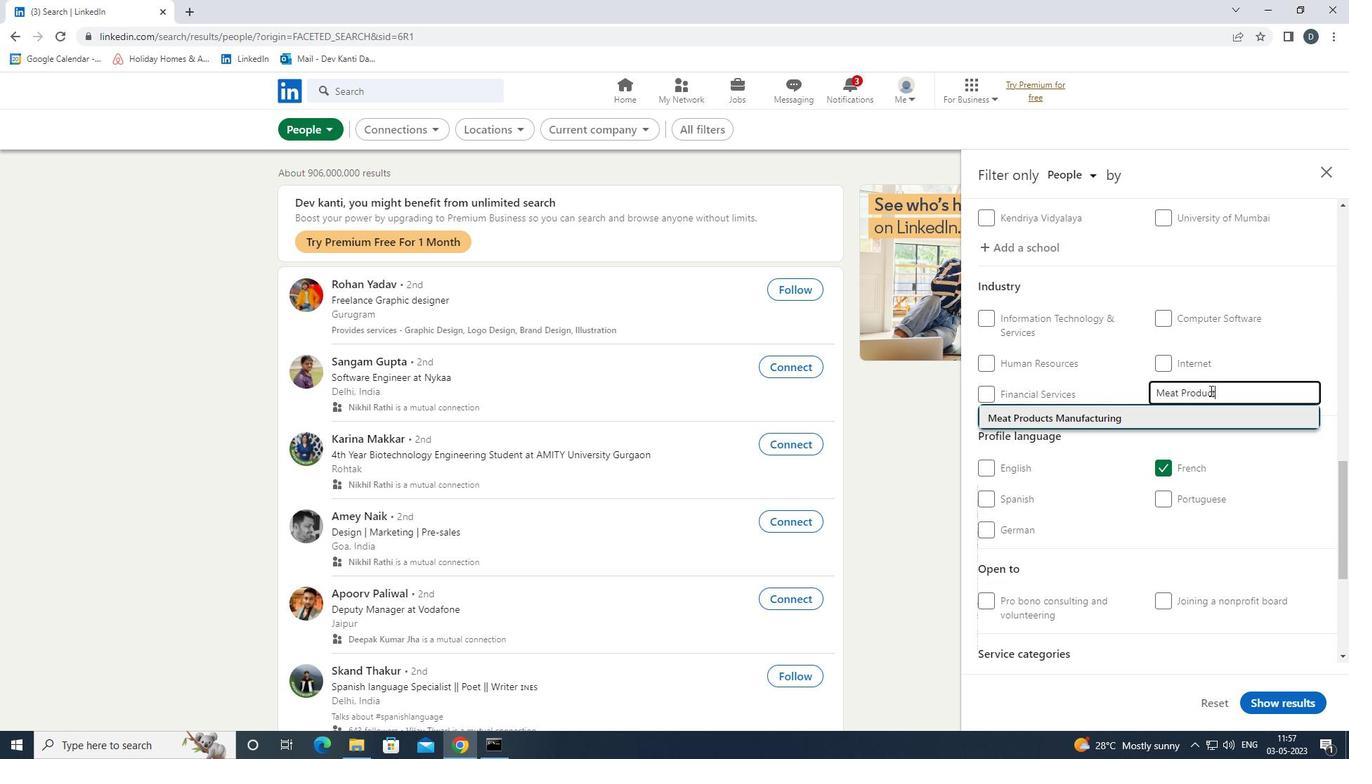 
Action: Mouse scrolled (1210, 390) with delta (0, 0)
Screenshot: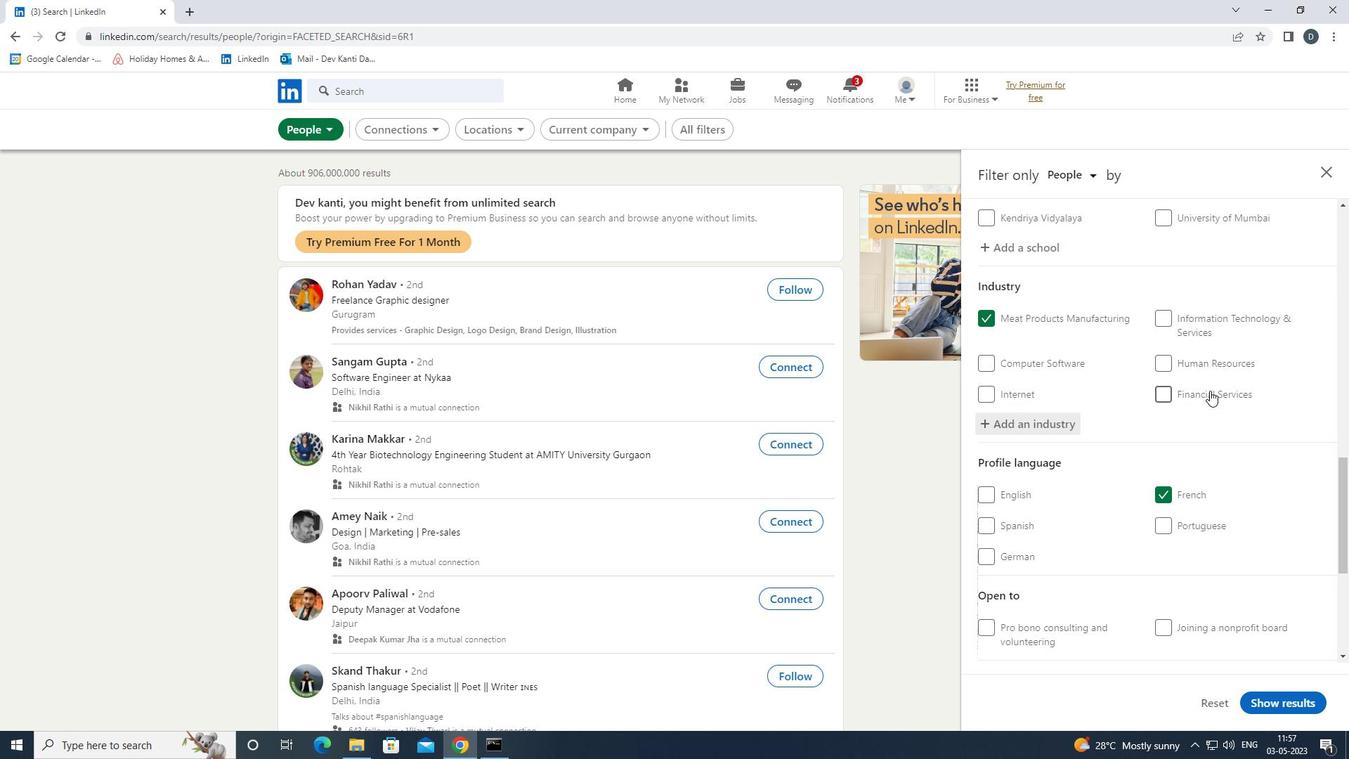 
Action: Mouse scrolled (1210, 390) with delta (0, 0)
Screenshot: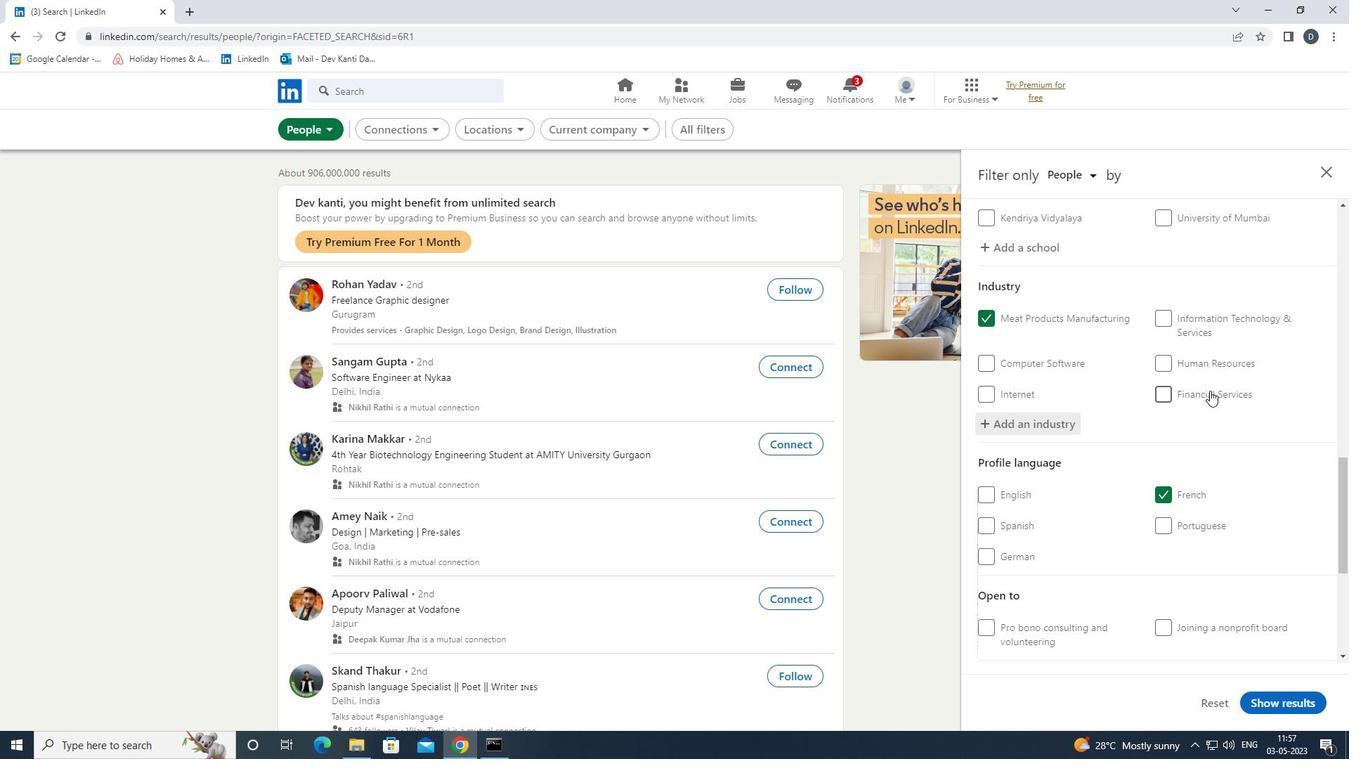 
Action: Mouse moved to (1210, 390)
Screenshot: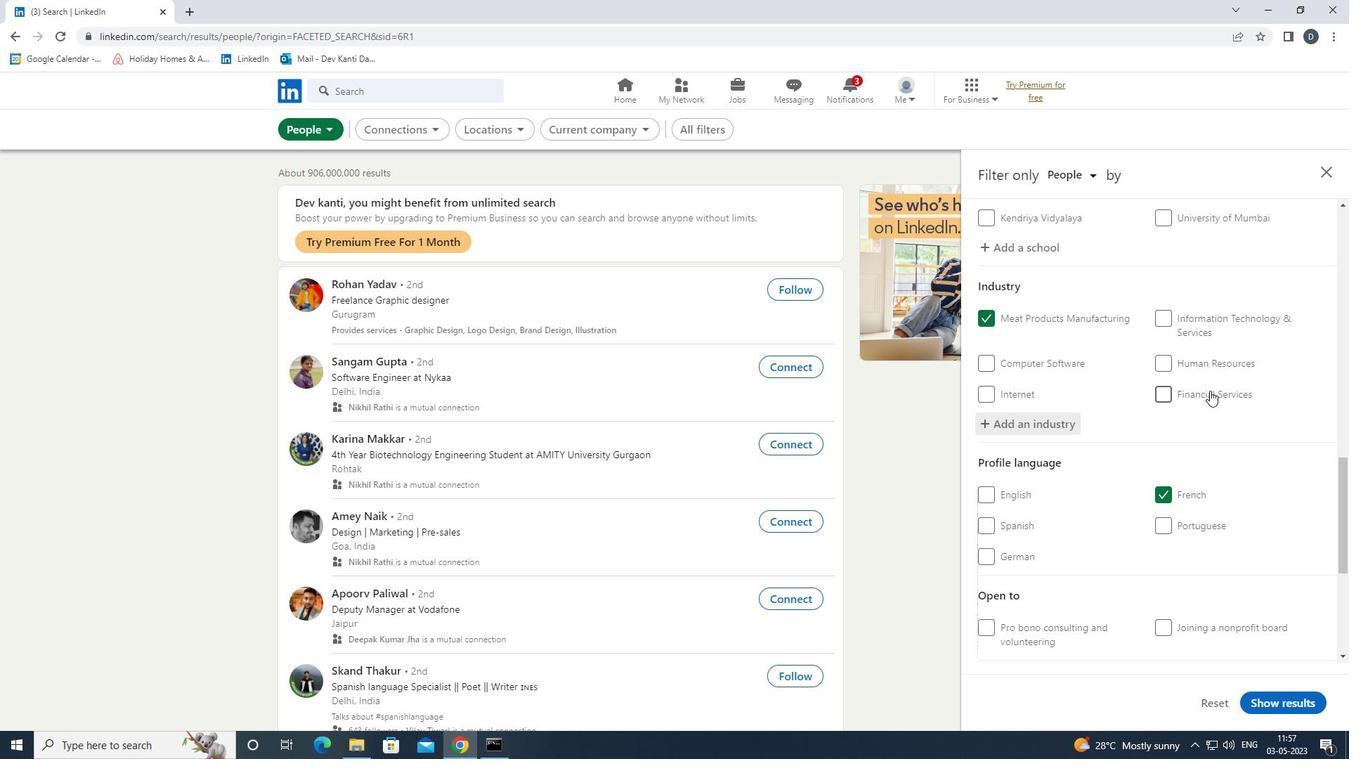 
Action: Mouse scrolled (1210, 390) with delta (0, 0)
Screenshot: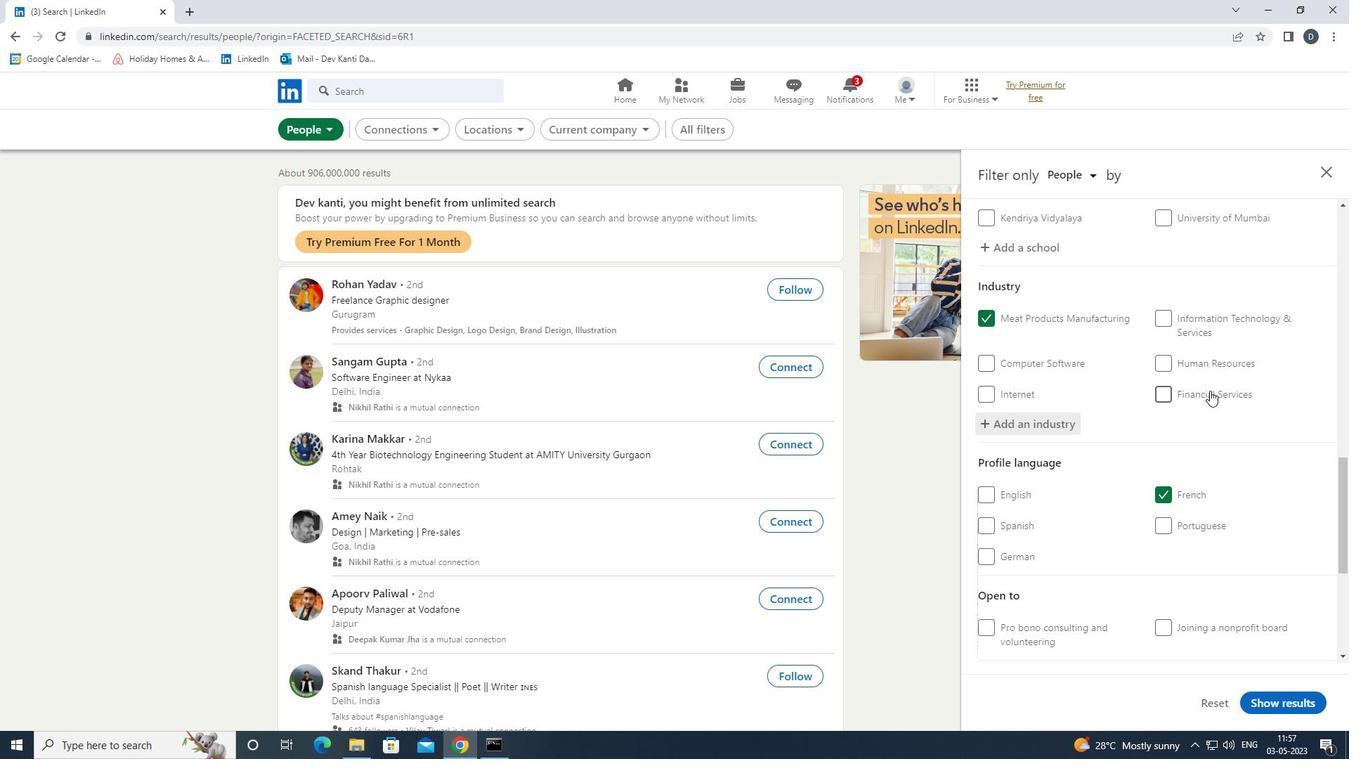 
Action: Mouse moved to (1210, 402)
Screenshot: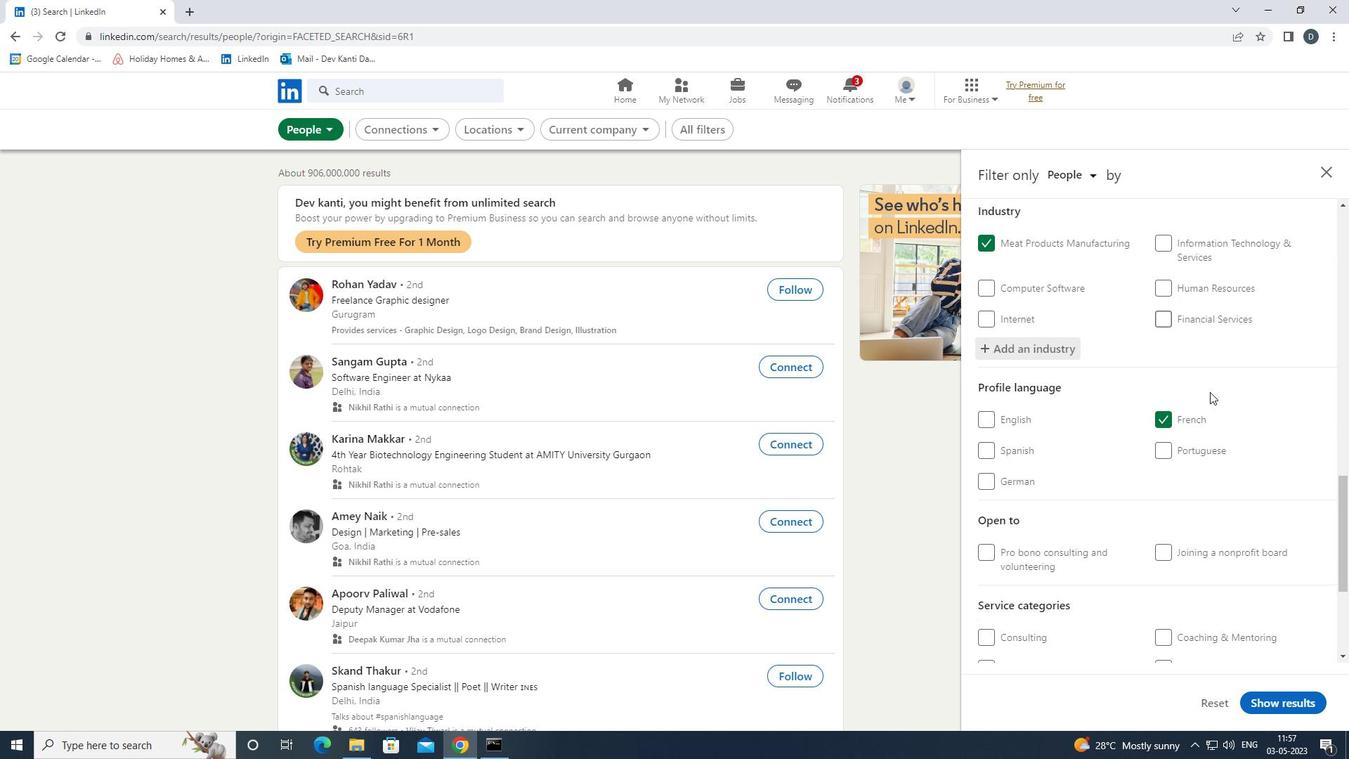 
Action: Mouse scrolled (1210, 401) with delta (0, 0)
Screenshot: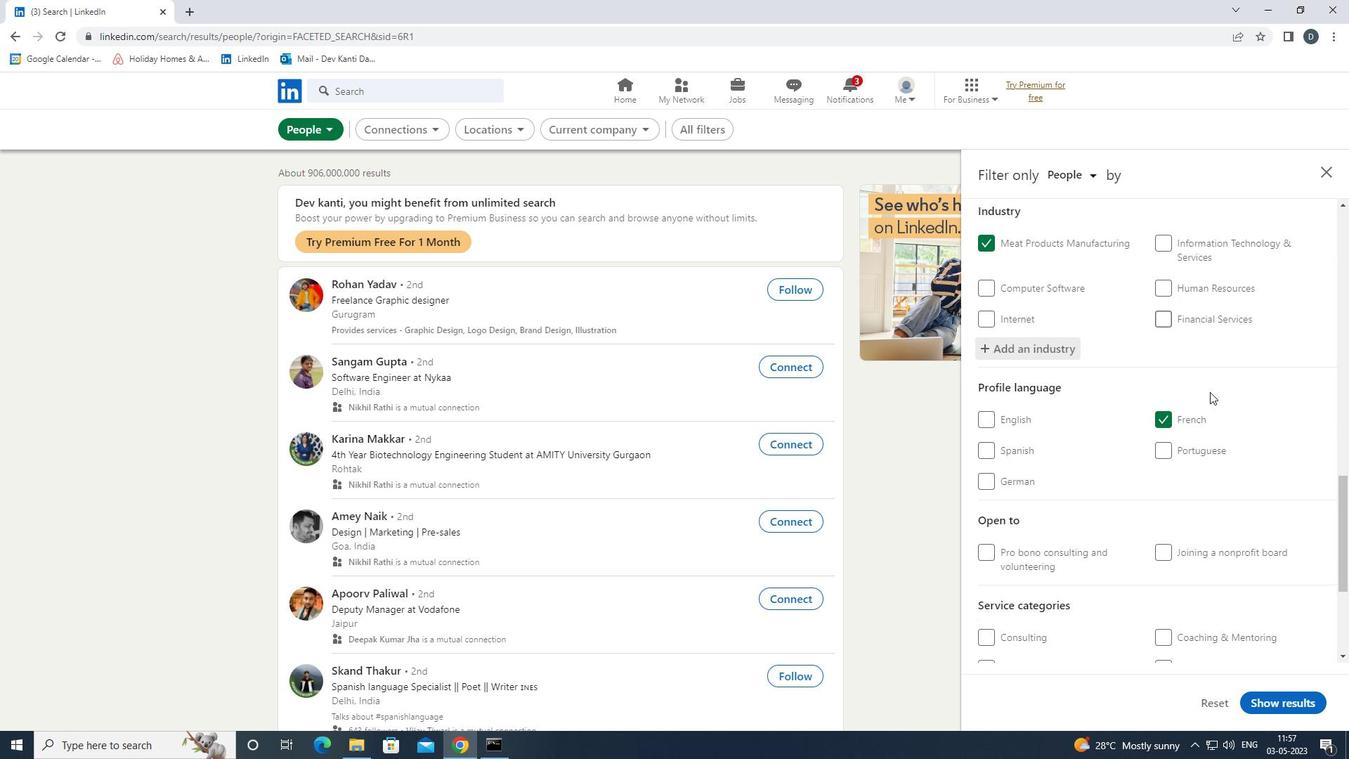 
Action: Mouse moved to (1203, 493)
Screenshot: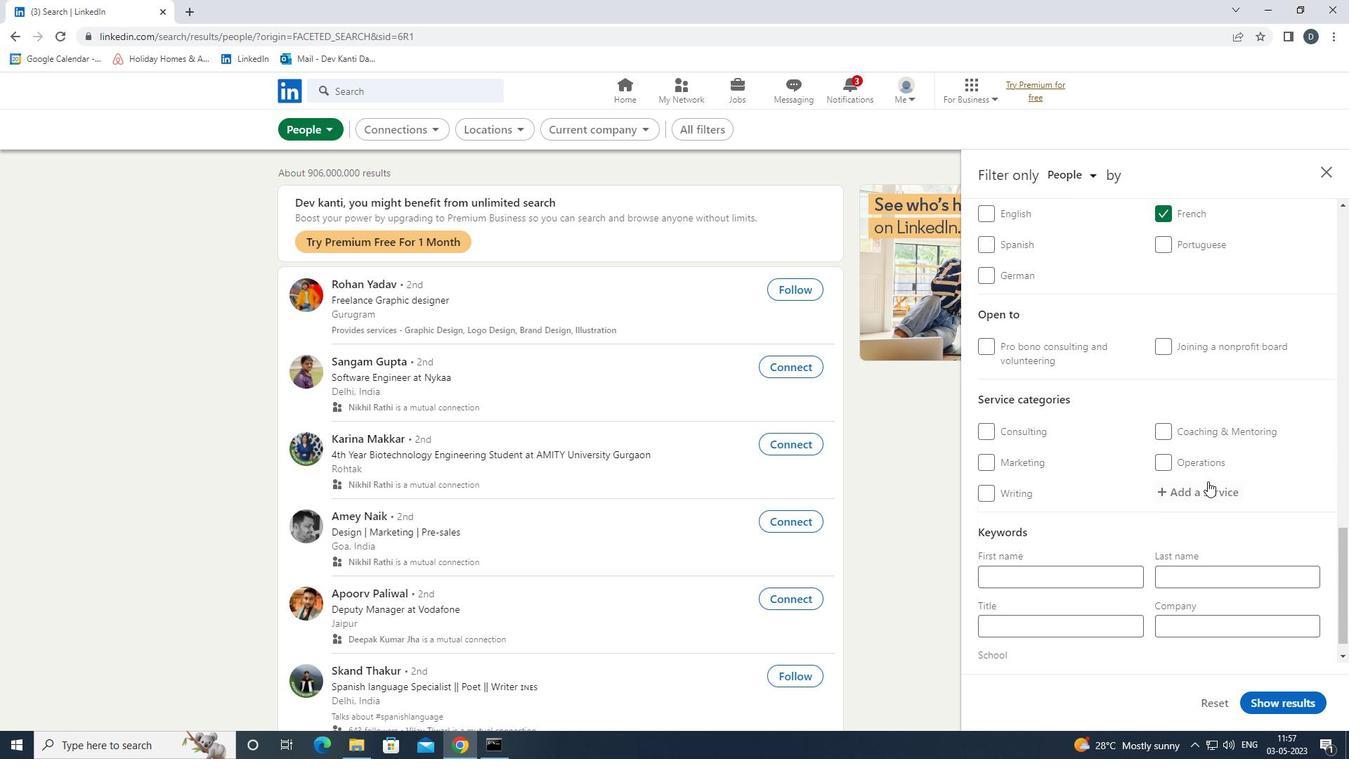 
Action: Mouse pressed left at (1203, 493)
Screenshot: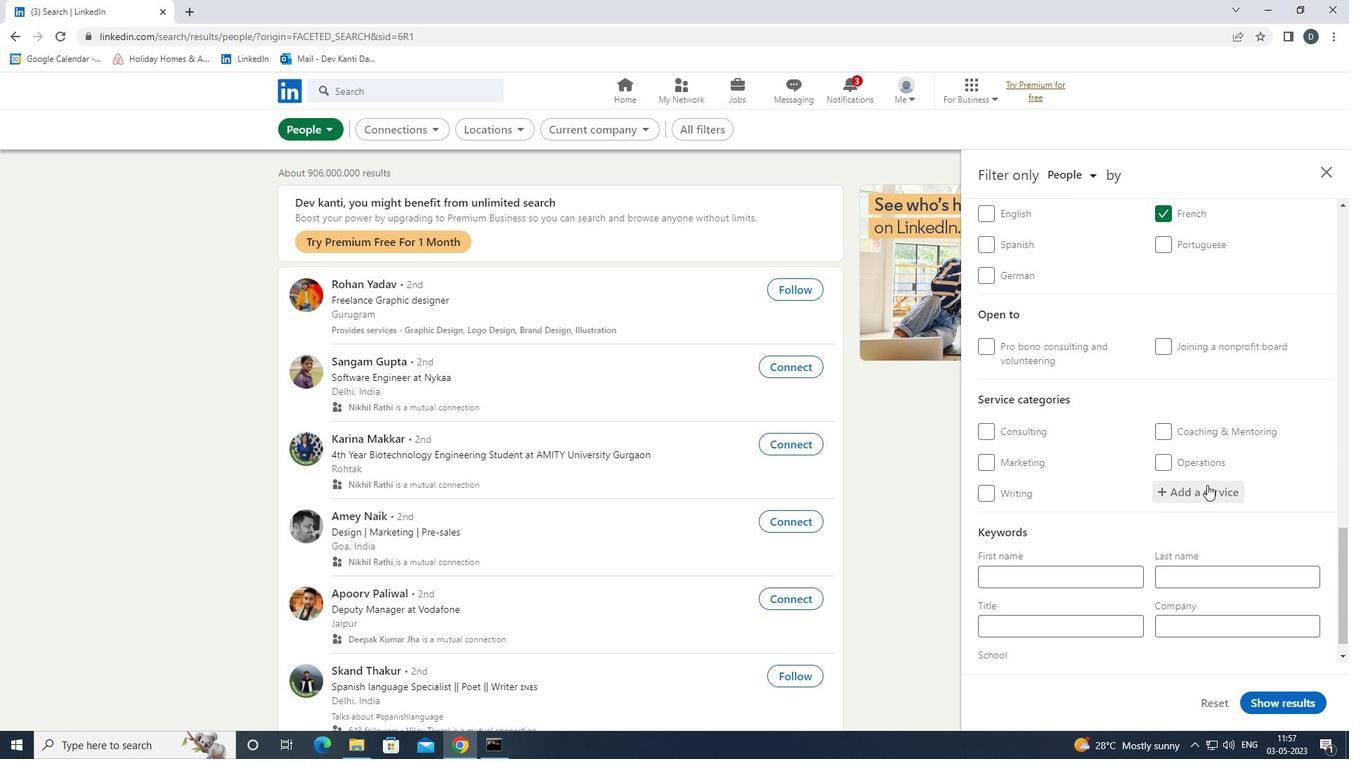 
Action: Mouse moved to (1199, 496)
Screenshot: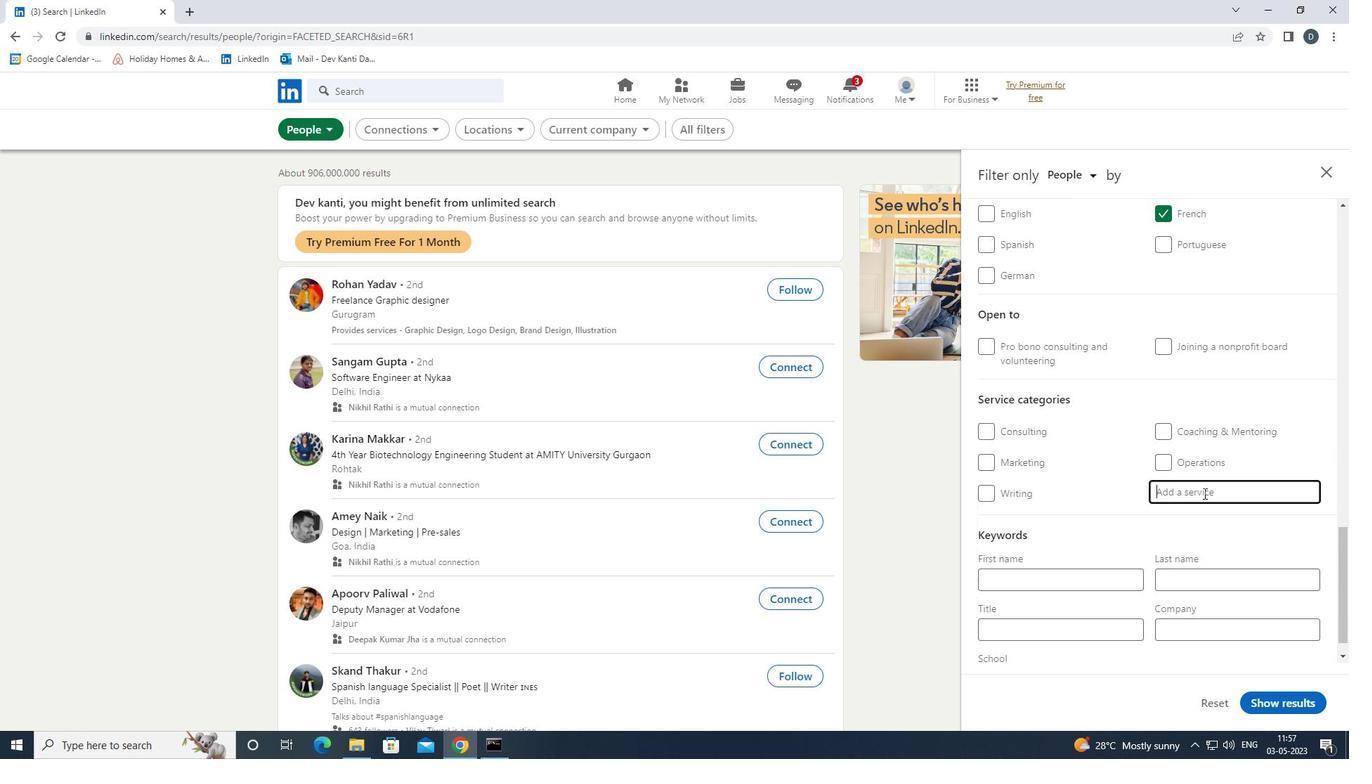 
Action: Key pressed <Key.shift>FIANNC<Key.backspace><Key.backspace>ANC<Key.backspace><Key.backspace><Key.backspace><Key.backspace><Key.backspace>NANCIAL<Key.down><Key.down><Key.down><Key.enter>
Screenshot: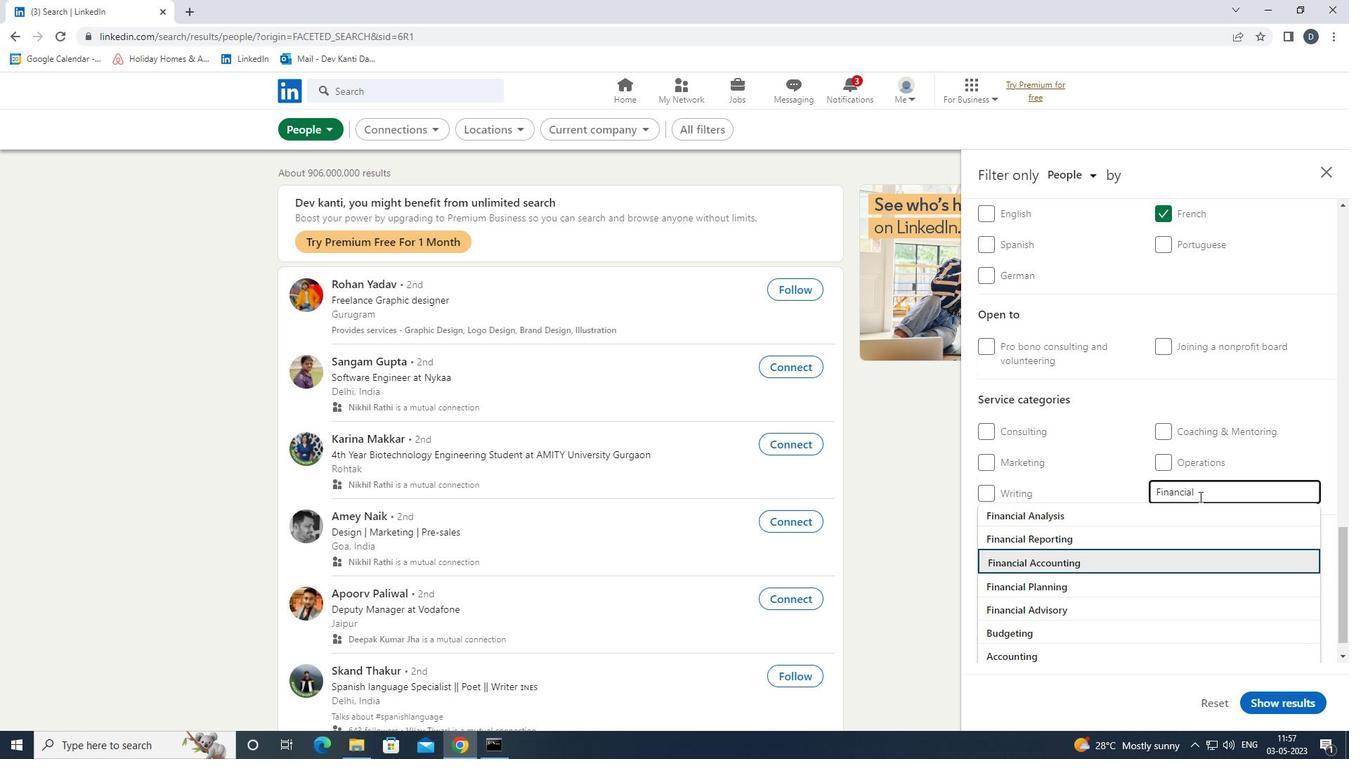 
Action: Mouse moved to (1154, 503)
Screenshot: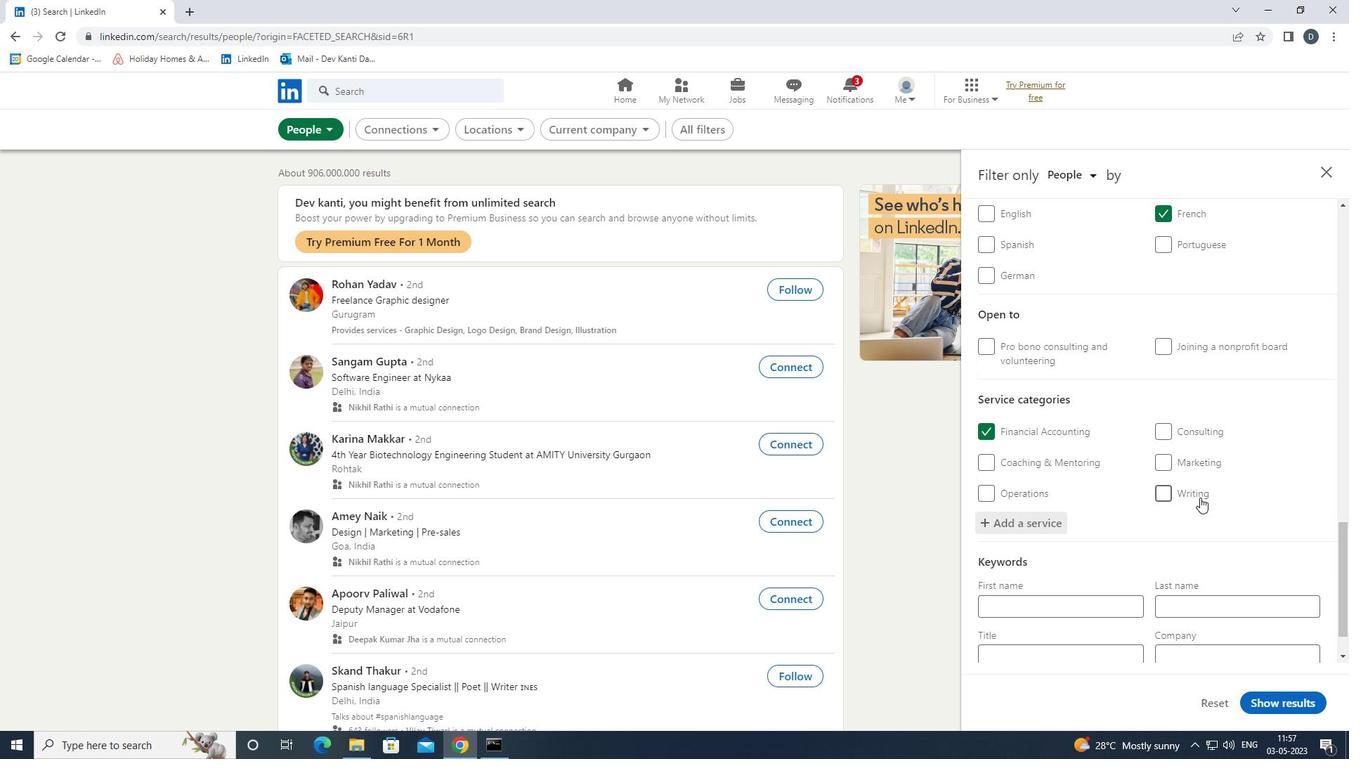 
Action: Mouse scrolled (1154, 502) with delta (0, 0)
Screenshot: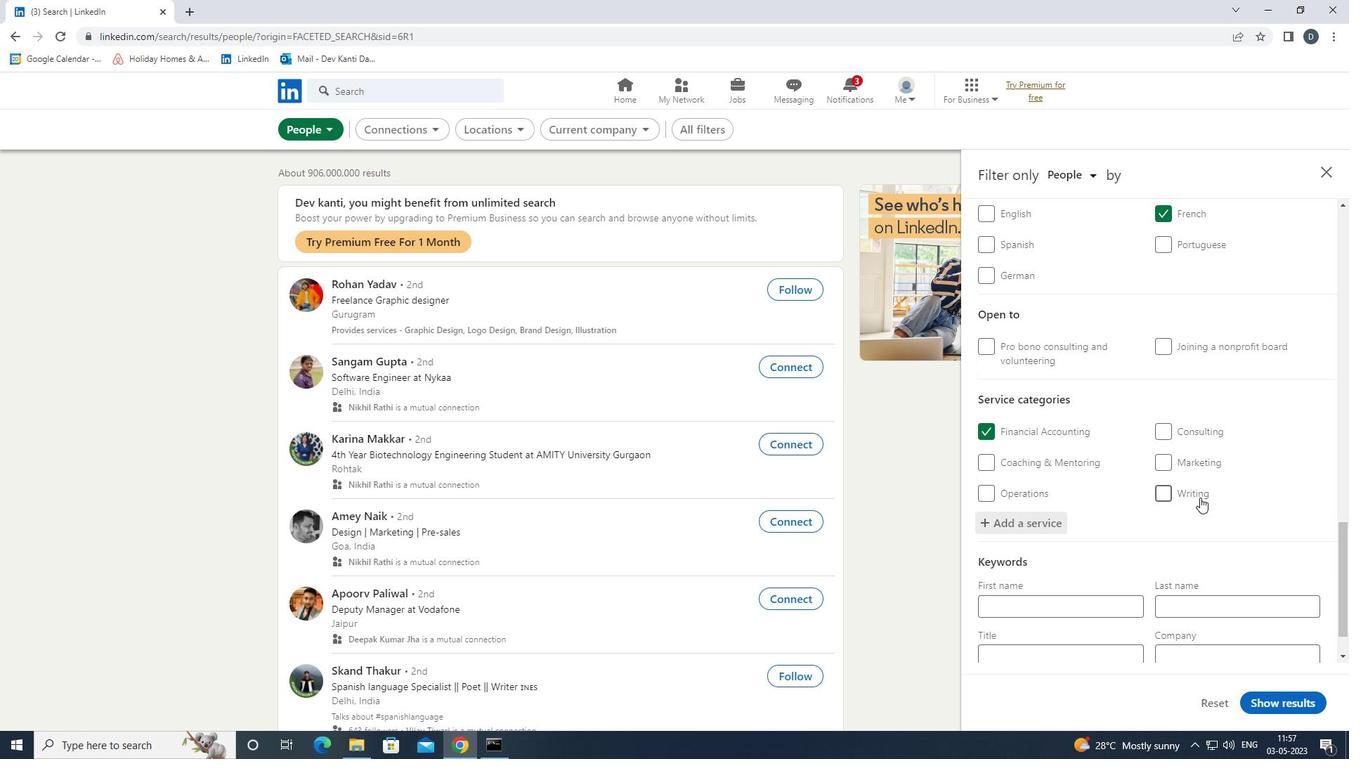 
Action: Mouse moved to (1151, 504)
Screenshot: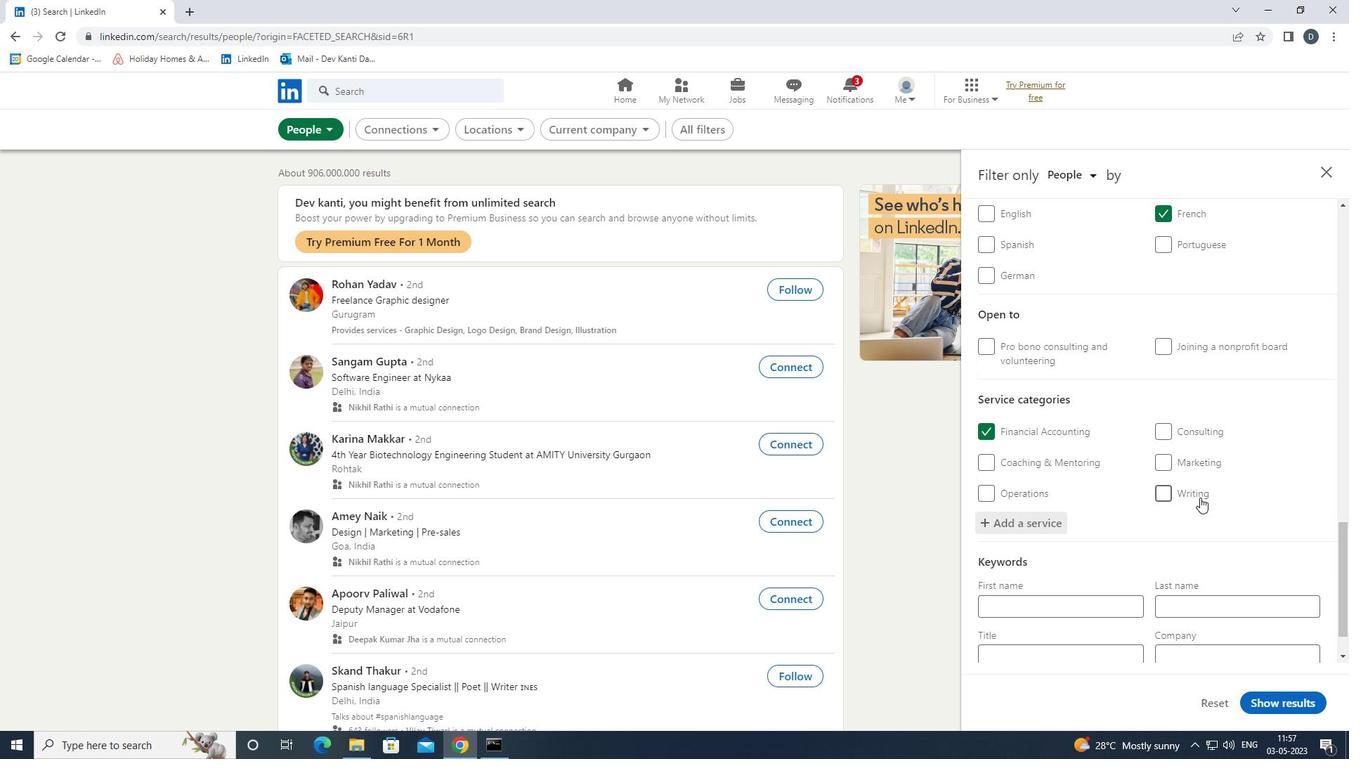 
Action: Mouse scrolled (1151, 503) with delta (0, 0)
Screenshot: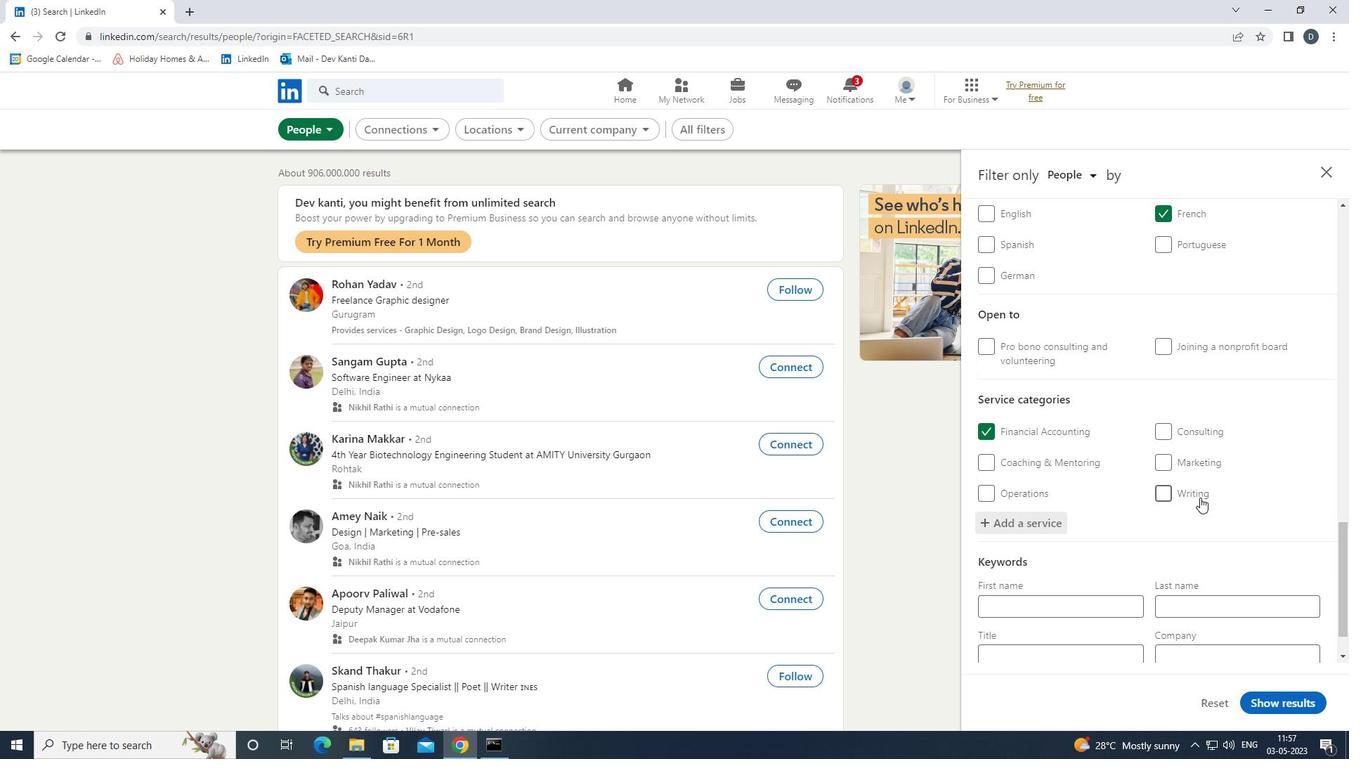 
Action: Mouse moved to (1149, 505)
Screenshot: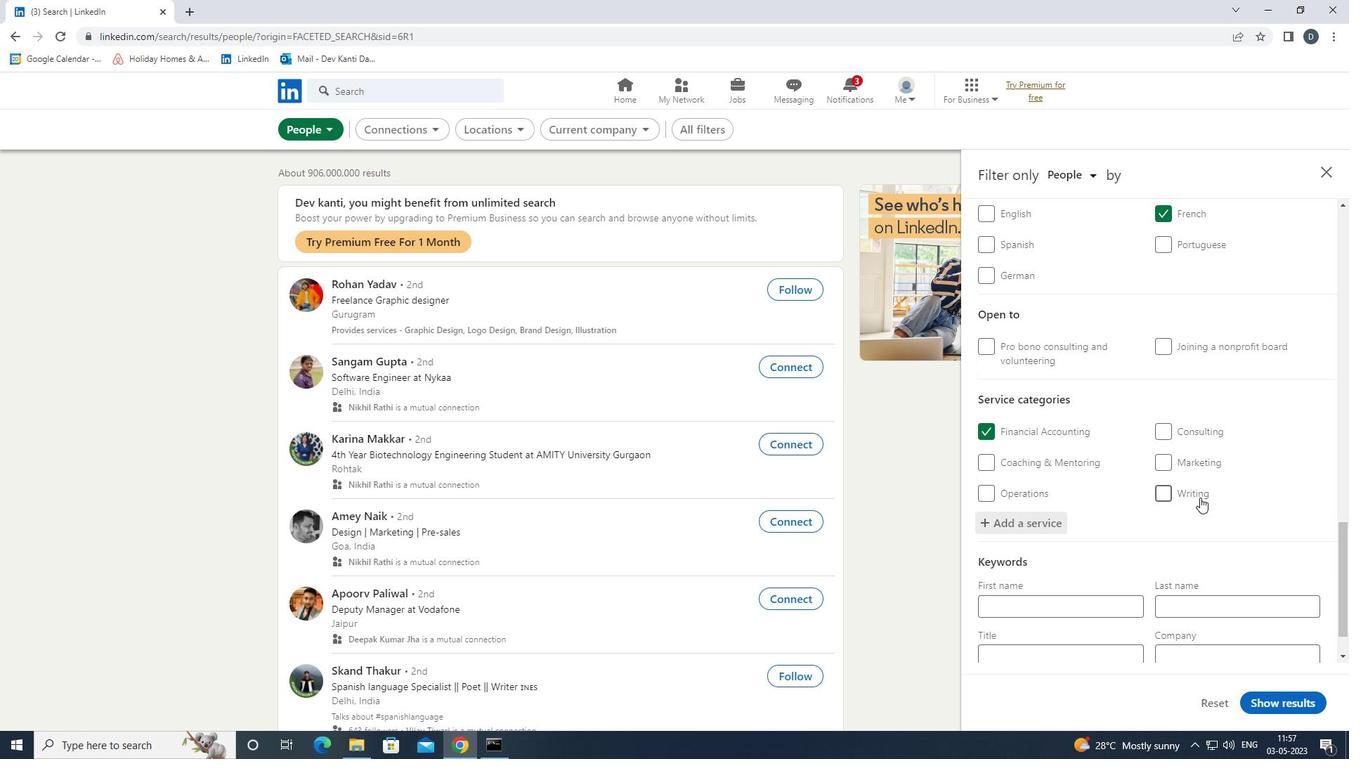 
Action: Mouse scrolled (1149, 504) with delta (0, 0)
Screenshot: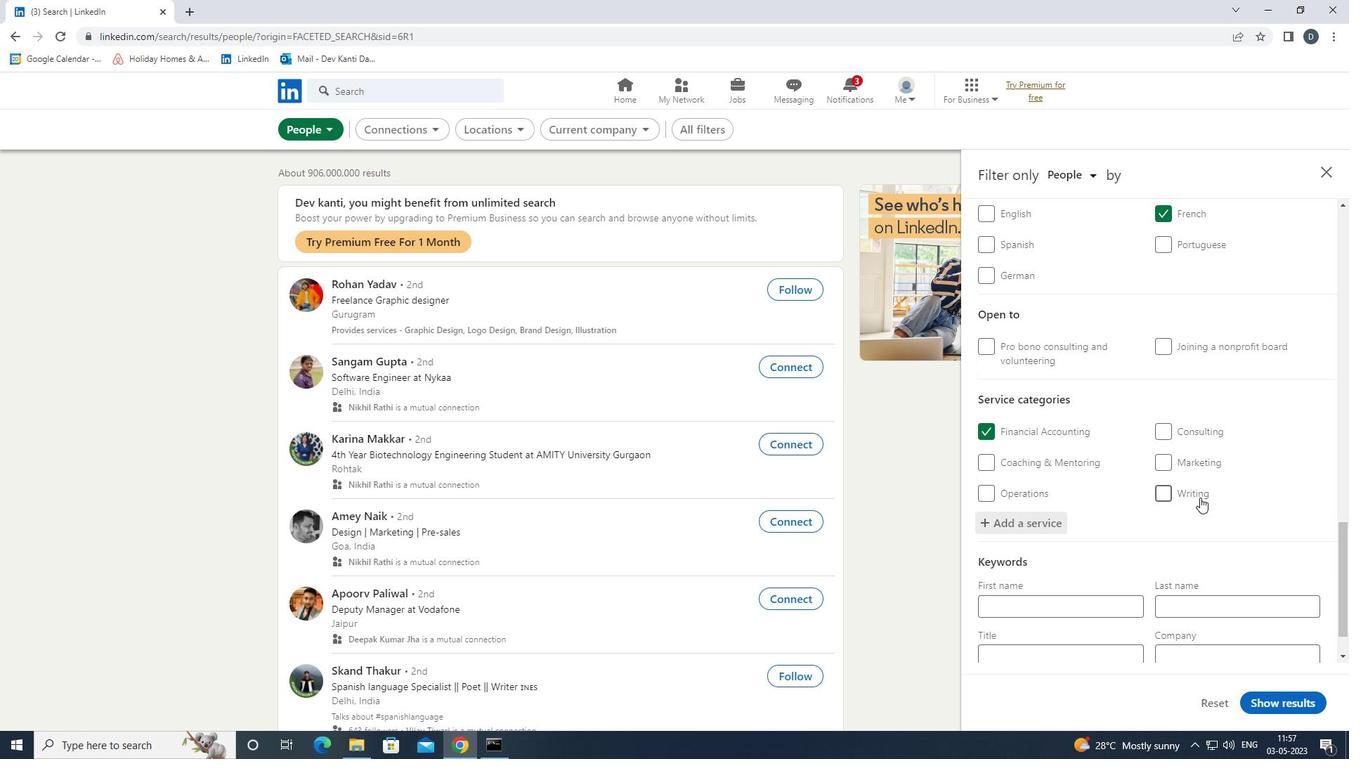 
Action: Mouse scrolled (1149, 504) with delta (0, 0)
Screenshot: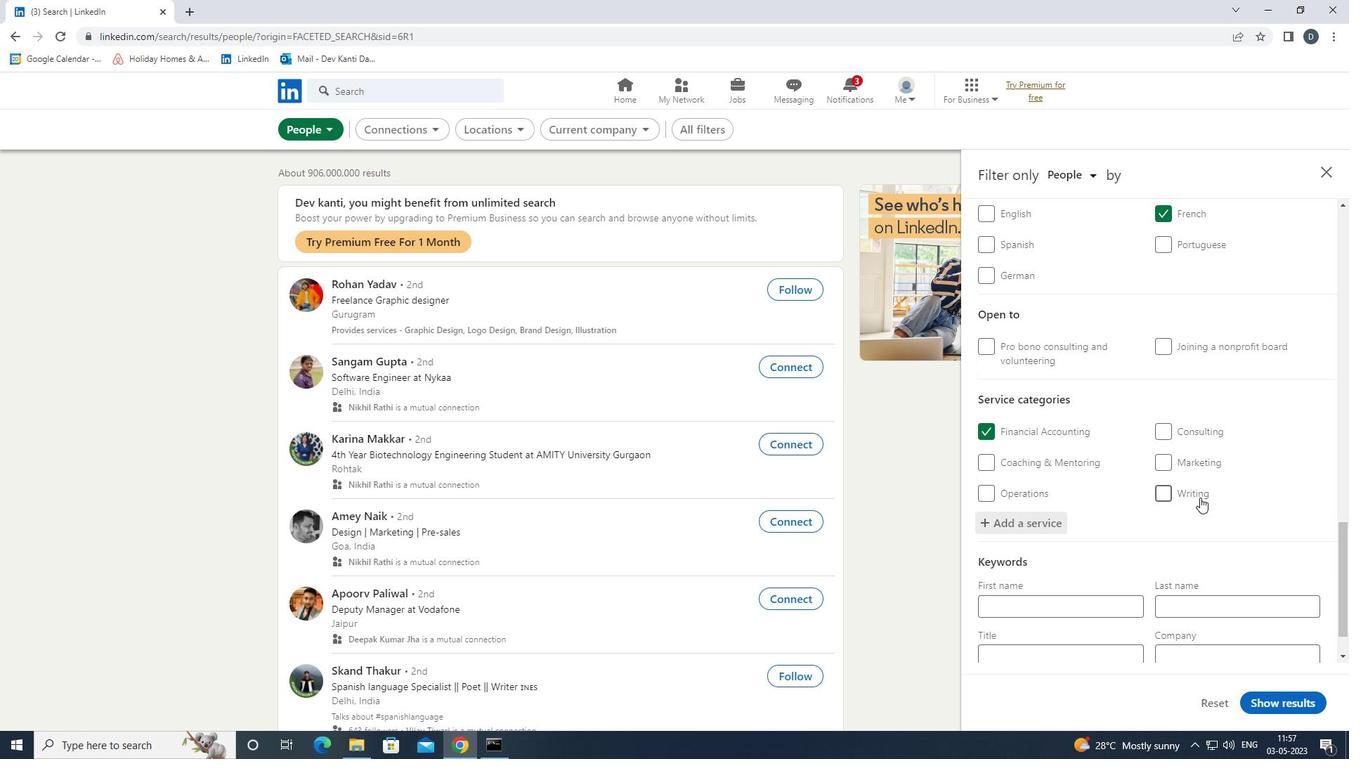 
Action: Mouse moved to (1109, 595)
Screenshot: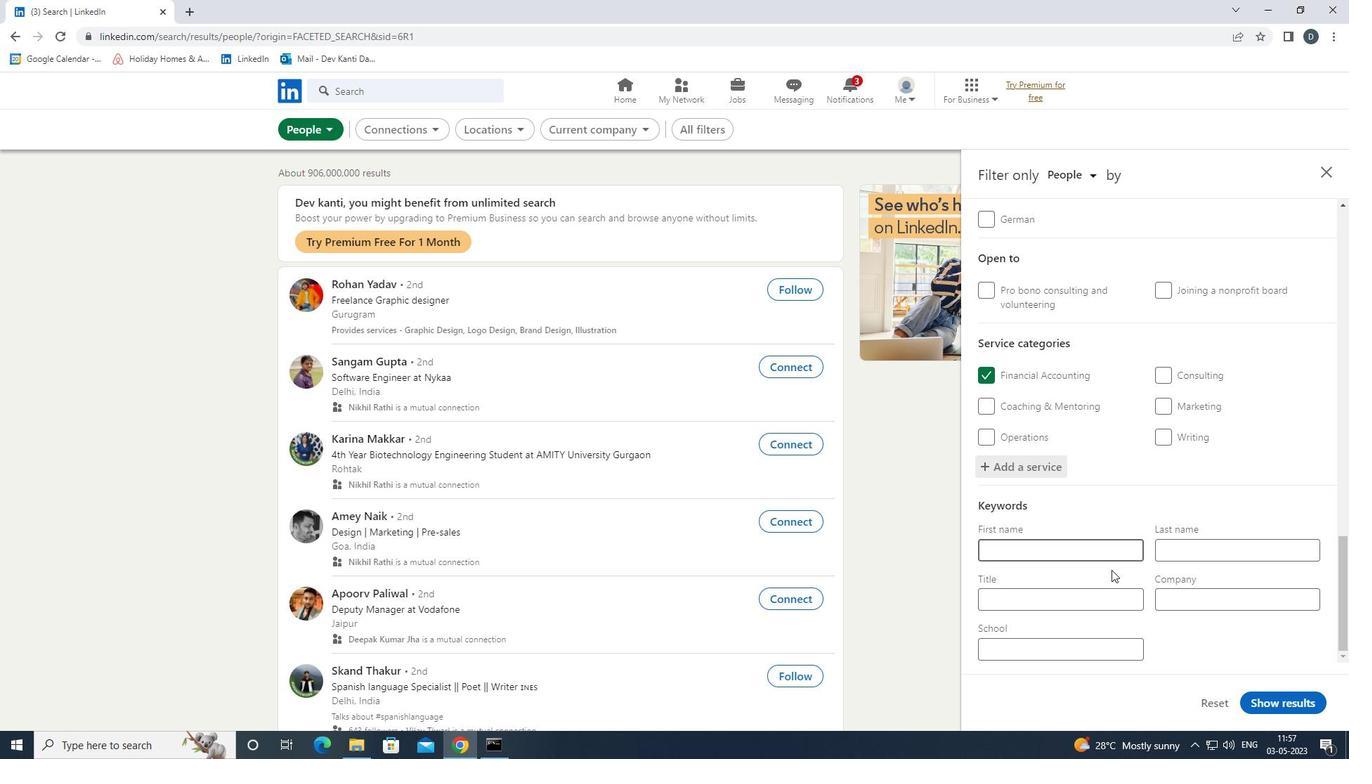 
Action: Mouse pressed left at (1109, 595)
Screenshot: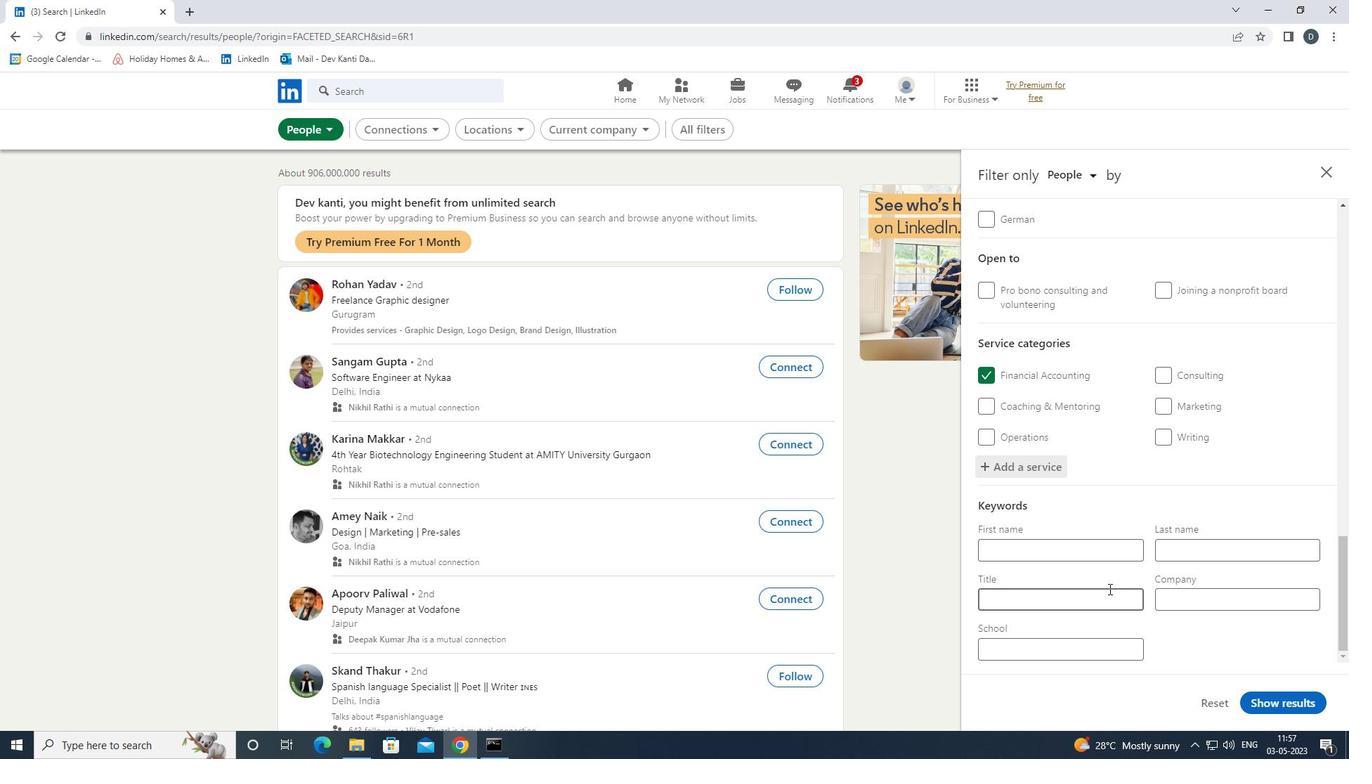 
Action: Mouse moved to (1107, 598)
Screenshot: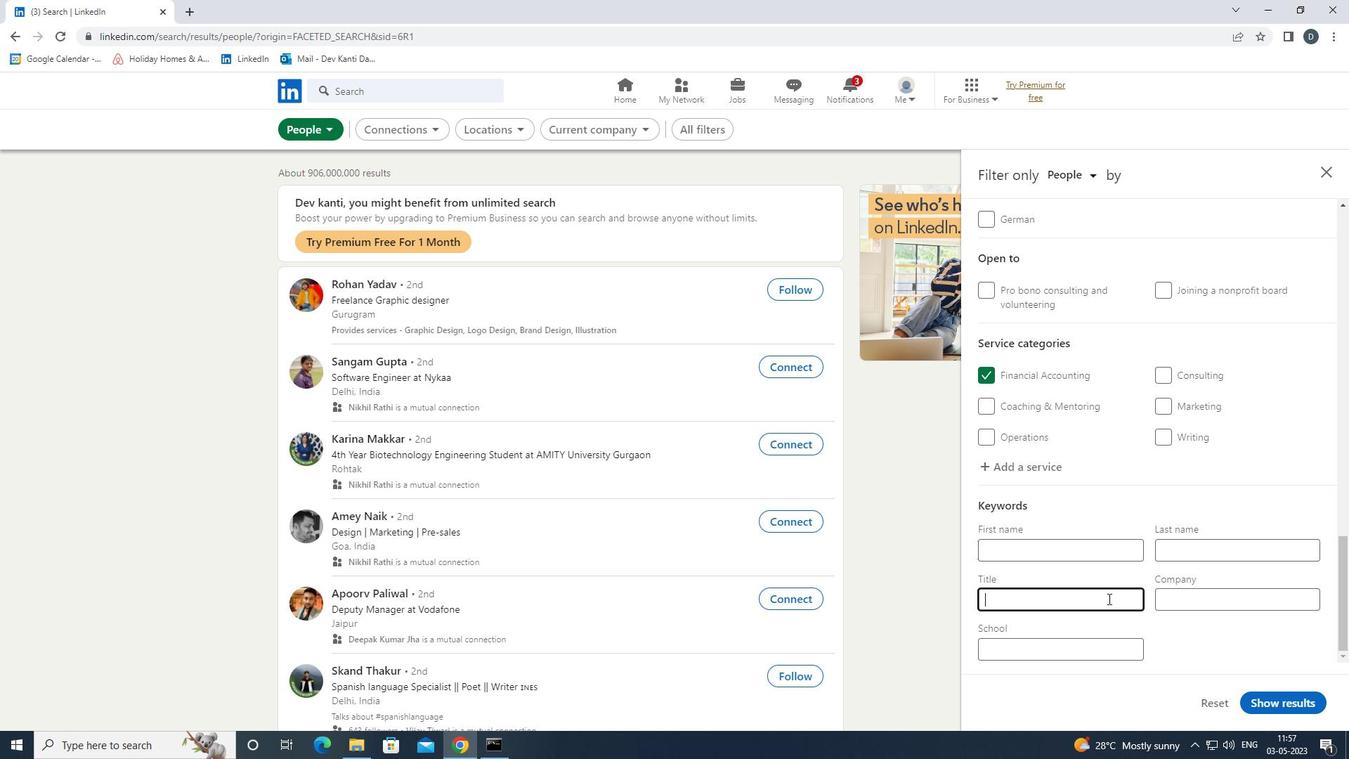 
Action: Key pressed <Key.shift>CUSTOMER<Key.space><Key.shift>SERVICE
Screenshot: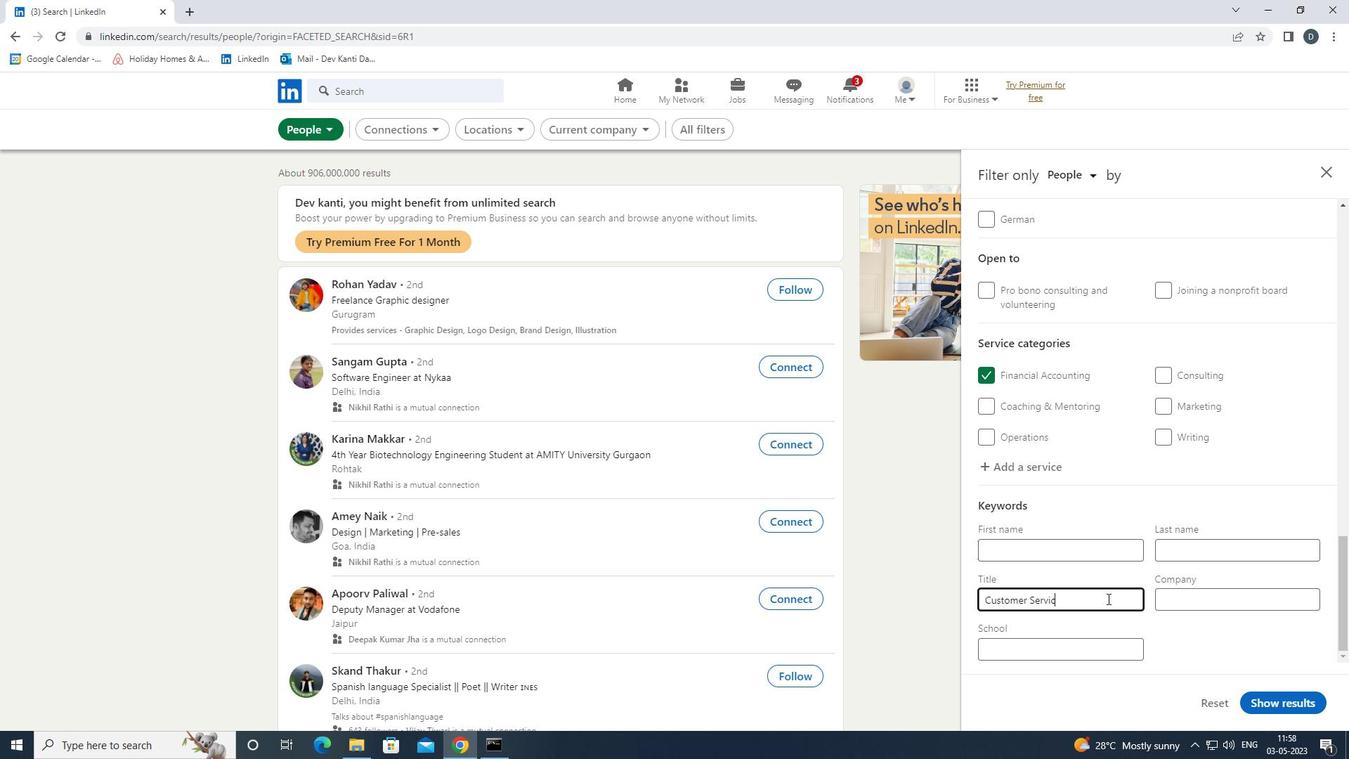 
Action: Mouse moved to (1293, 707)
Screenshot: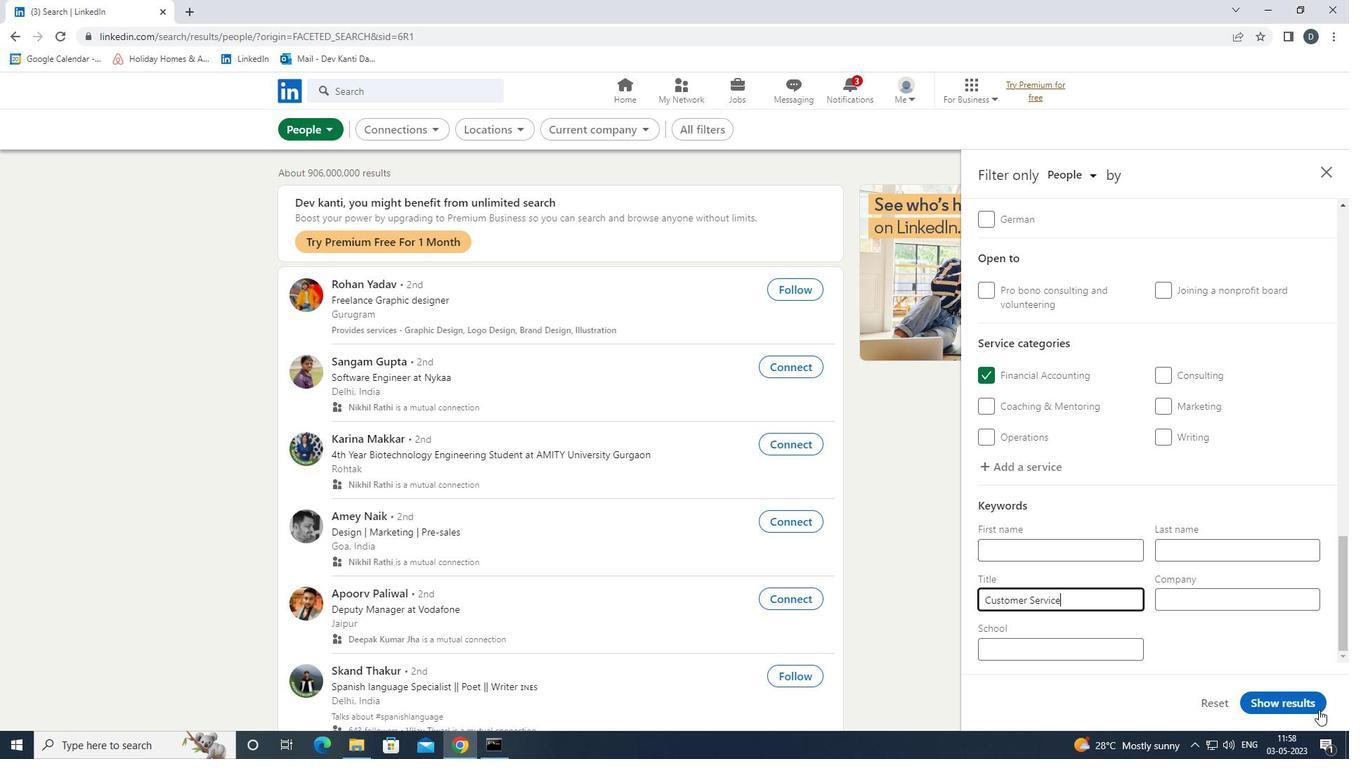 
Action: Mouse pressed left at (1293, 707)
Screenshot: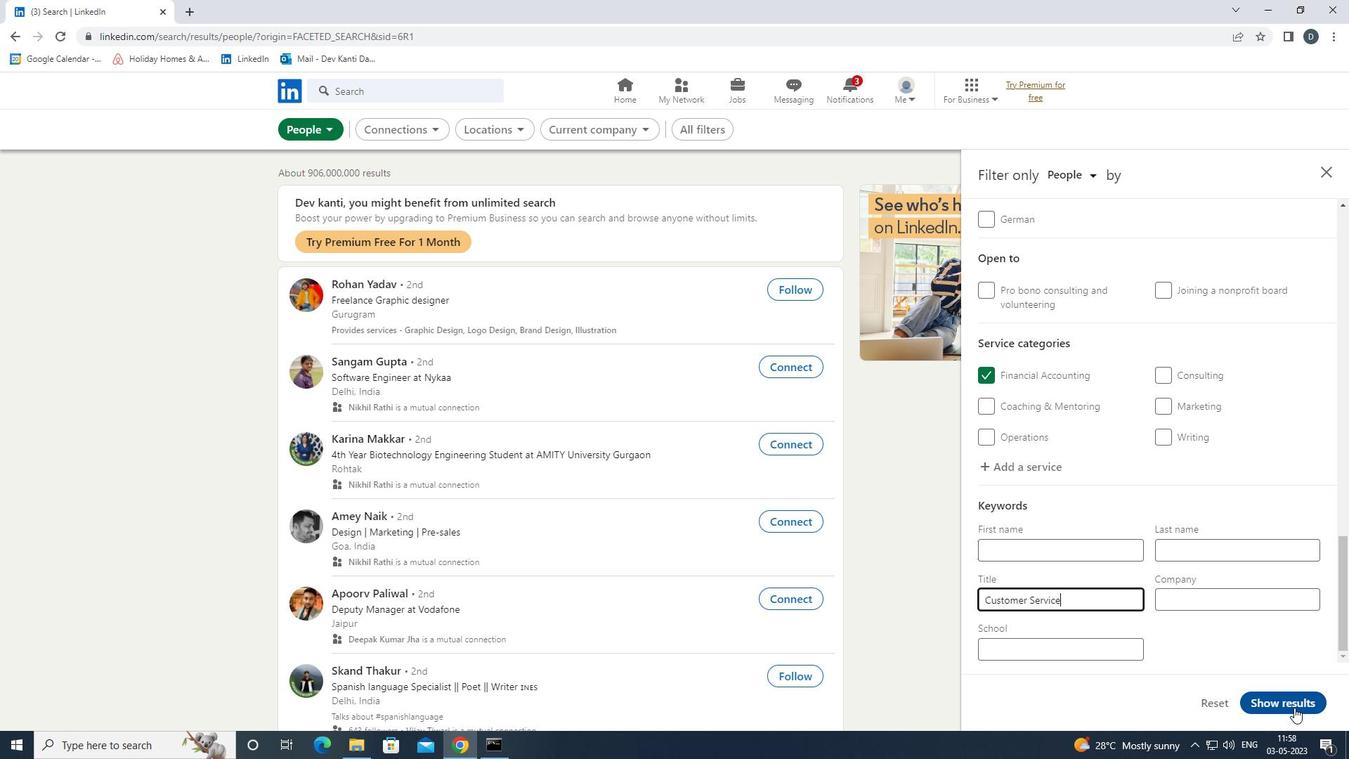 
Action: Mouse moved to (510, 229)
Screenshot: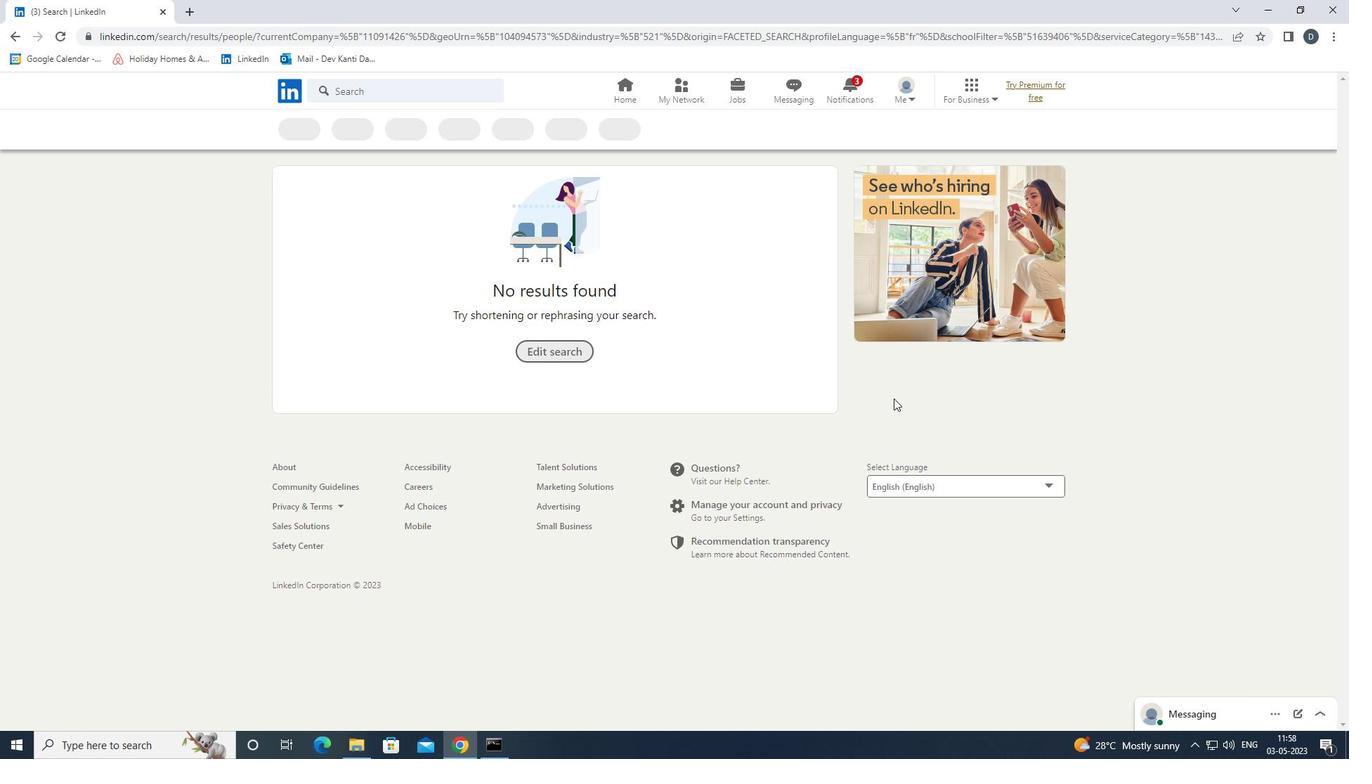 
